 Task: Explore Airbnb accommodation in Sabana Grande de BoyÃ¡, Dominican Republic from 12th December, 2023 to 16th December, 2023 for 8 adults.8 bedrooms having 8 beds and 8 bathrooms. Property type can be hotel. Amenities needed are: wifi, TV, free parkinig on premises, gym, breakfast. Look for 5 properties as per requirement.
Action: Mouse moved to (450, 101)
Screenshot: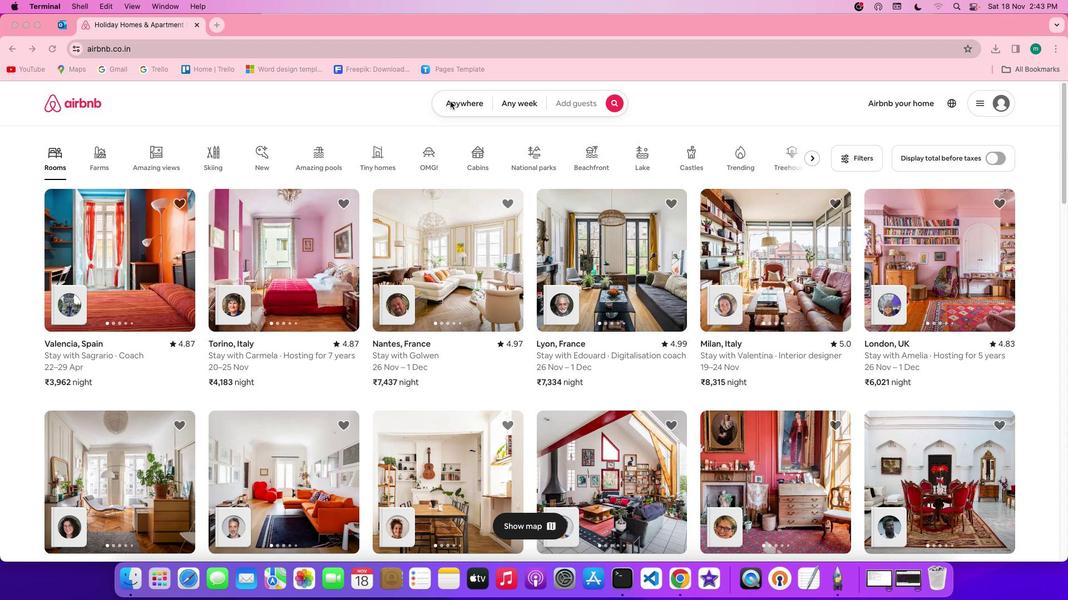 
Action: Mouse pressed left at (450, 101)
Screenshot: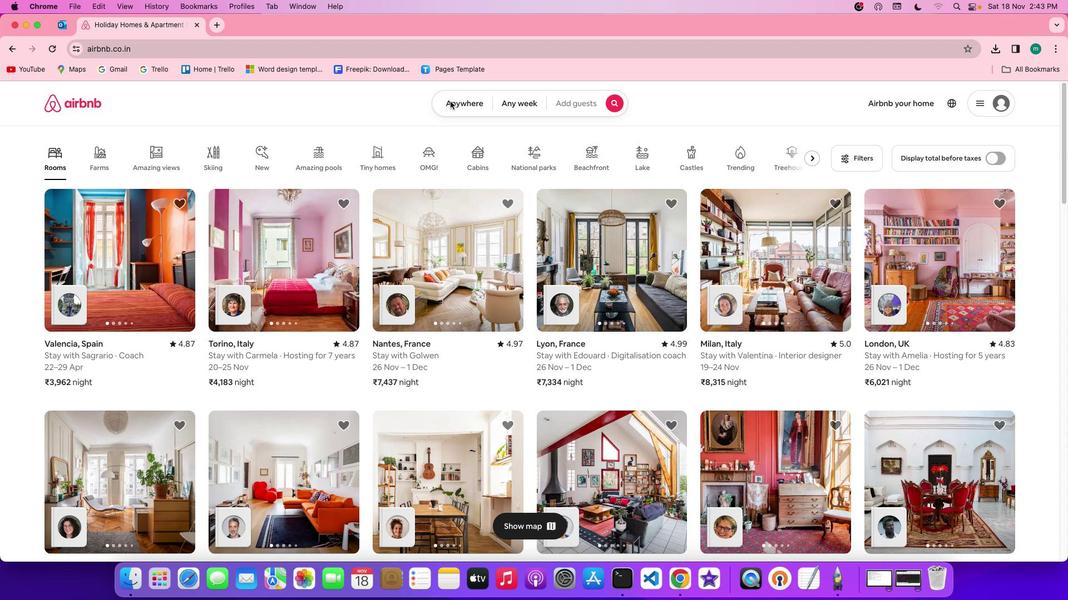 
Action: Mouse pressed left at (450, 101)
Screenshot: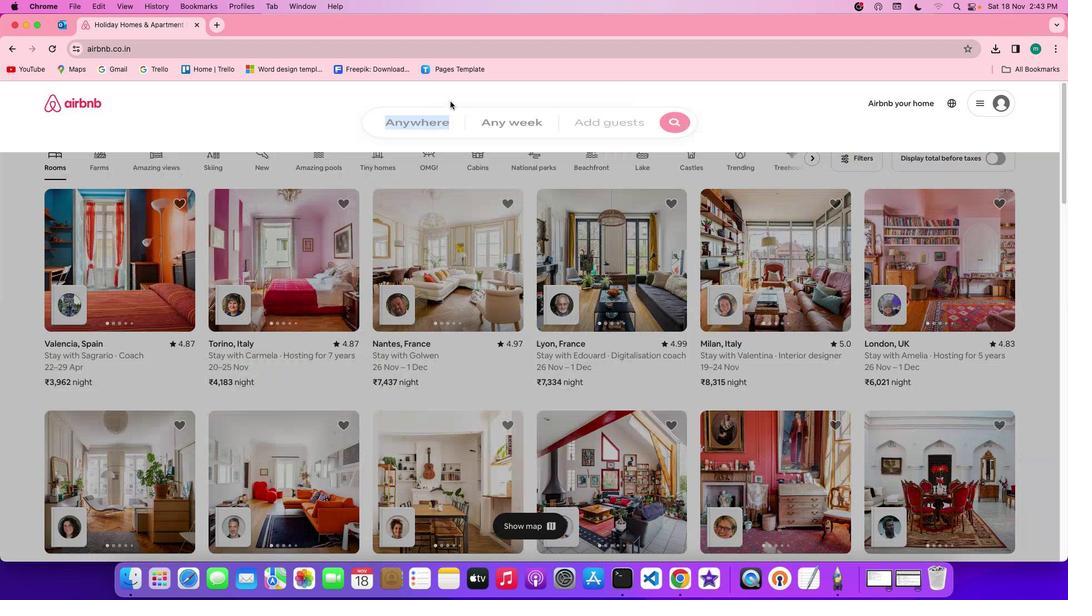 
Action: Mouse moved to (407, 137)
Screenshot: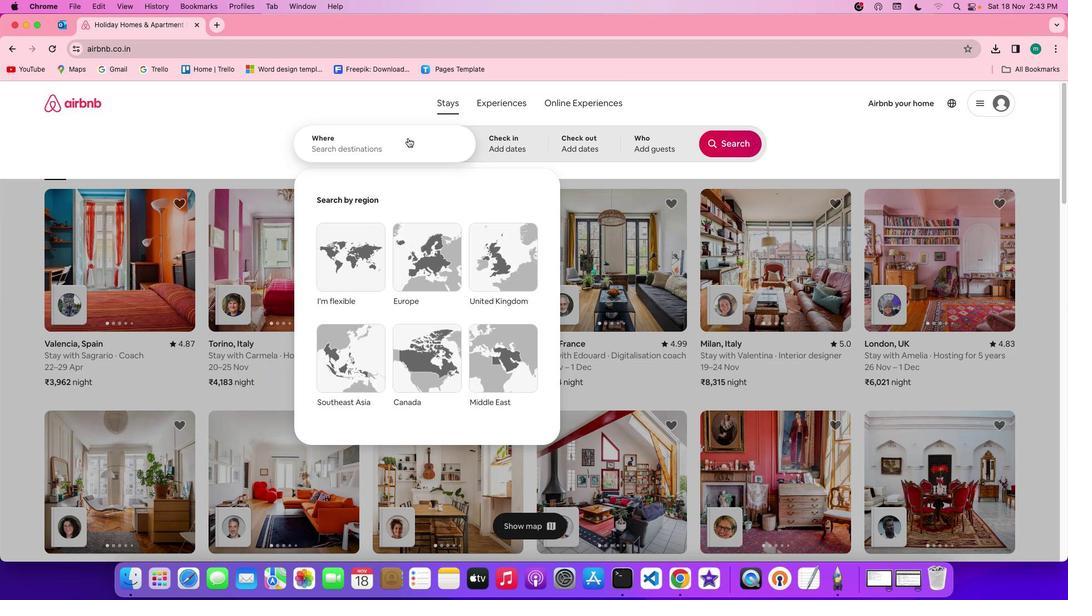 
Action: Mouse pressed left at (407, 137)
Screenshot: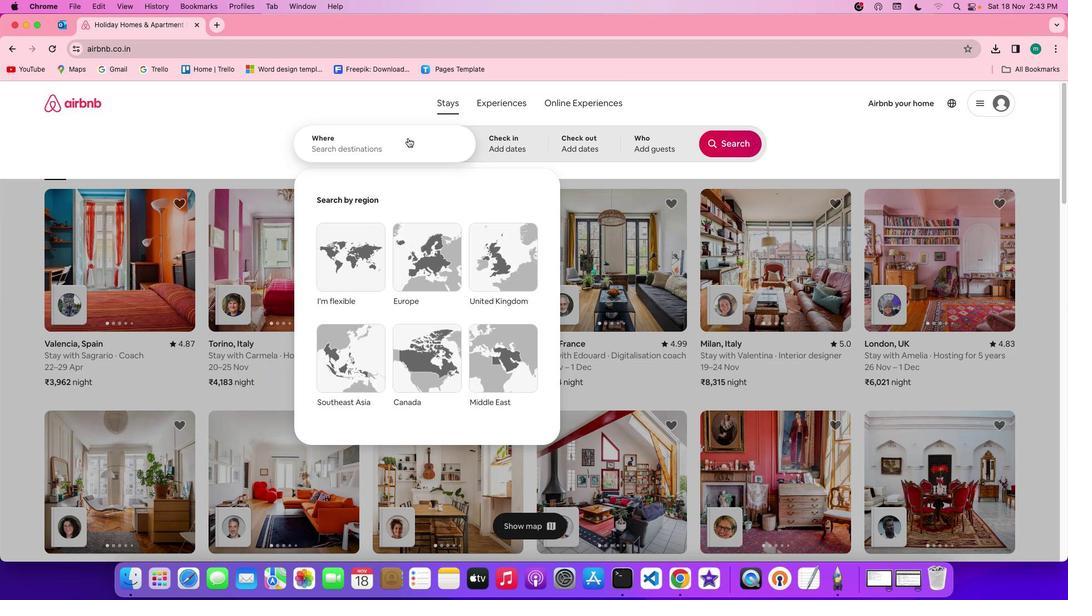 
Action: Key pressed Key.shift'S''a''b''a''n''a'Key.spaceKey.shift'G''r''a''n''d''e'Key.spaceKey.shift'D''e'Key.spaceKey.shift'B''o''y''a'','Key.spaceKey.shift'D''o''m''i''n''i''c''a''n'Key.spaceKey.shift'R''e''p''u''b''l''i''c'
Screenshot: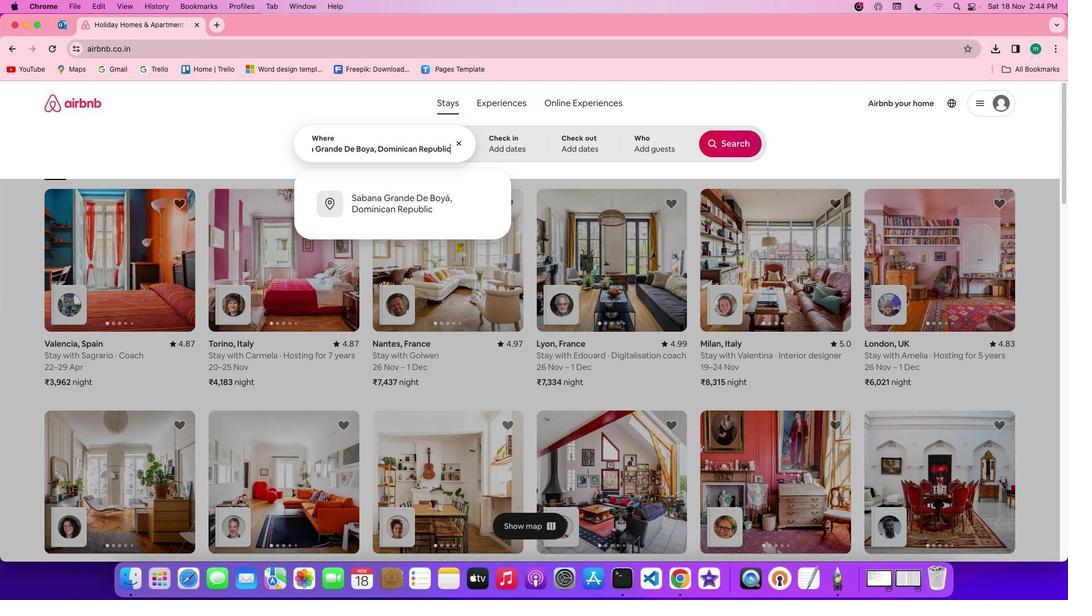 
Action: Mouse moved to (513, 149)
Screenshot: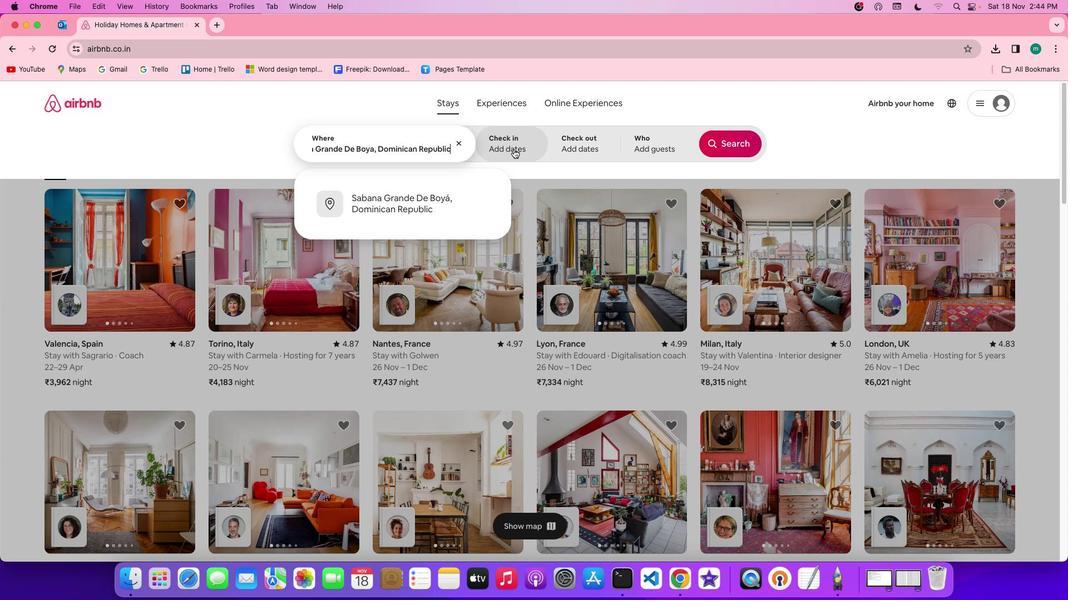 
Action: Mouse pressed left at (513, 149)
Screenshot: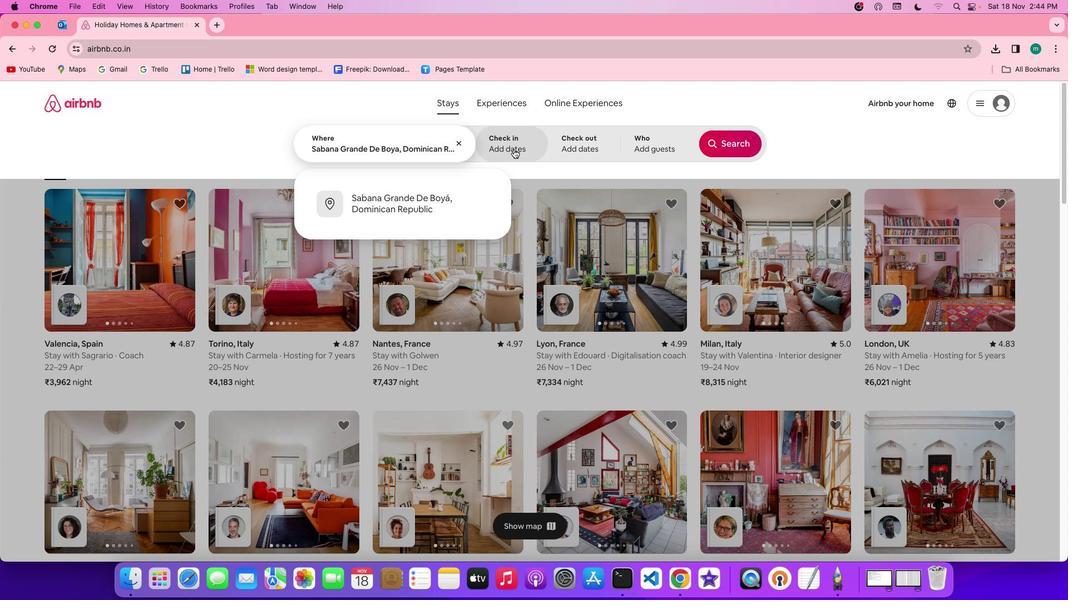 
Action: Mouse moved to (612, 346)
Screenshot: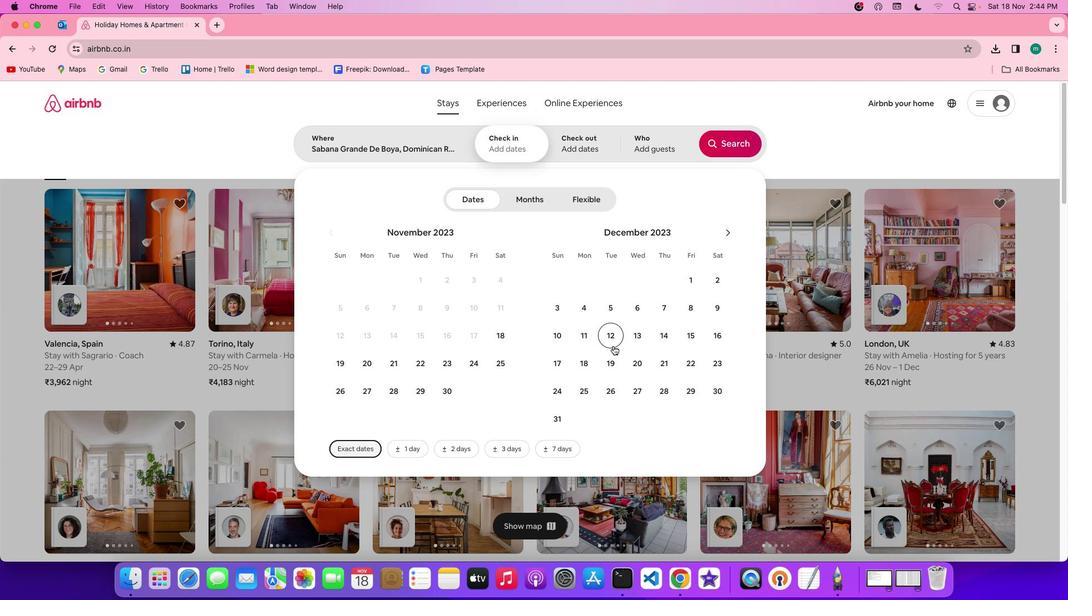 
Action: Mouse pressed left at (612, 346)
Screenshot: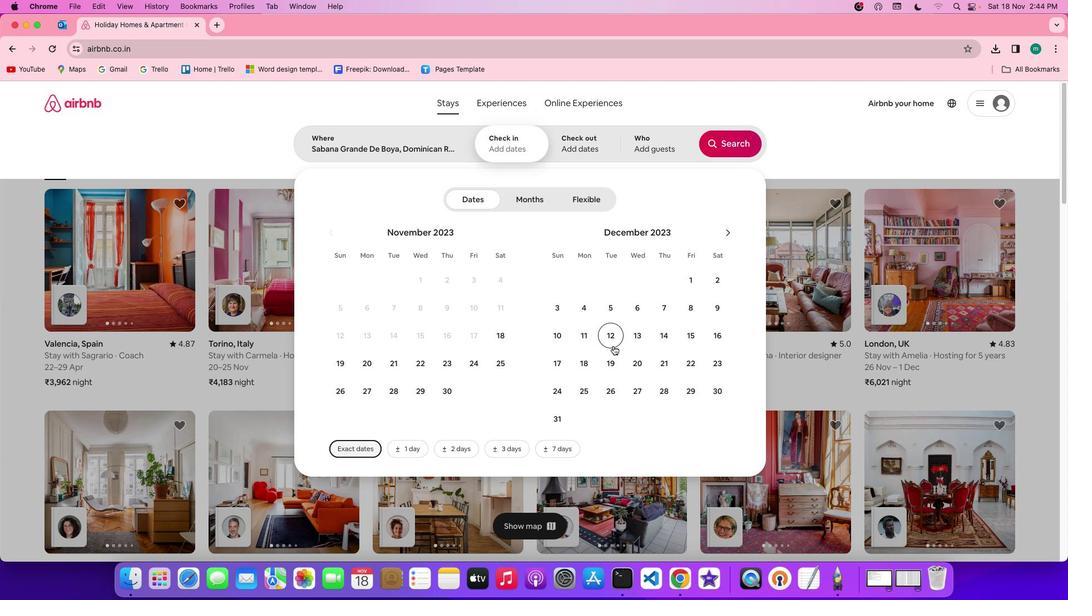 
Action: Mouse moved to (723, 342)
Screenshot: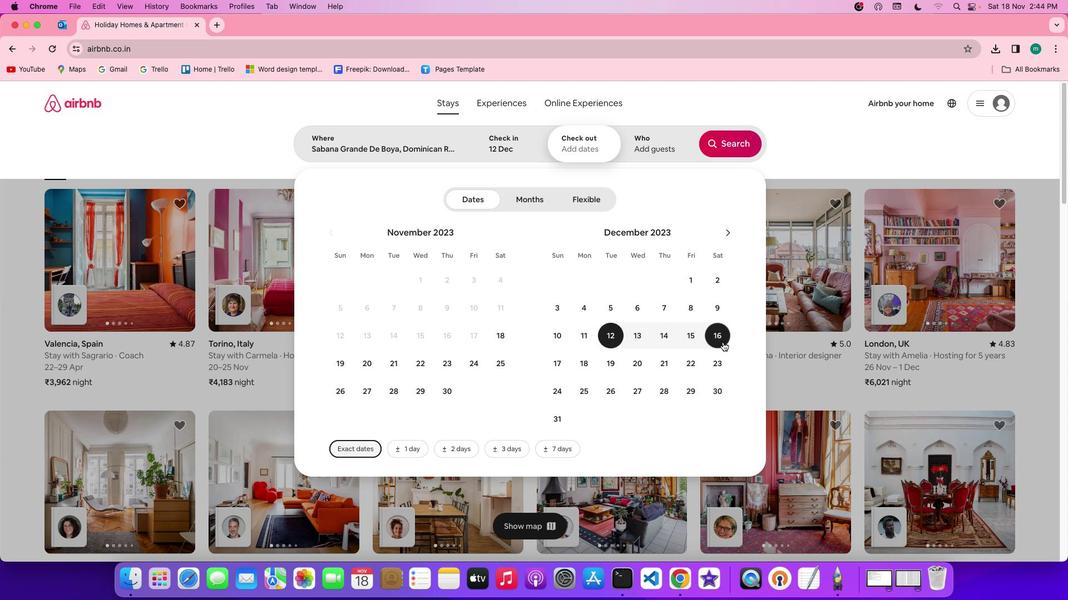 
Action: Mouse pressed left at (723, 342)
Screenshot: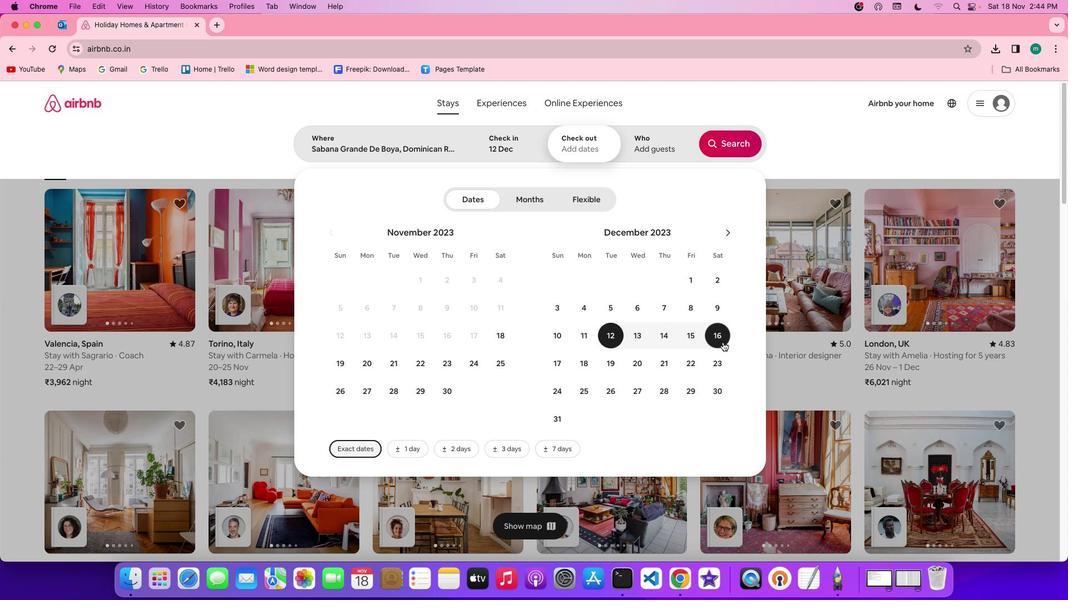 
Action: Mouse moved to (656, 154)
Screenshot: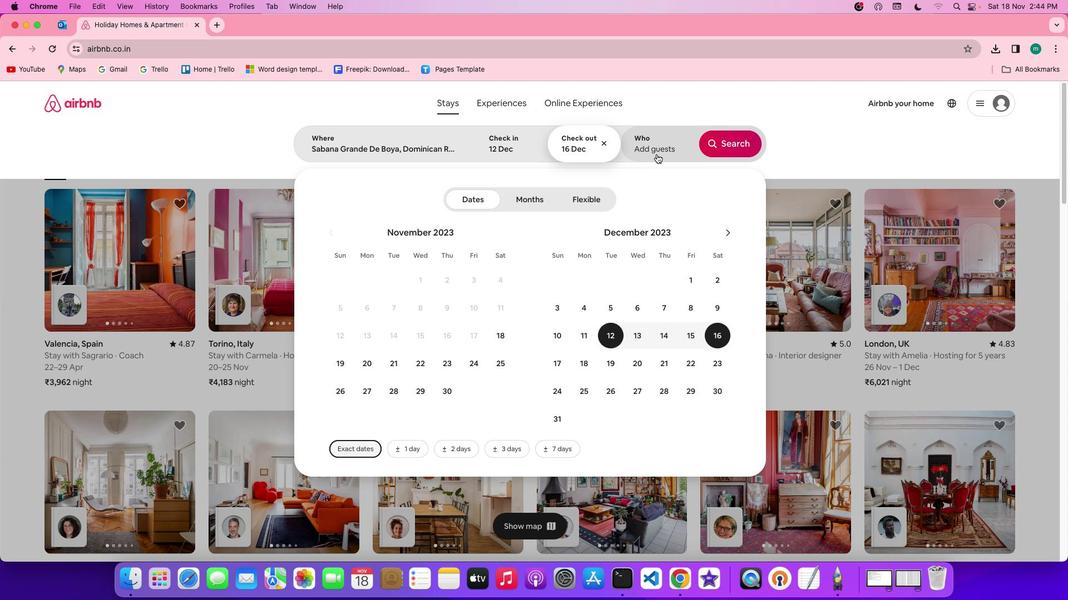 
Action: Mouse pressed left at (656, 154)
Screenshot: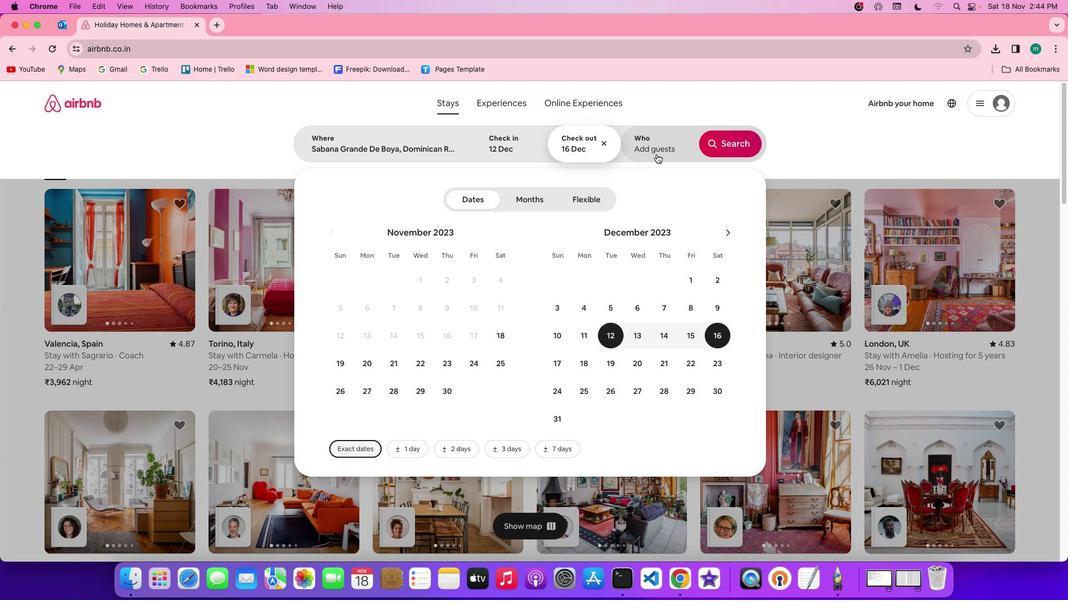 
Action: Mouse moved to (738, 203)
Screenshot: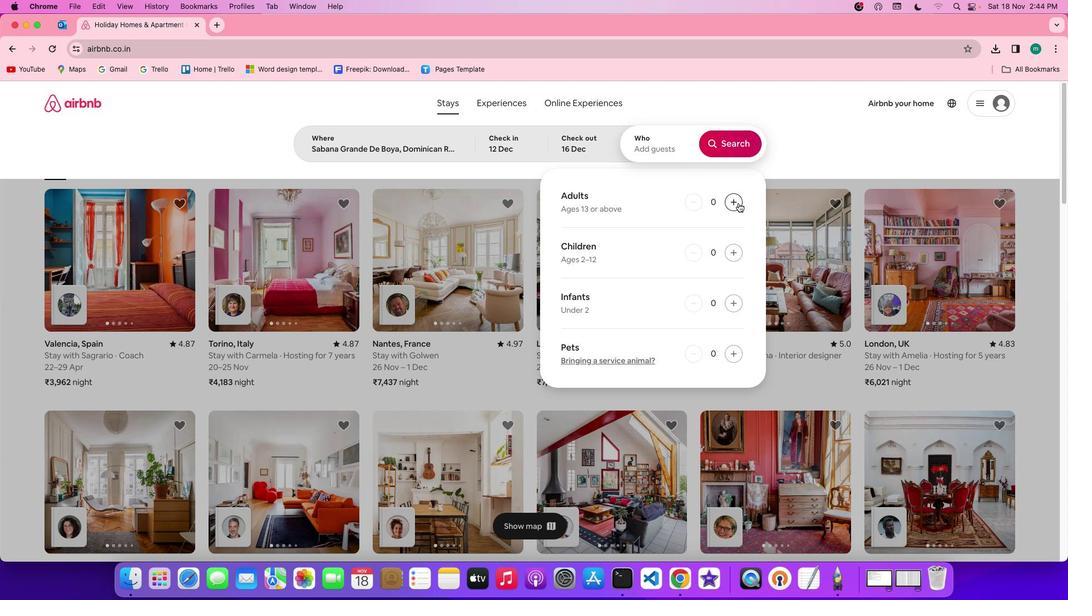
Action: Mouse pressed left at (738, 203)
Screenshot: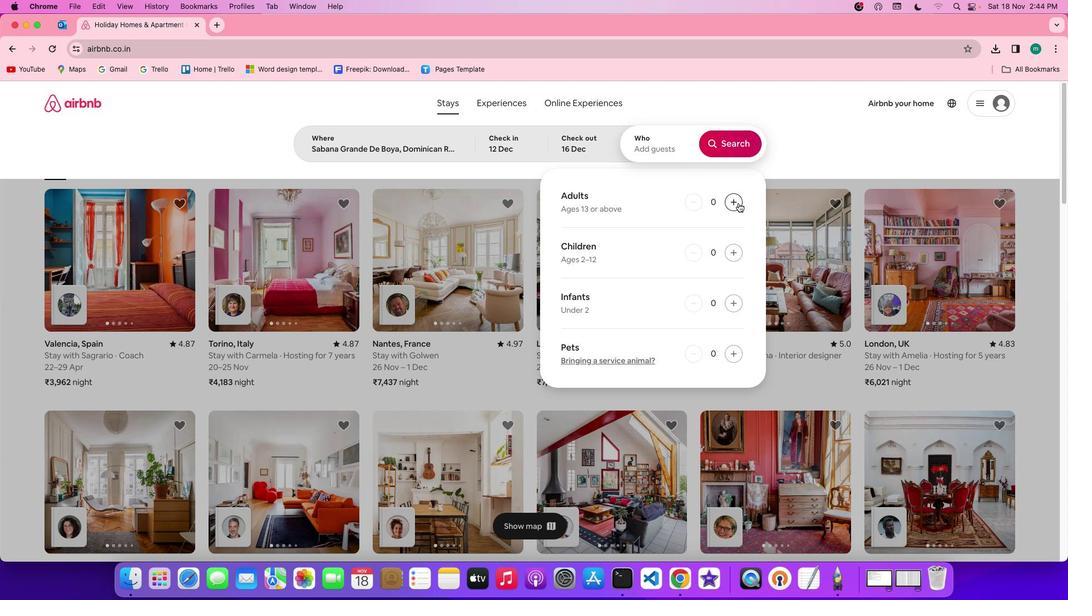 
Action: Mouse pressed left at (738, 203)
Screenshot: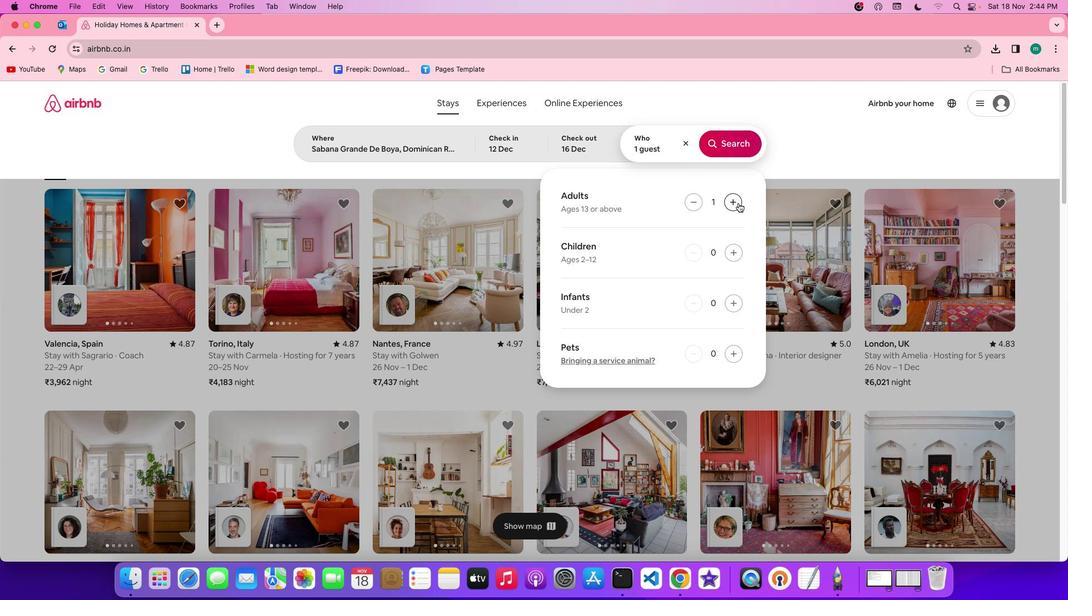 
Action: Mouse pressed left at (738, 203)
Screenshot: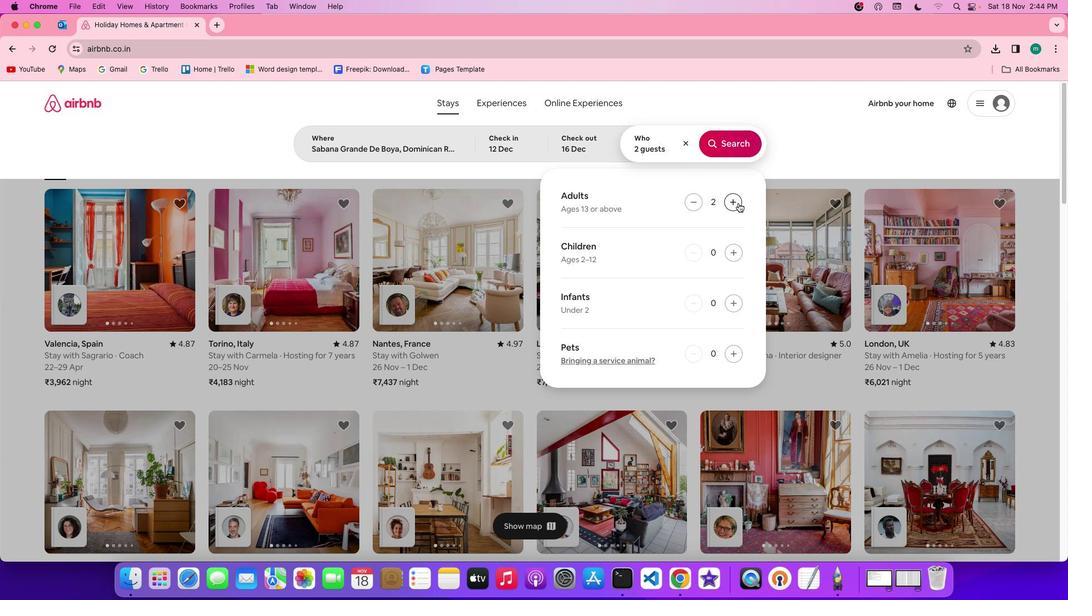 
Action: Mouse pressed left at (738, 203)
Screenshot: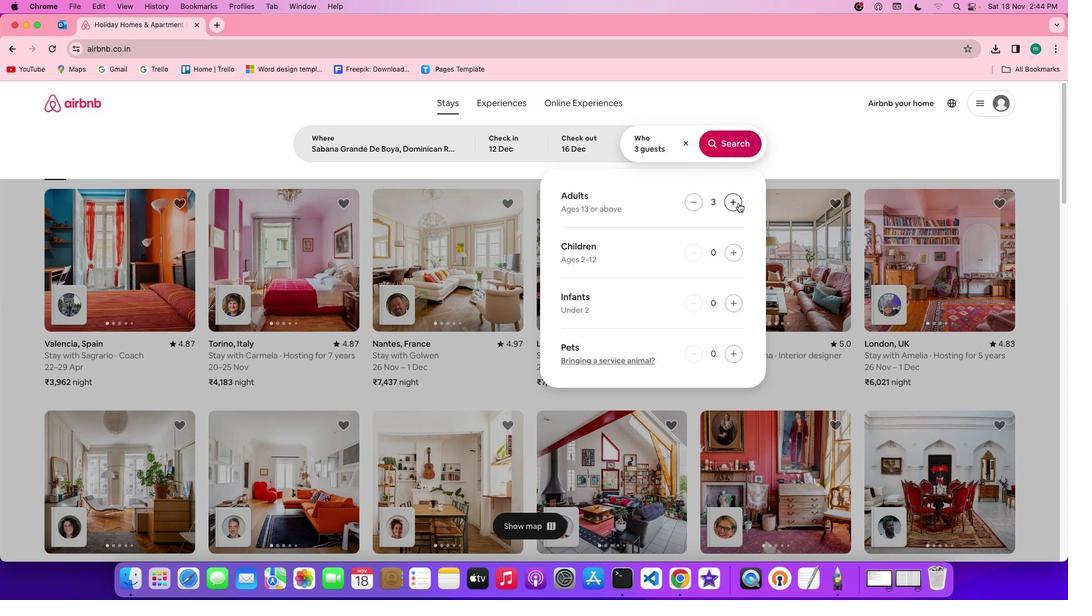 
Action: Mouse pressed left at (738, 203)
Screenshot: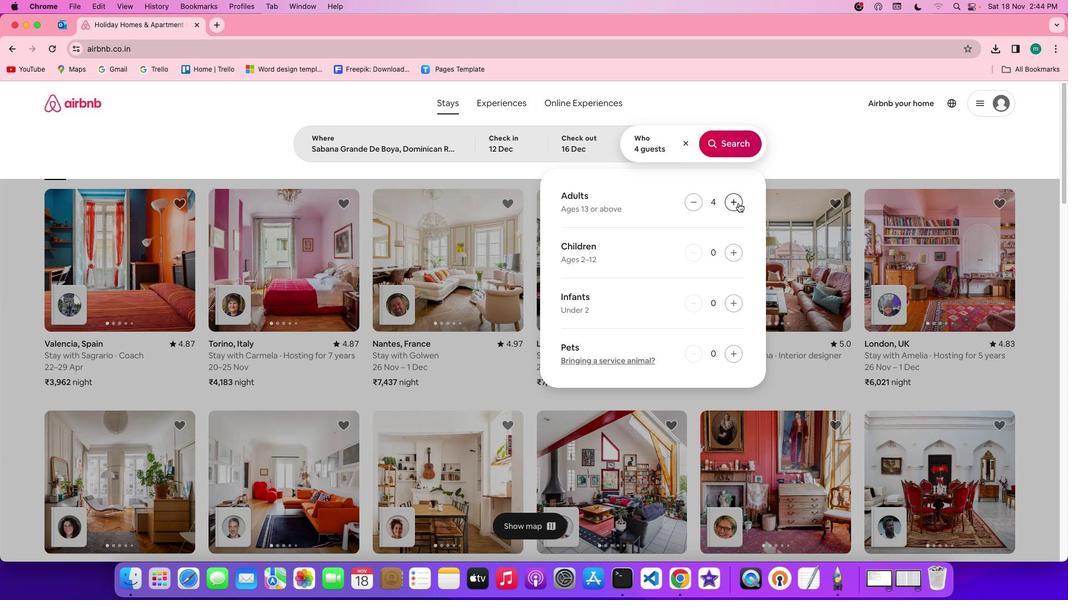 
Action: Mouse pressed left at (738, 203)
Screenshot: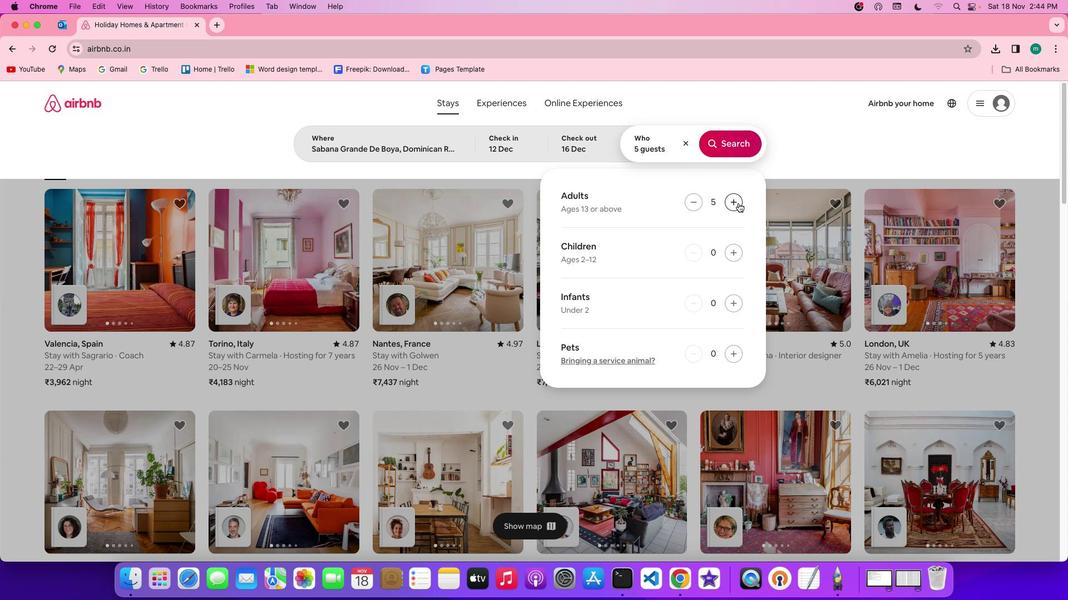 
Action: Mouse pressed left at (738, 203)
Screenshot: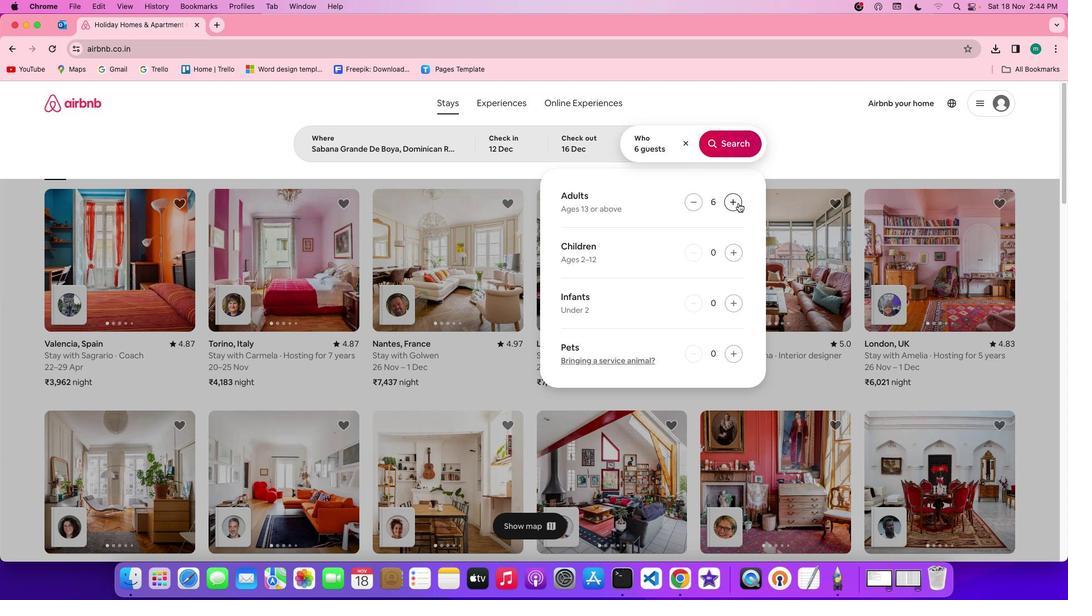 
Action: Mouse pressed left at (738, 203)
Screenshot: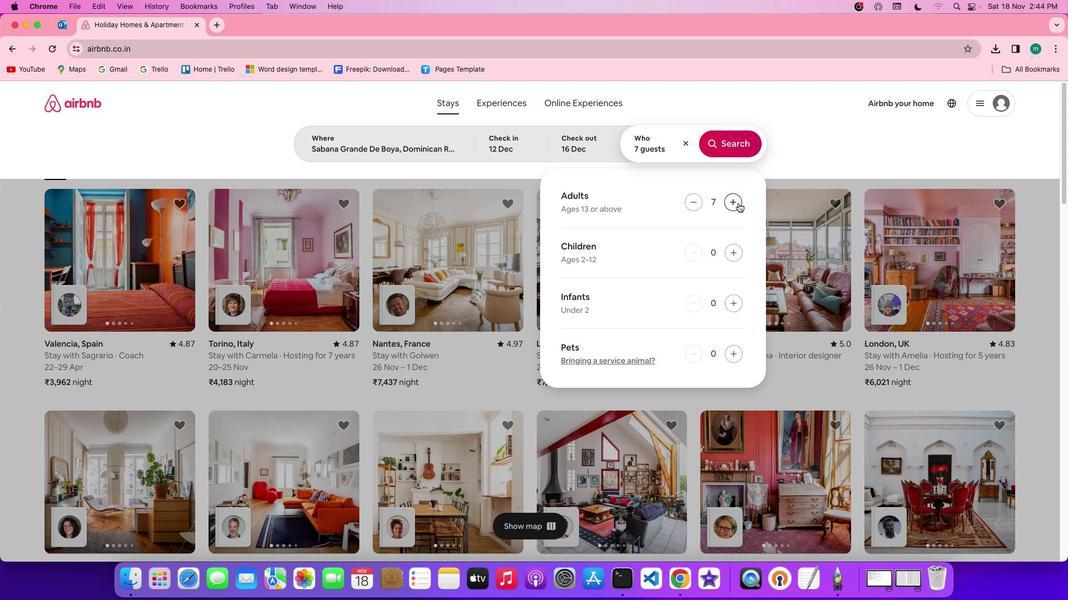 
Action: Mouse moved to (725, 143)
Screenshot: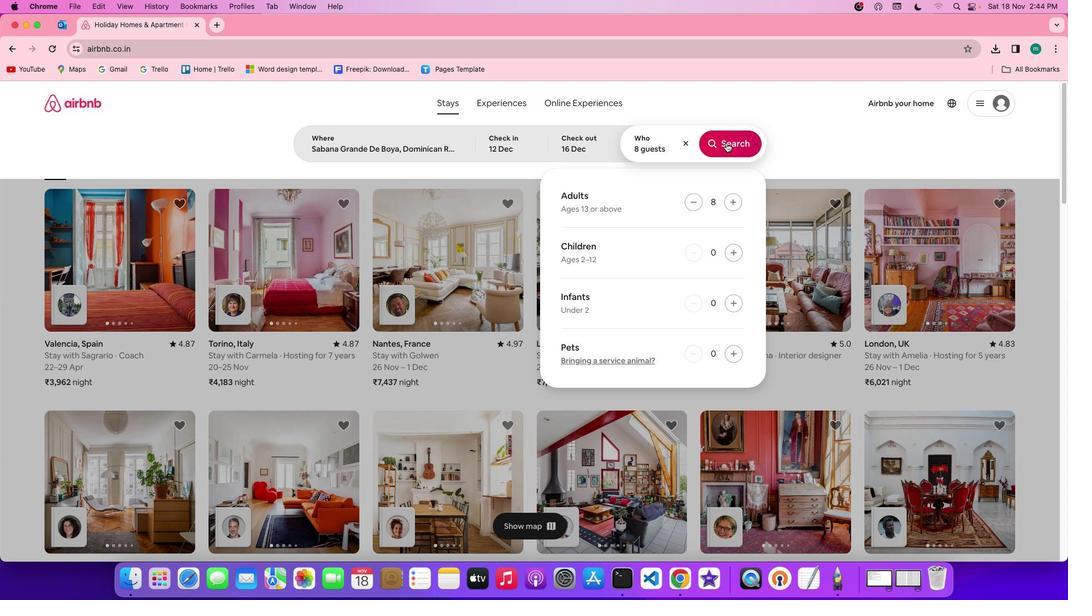 
Action: Mouse pressed left at (725, 143)
Screenshot: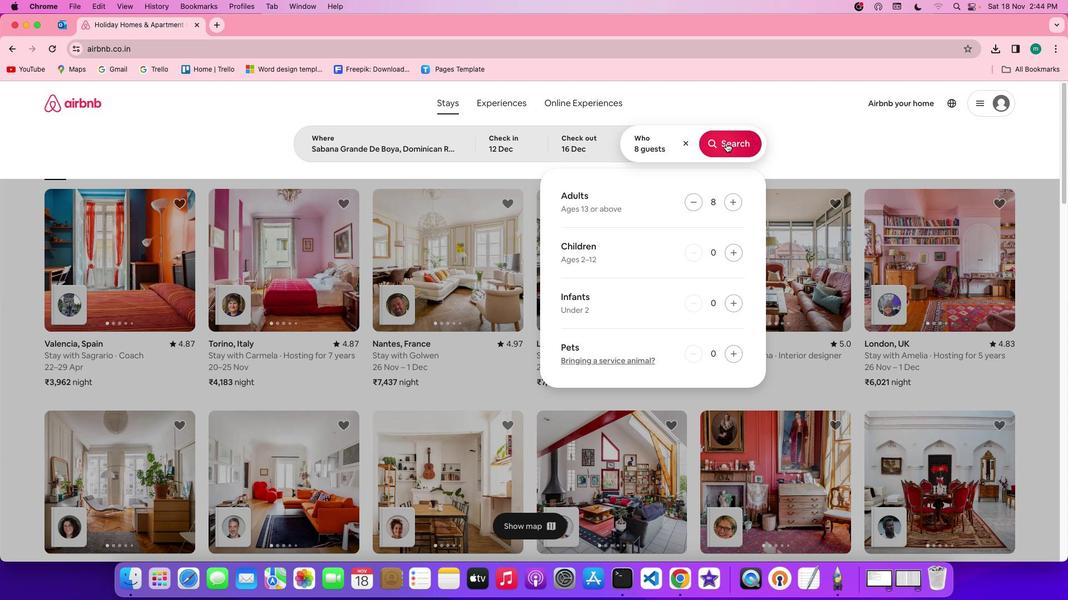 
Action: Mouse moved to (895, 145)
Screenshot: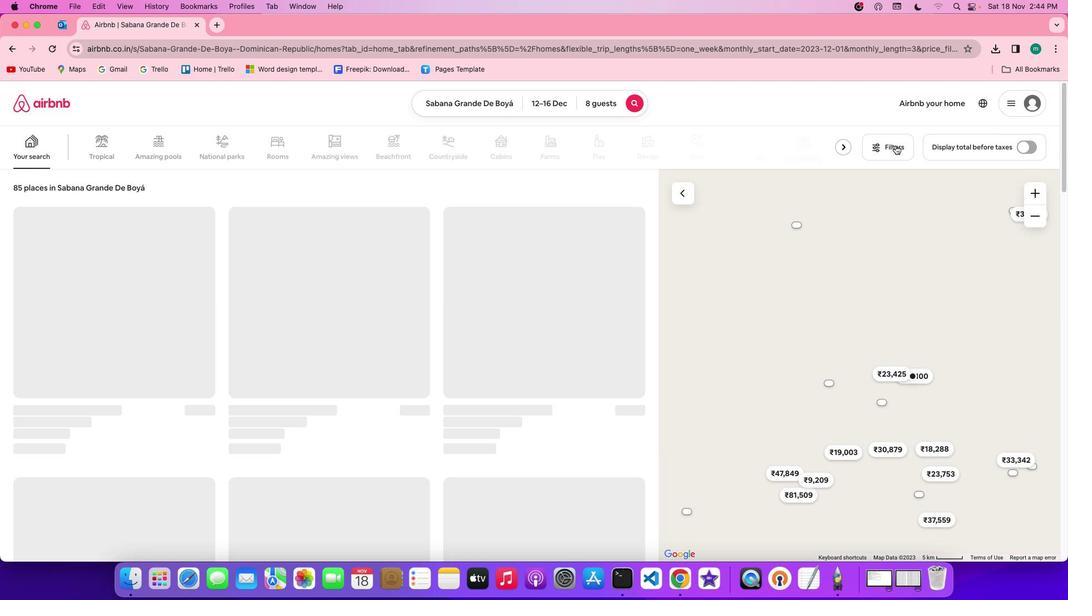 
Action: Mouse pressed left at (895, 145)
Screenshot: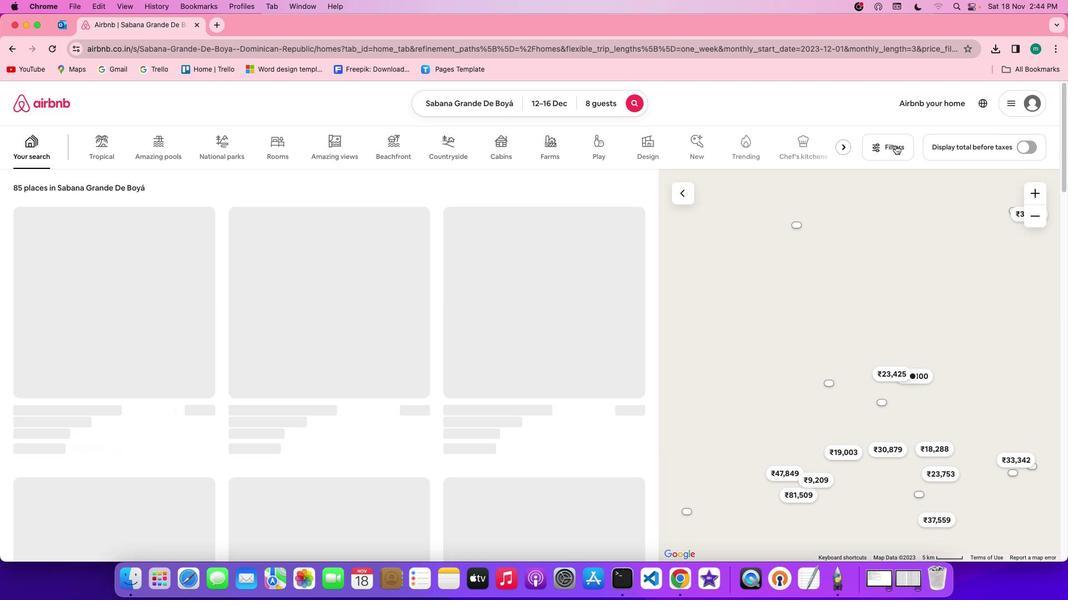 
Action: Mouse moved to (631, 287)
Screenshot: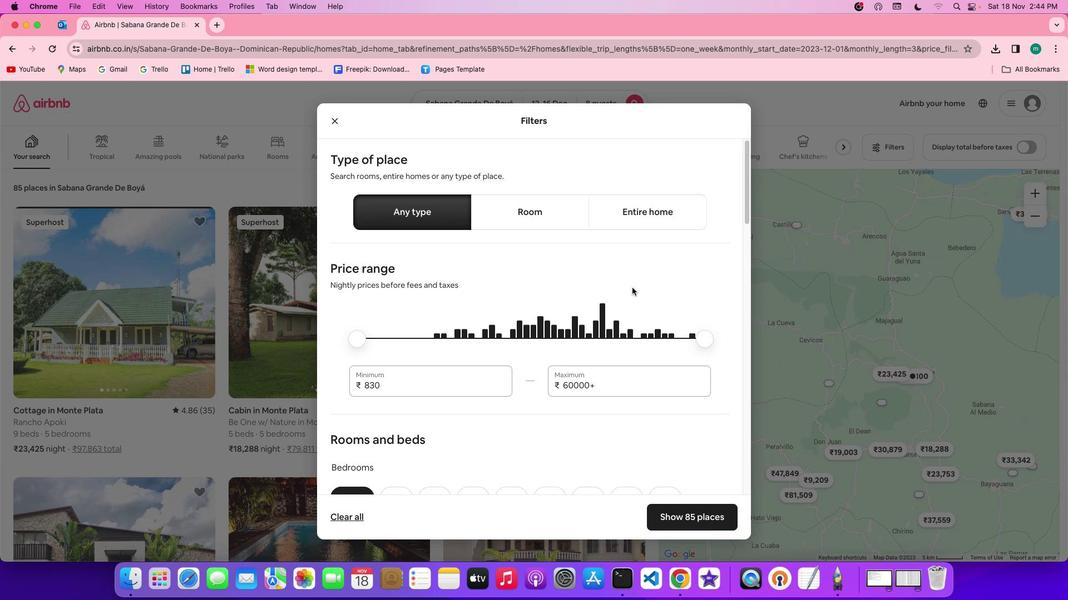 
Action: Mouse scrolled (631, 287) with delta (0, 0)
Screenshot: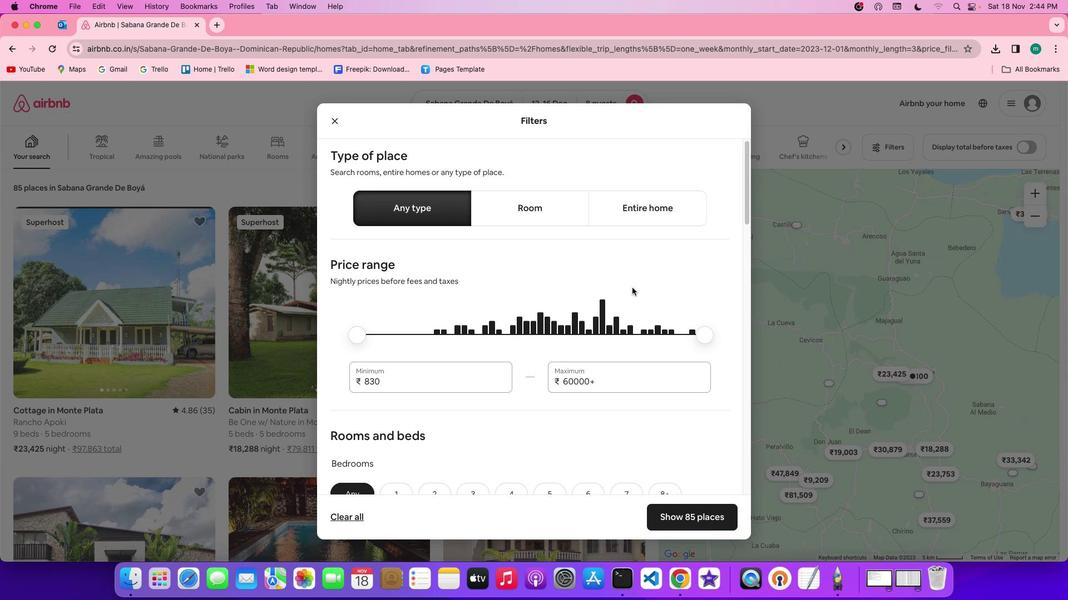 
Action: Mouse scrolled (631, 287) with delta (0, 0)
Screenshot: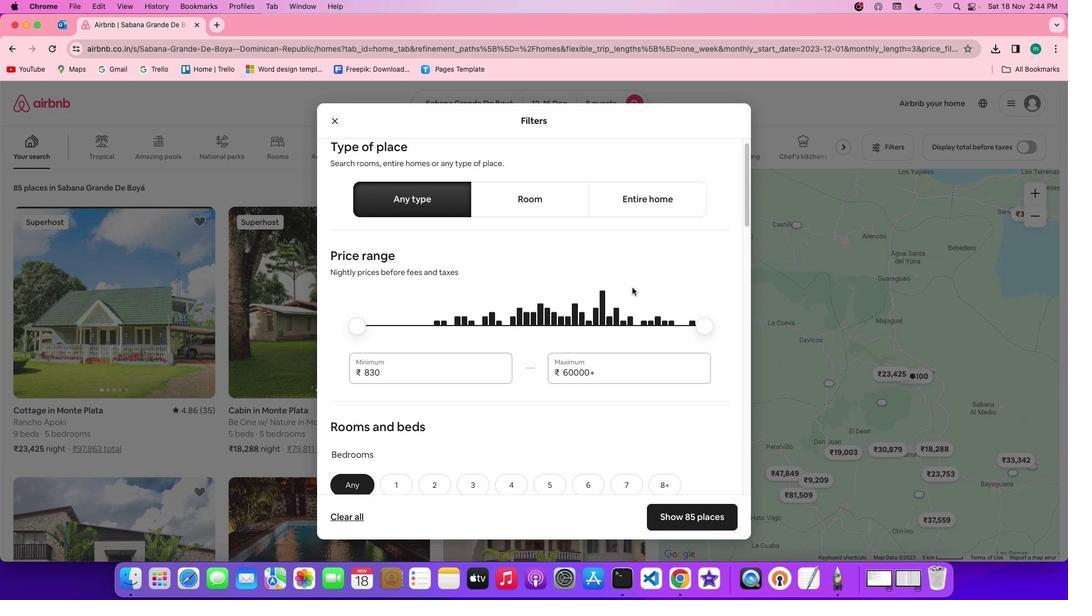 
Action: Mouse scrolled (631, 287) with delta (0, 0)
Screenshot: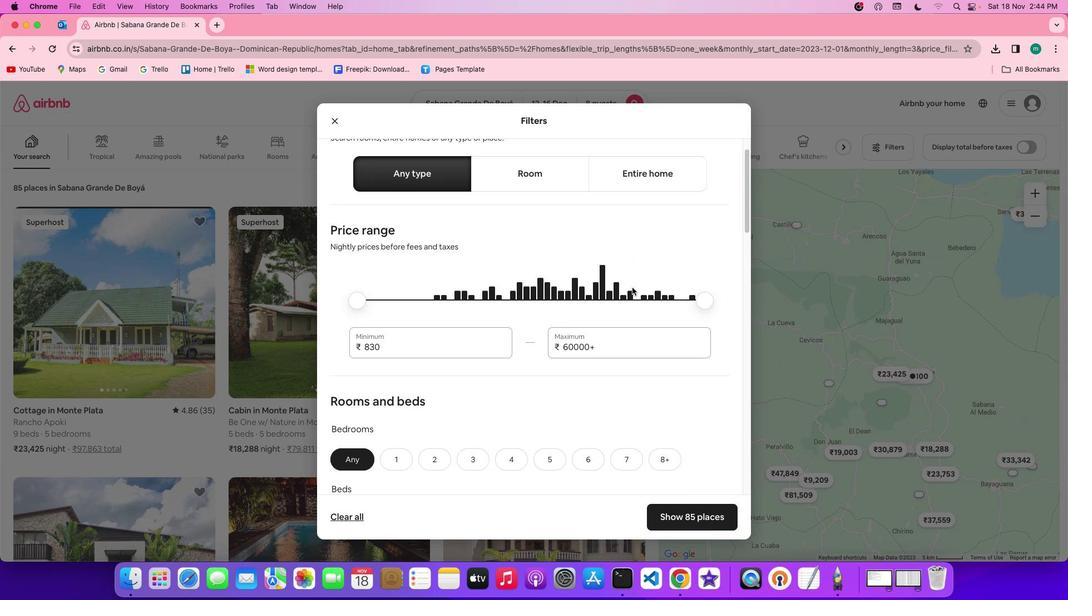 
Action: Mouse scrolled (631, 287) with delta (0, 0)
Screenshot: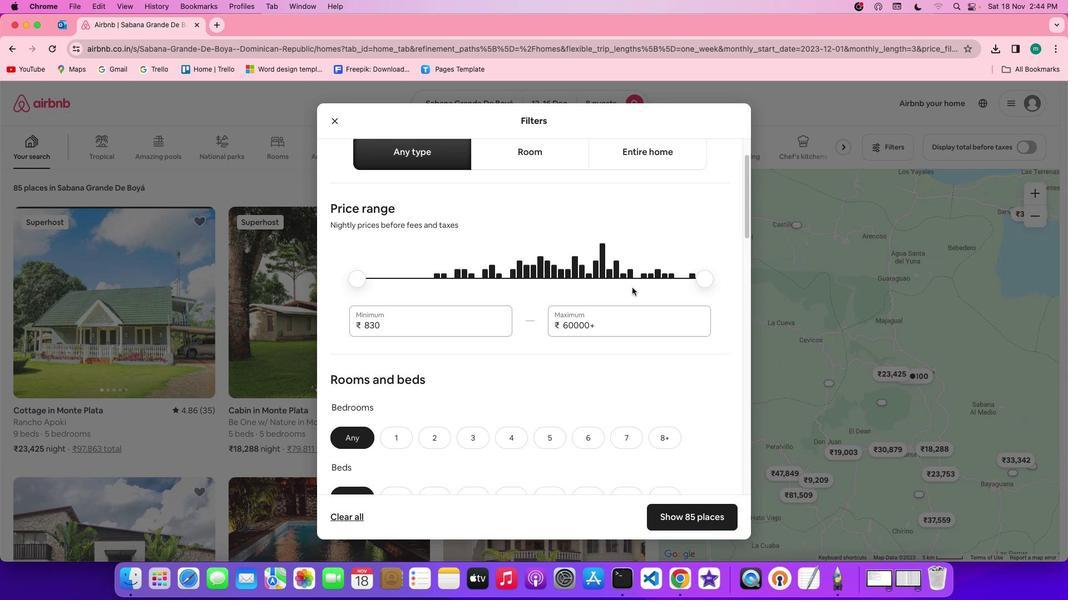 
Action: Mouse moved to (630, 283)
Screenshot: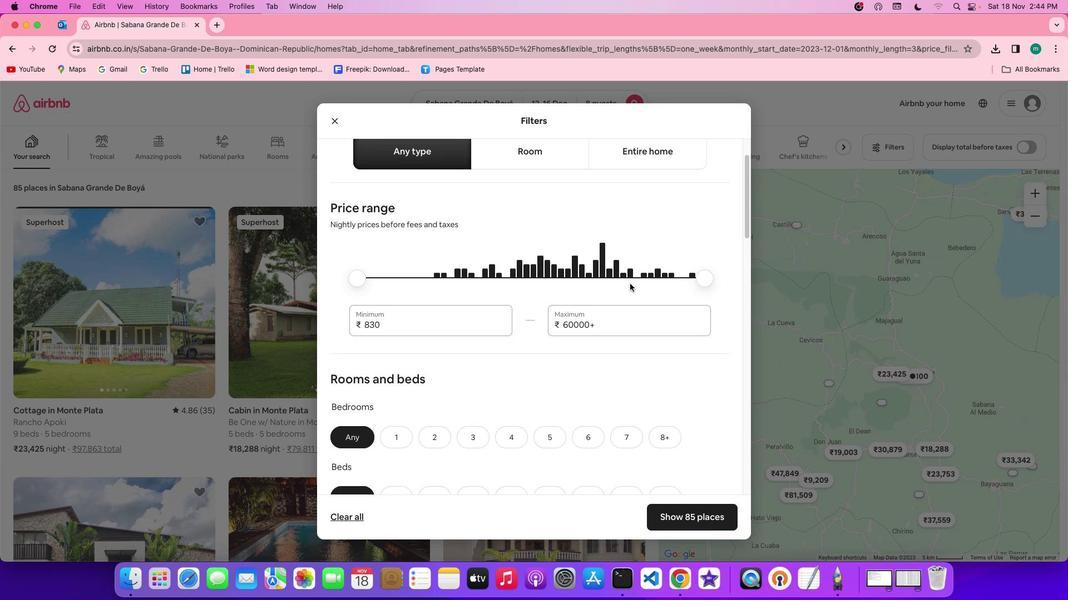 
Action: Mouse scrolled (630, 283) with delta (0, 0)
Screenshot: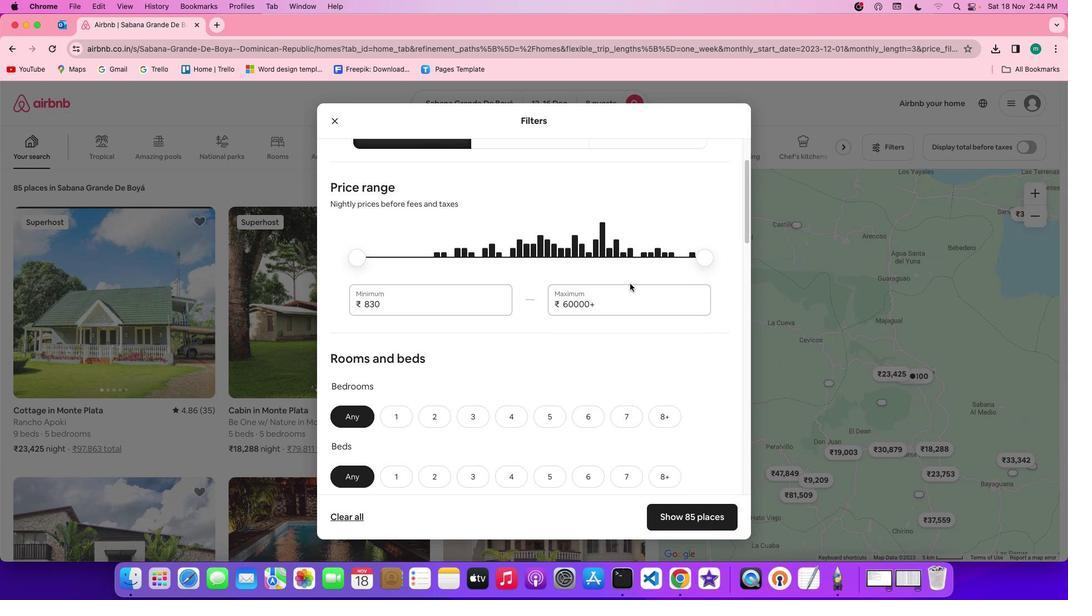 
Action: Mouse scrolled (630, 283) with delta (0, 0)
Screenshot: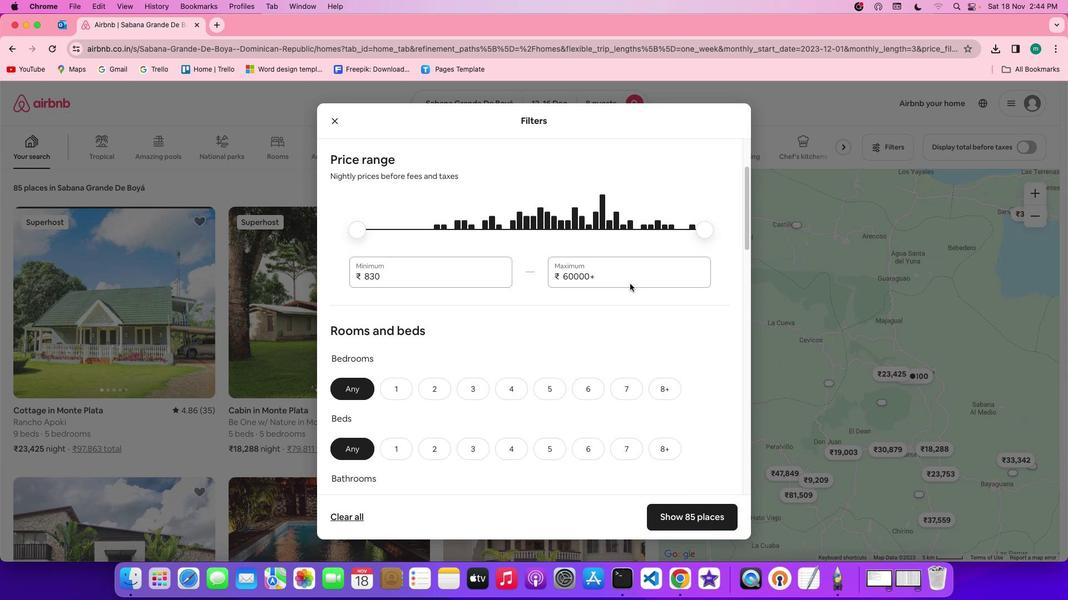 
Action: Mouse scrolled (630, 283) with delta (0, -1)
Screenshot: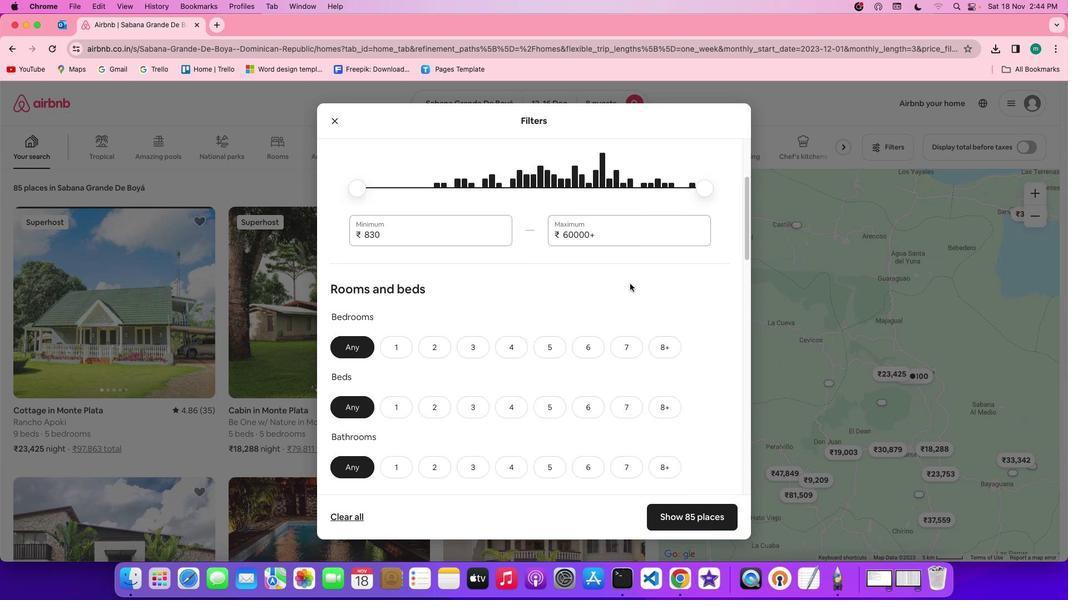 
Action: Mouse scrolled (630, 283) with delta (0, -2)
Screenshot: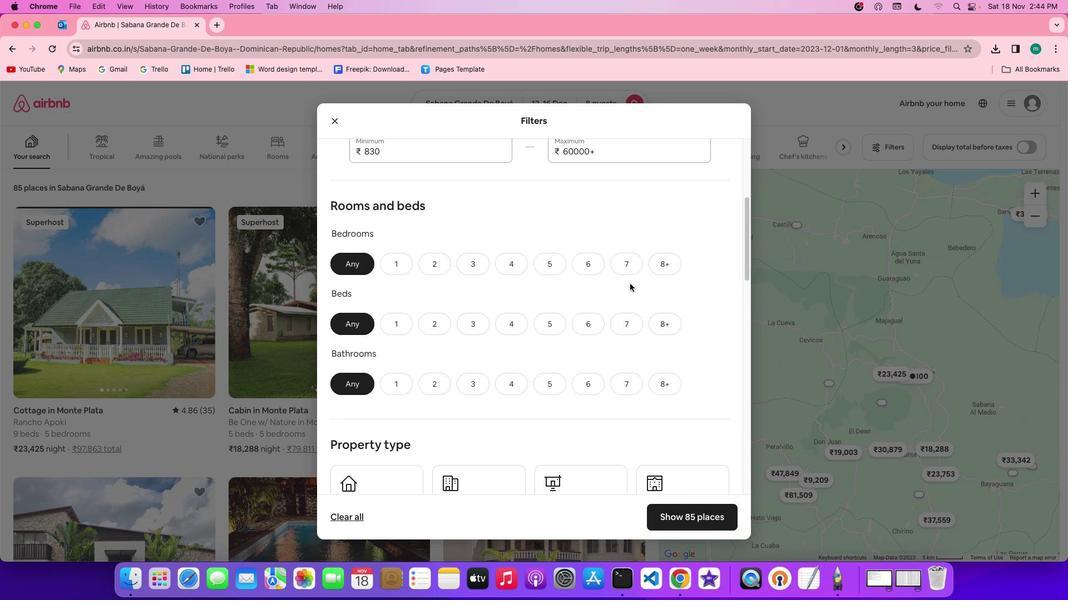 
Action: Mouse moved to (656, 248)
Screenshot: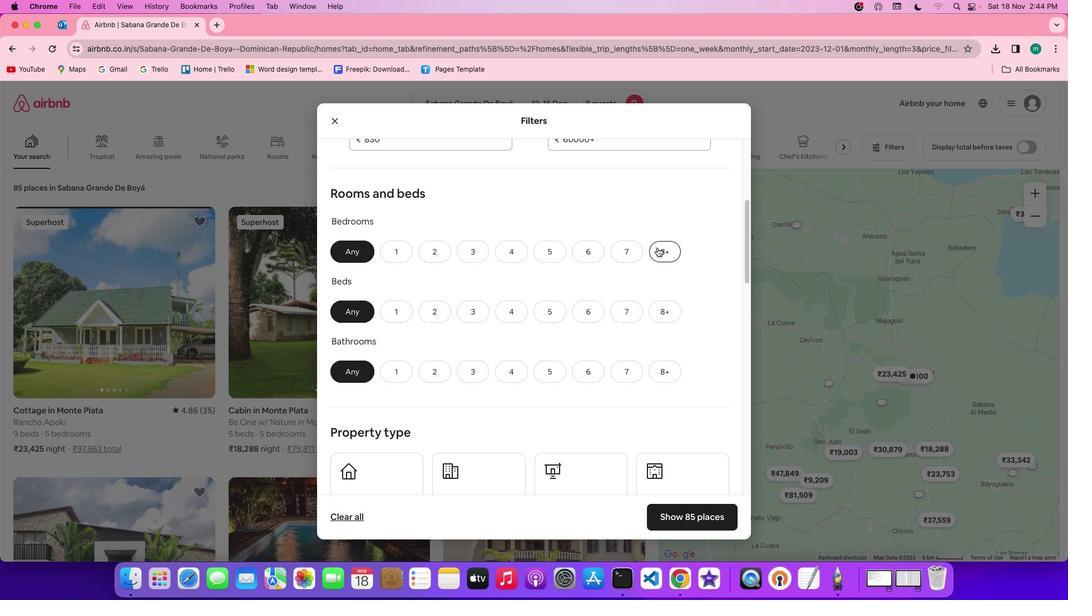 
Action: Mouse pressed left at (656, 248)
Screenshot: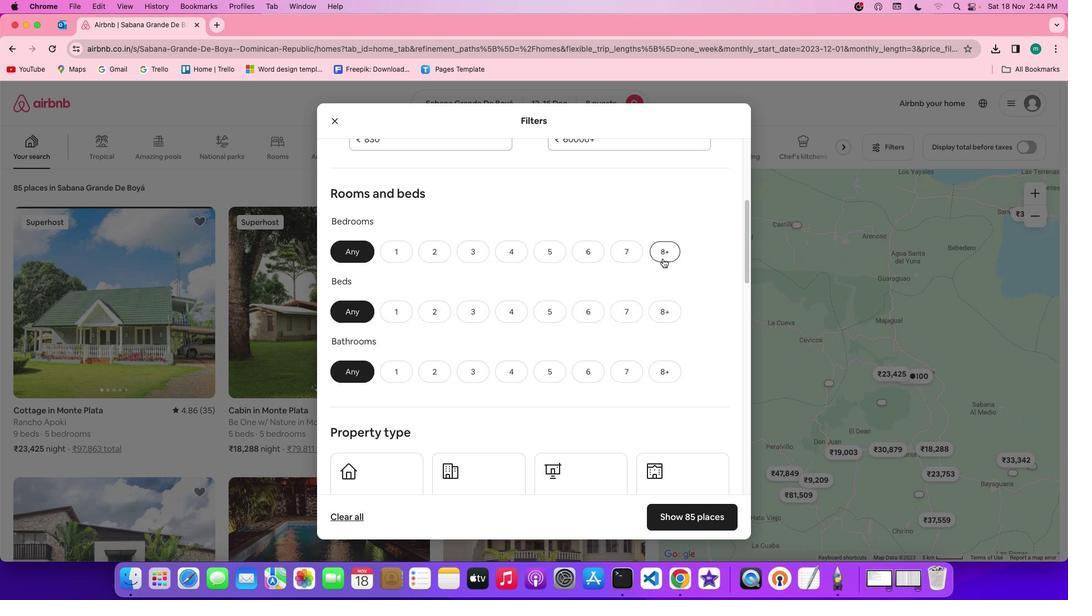 
Action: Mouse moved to (671, 305)
Screenshot: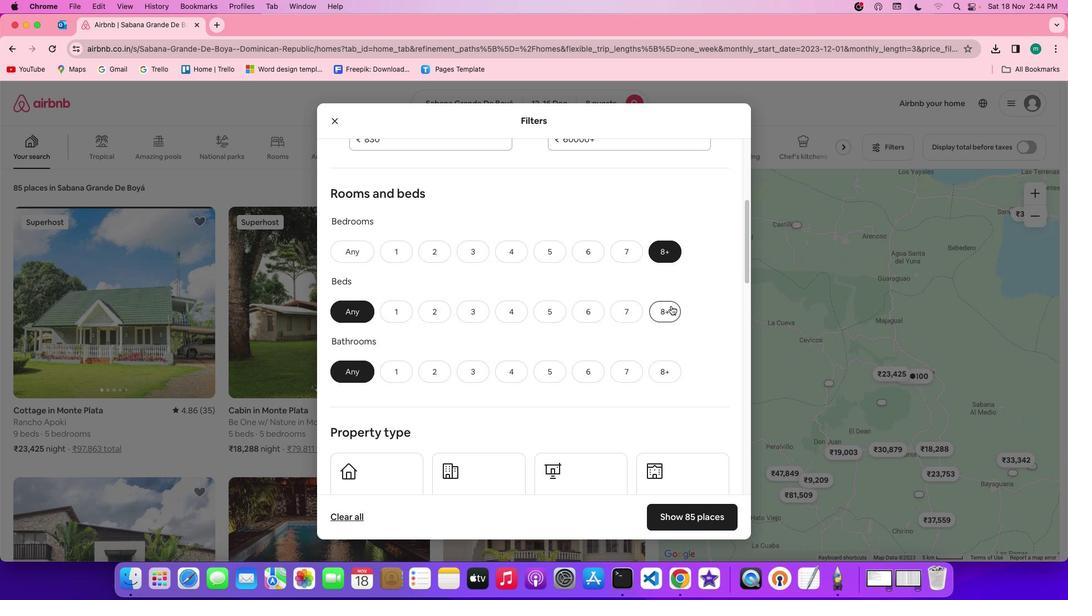 
Action: Mouse pressed left at (671, 305)
Screenshot: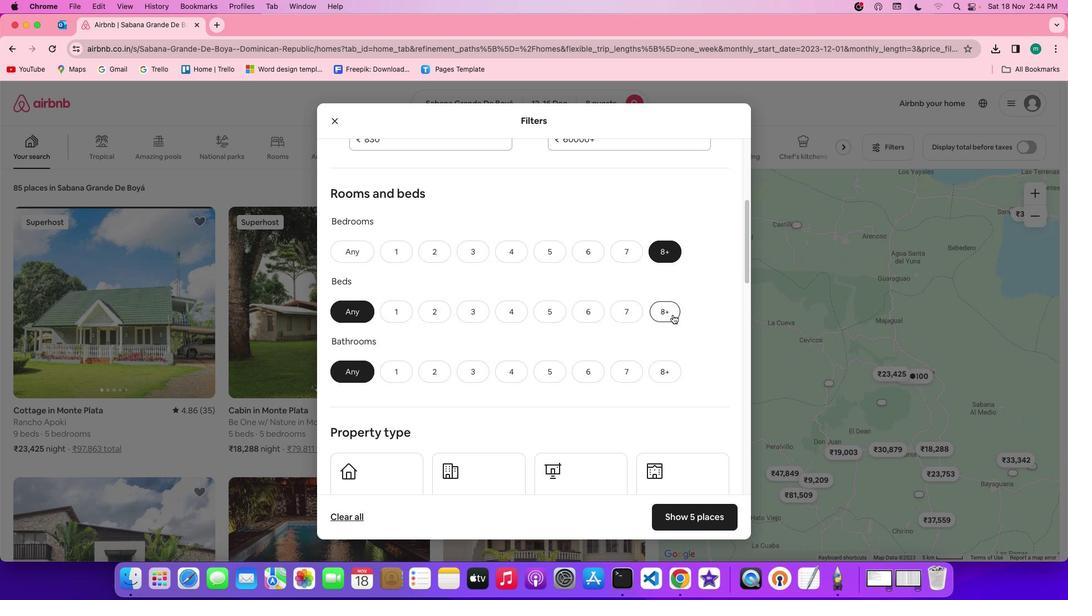 
Action: Mouse moved to (671, 367)
Screenshot: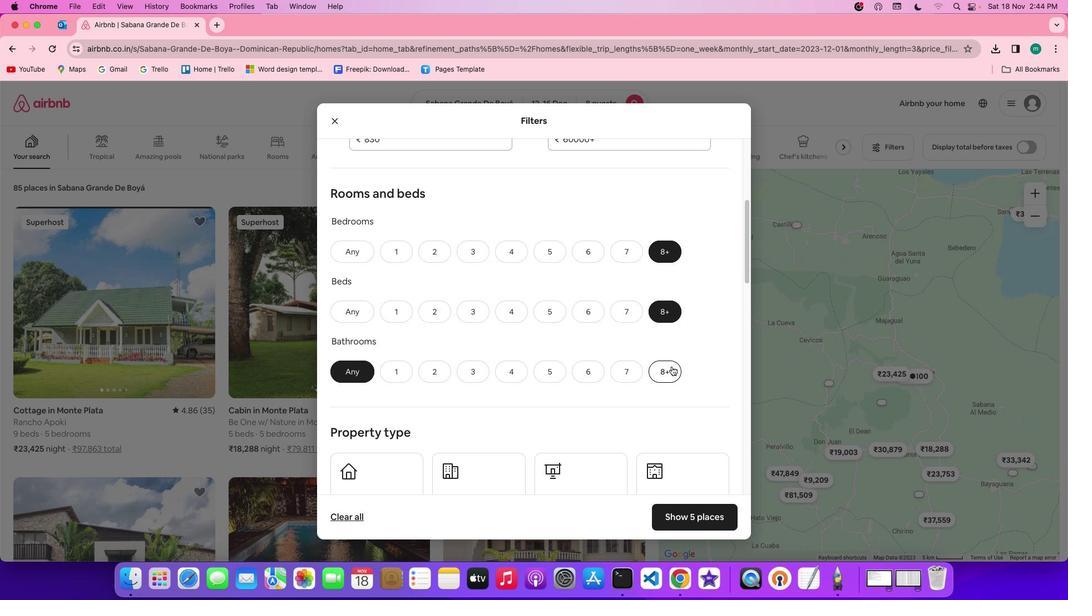 
Action: Mouse pressed left at (671, 367)
Screenshot: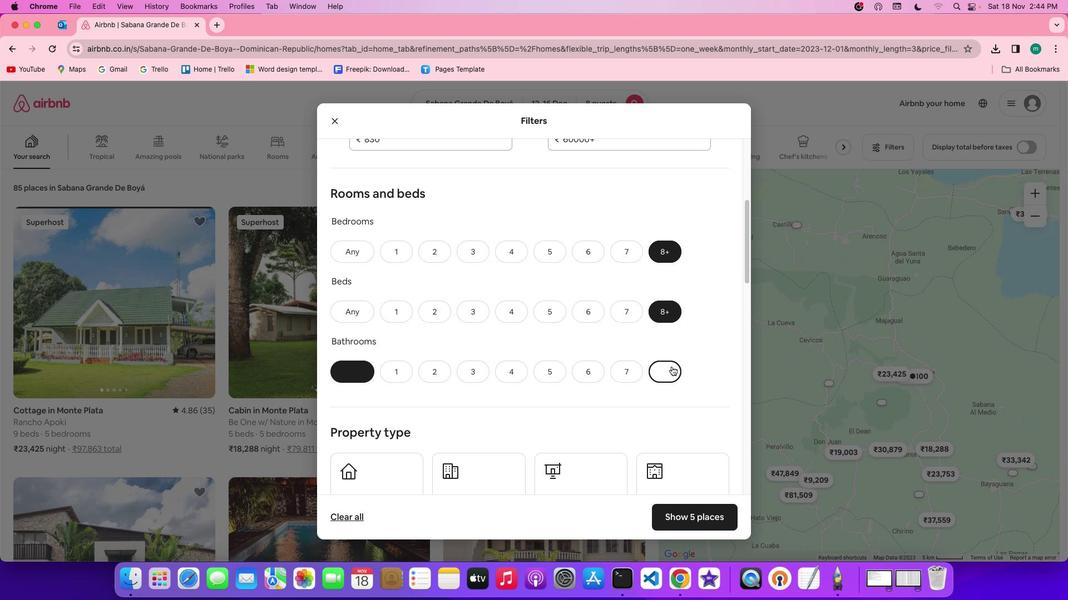 
Action: Mouse moved to (694, 361)
Screenshot: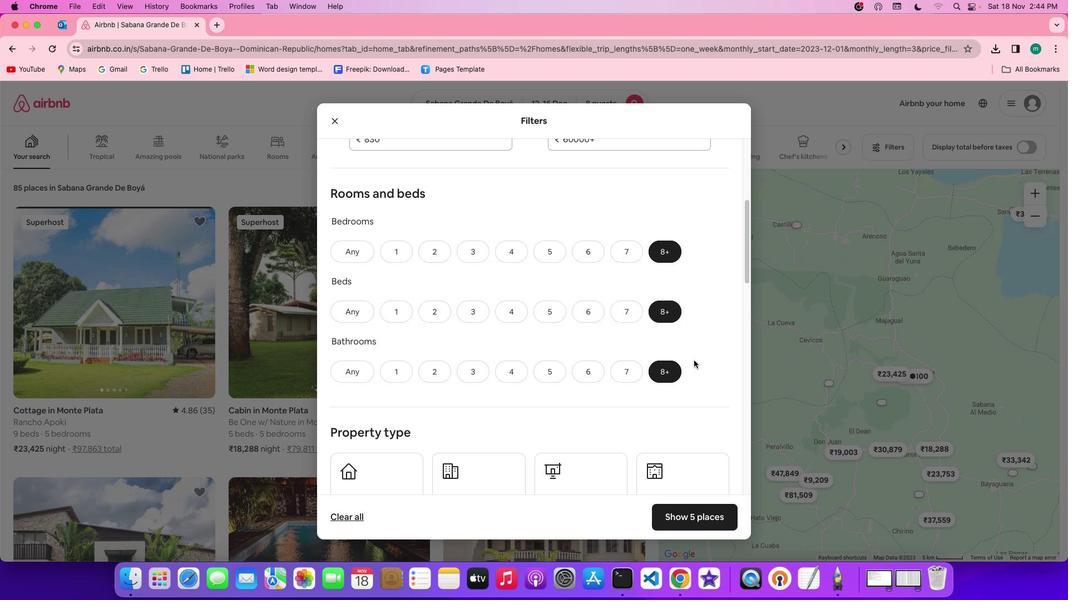 
Action: Mouse scrolled (694, 361) with delta (0, 0)
Screenshot: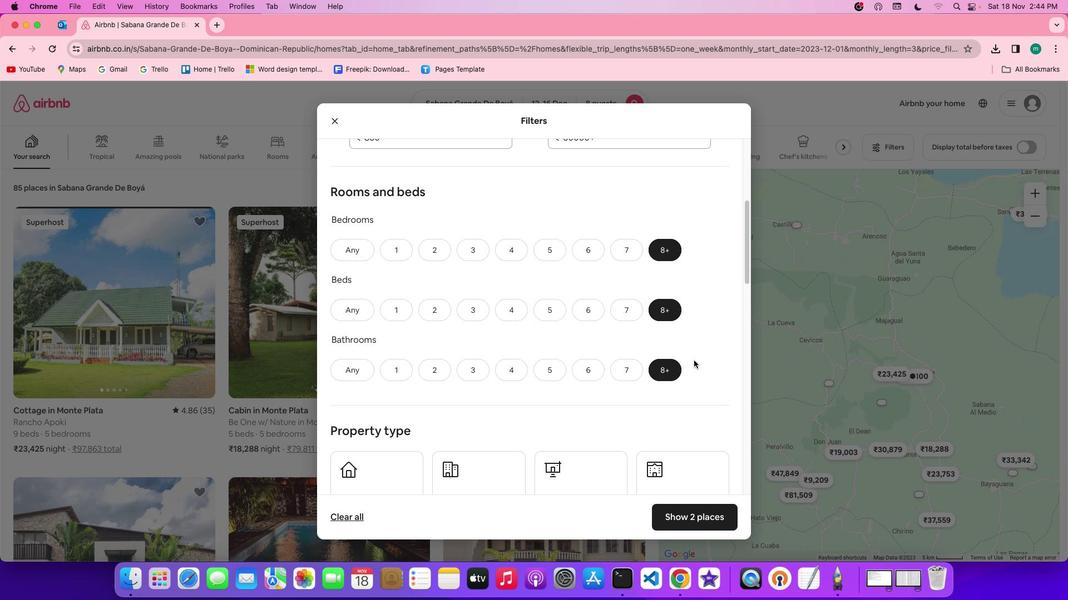 
Action: Mouse scrolled (694, 361) with delta (0, 0)
Screenshot: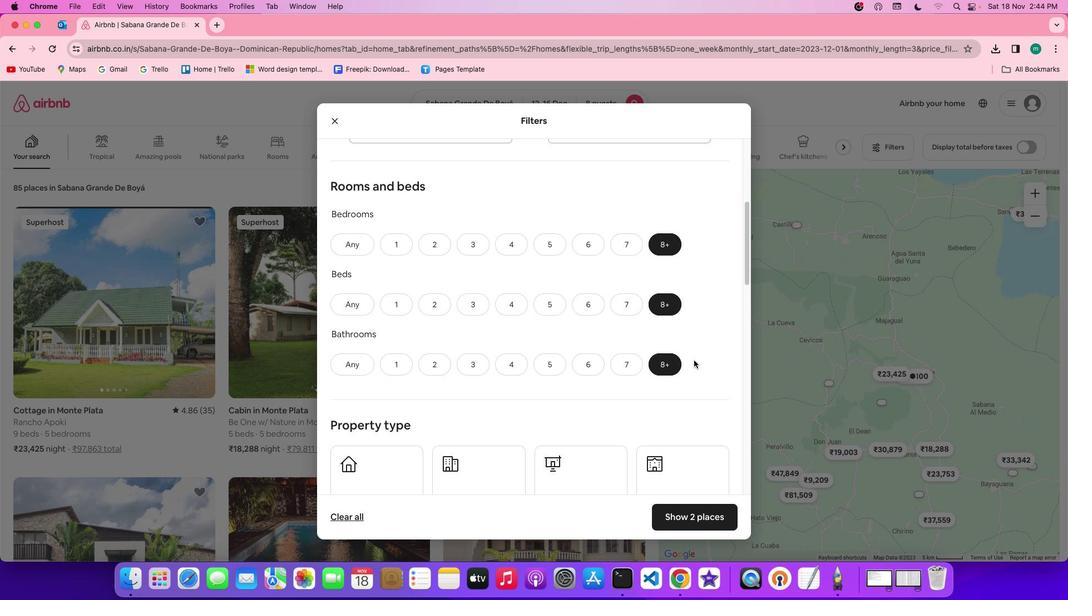 
Action: Mouse scrolled (694, 361) with delta (0, 0)
Screenshot: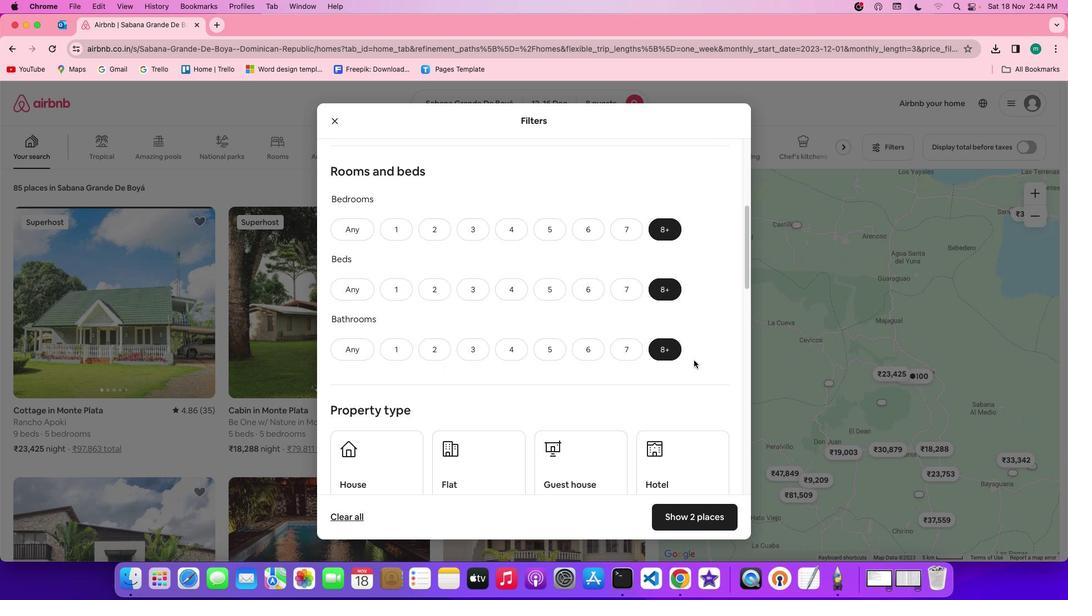 
Action: Mouse scrolled (694, 361) with delta (0, 0)
Screenshot: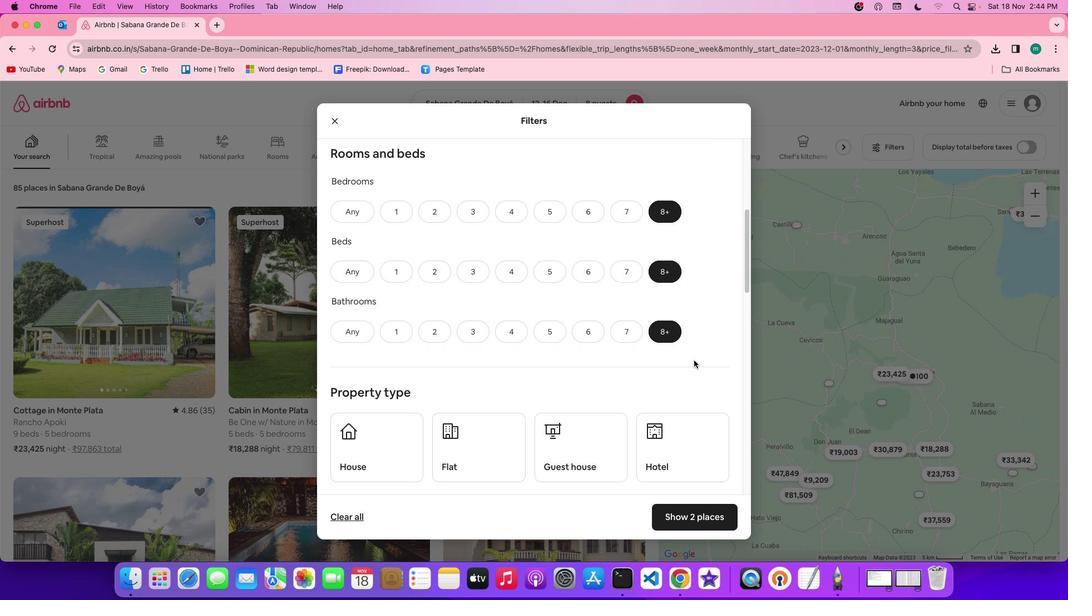 
Action: Mouse scrolled (694, 361) with delta (0, 0)
Screenshot: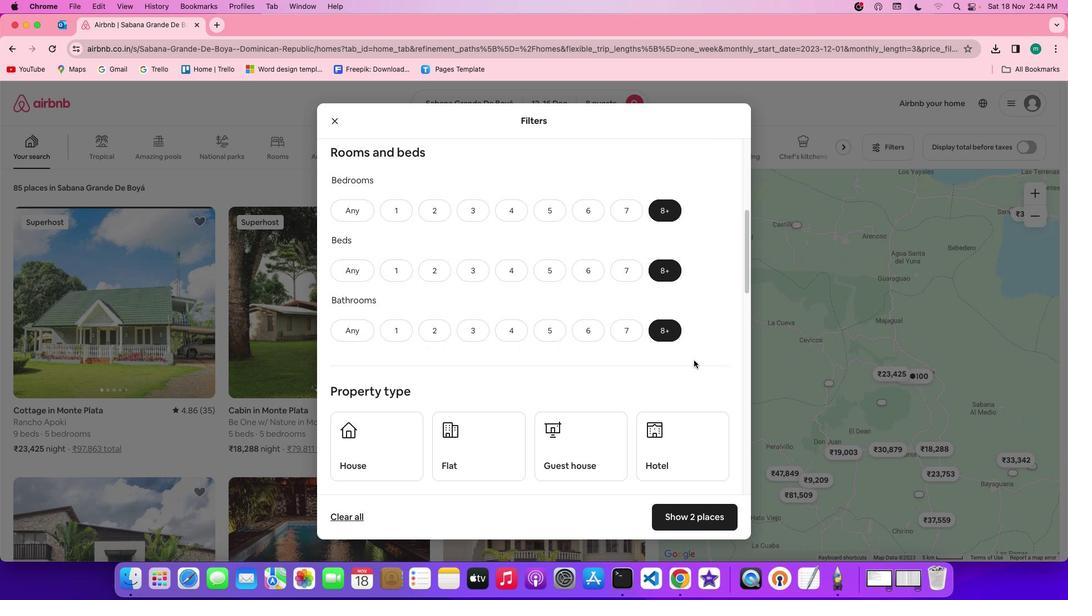 
Action: Mouse scrolled (694, 361) with delta (0, 0)
Screenshot: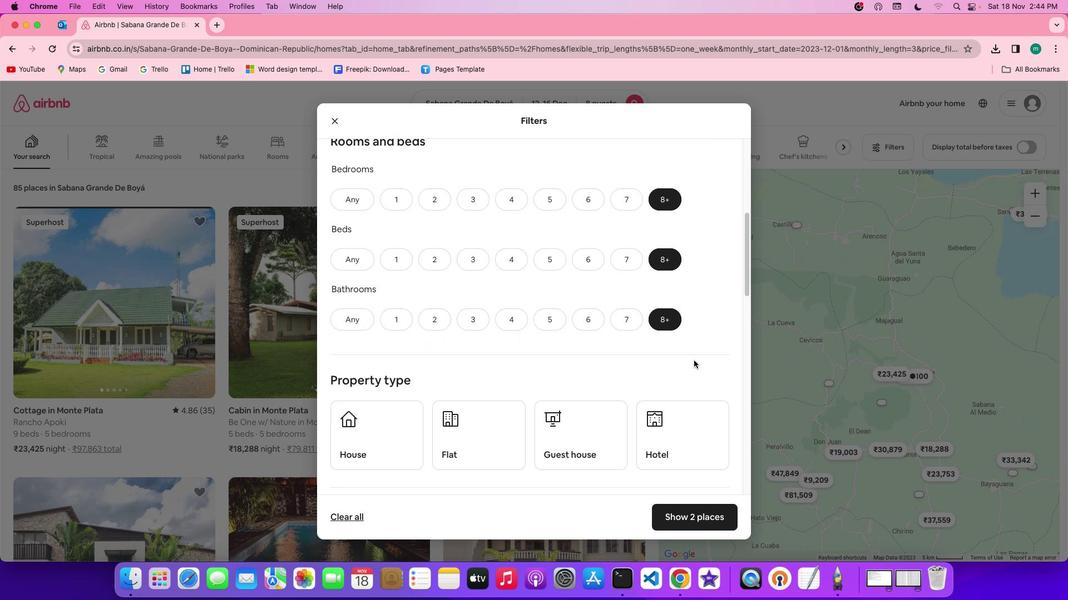 
Action: Mouse scrolled (694, 361) with delta (0, 0)
Screenshot: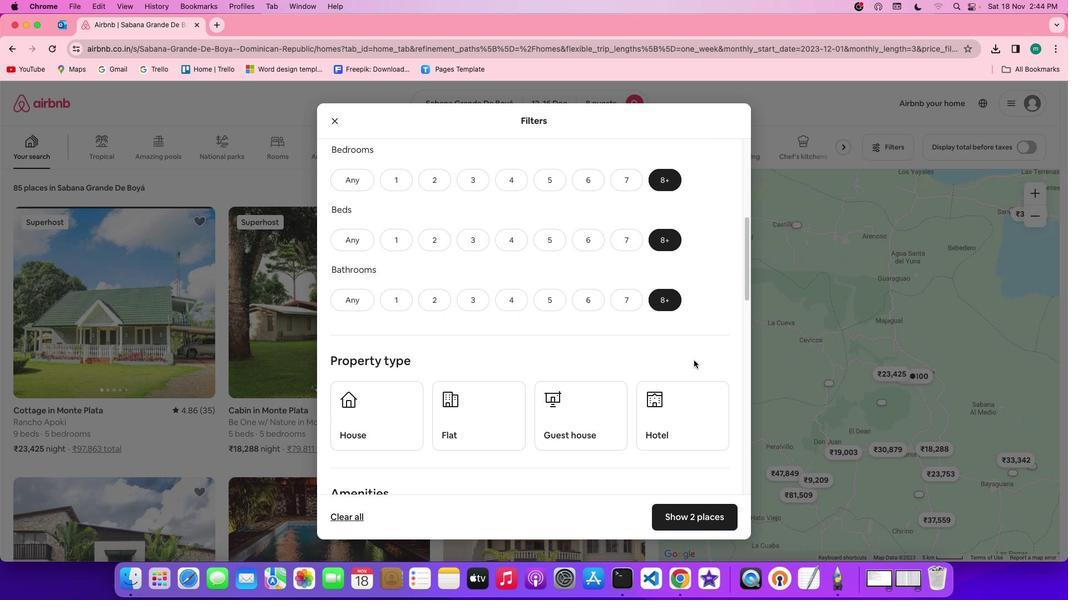 
Action: Mouse moved to (694, 360)
Screenshot: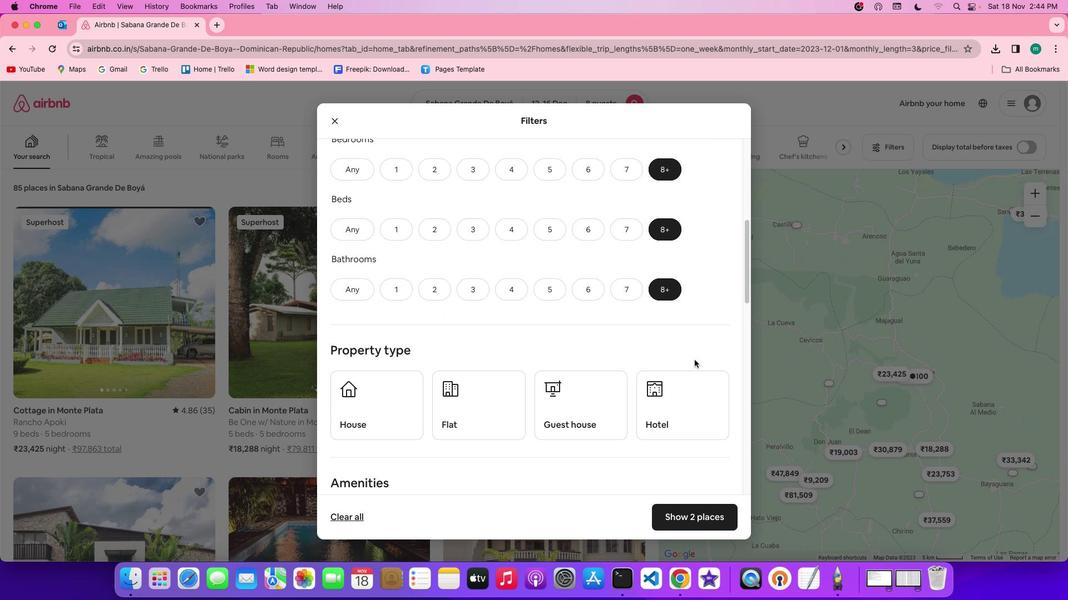 
Action: Mouse scrolled (694, 360) with delta (0, 0)
Screenshot: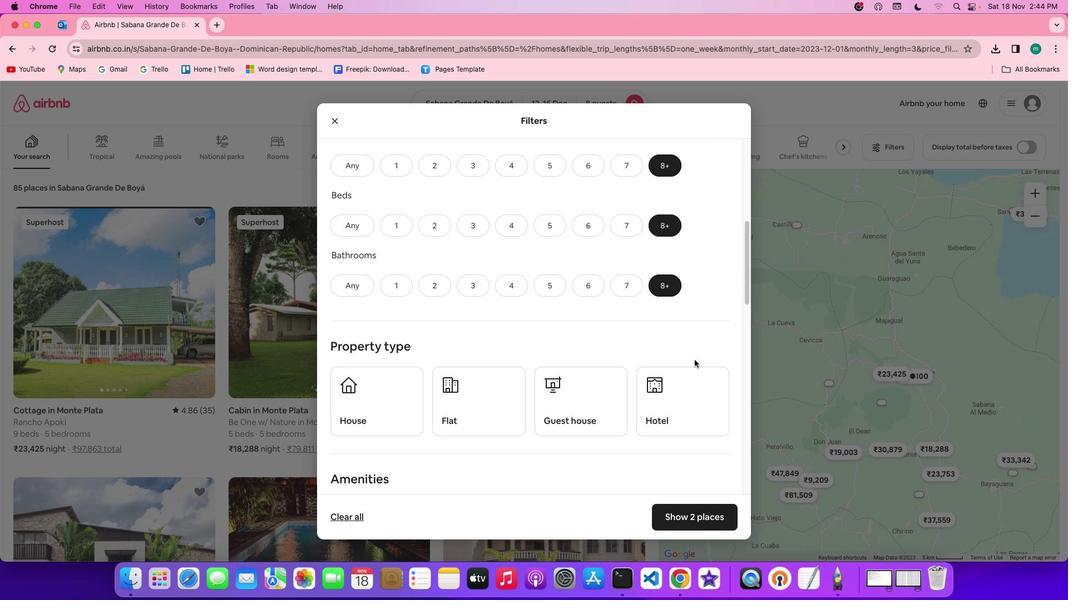 
Action: Mouse scrolled (694, 360) with delta (0, 0)
Screenshot: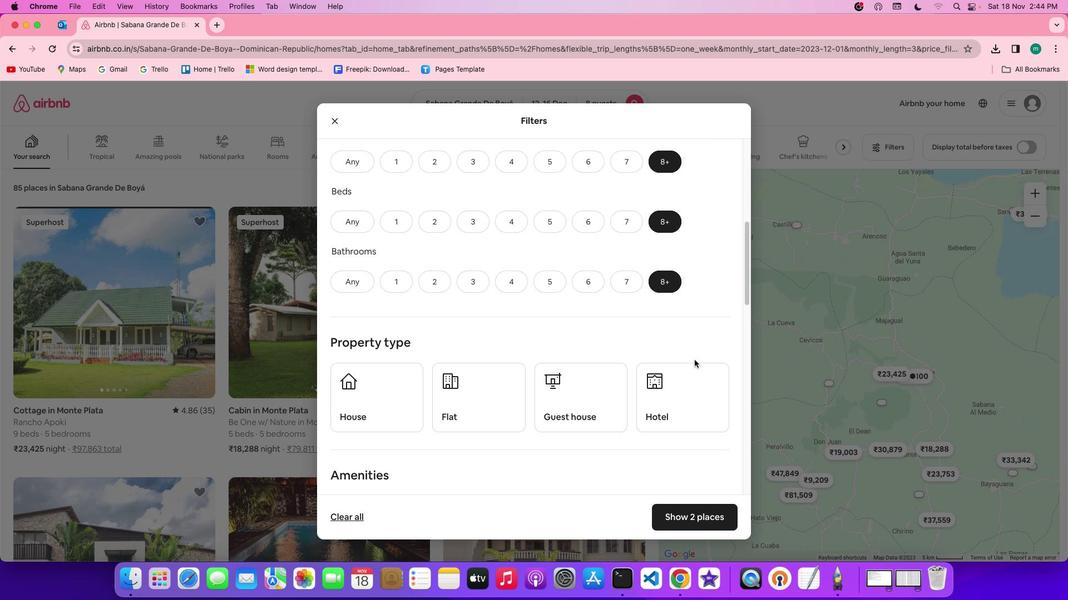 
Action: Mouse scrolled (694, 360) with delta (0, 0)
Screenshot: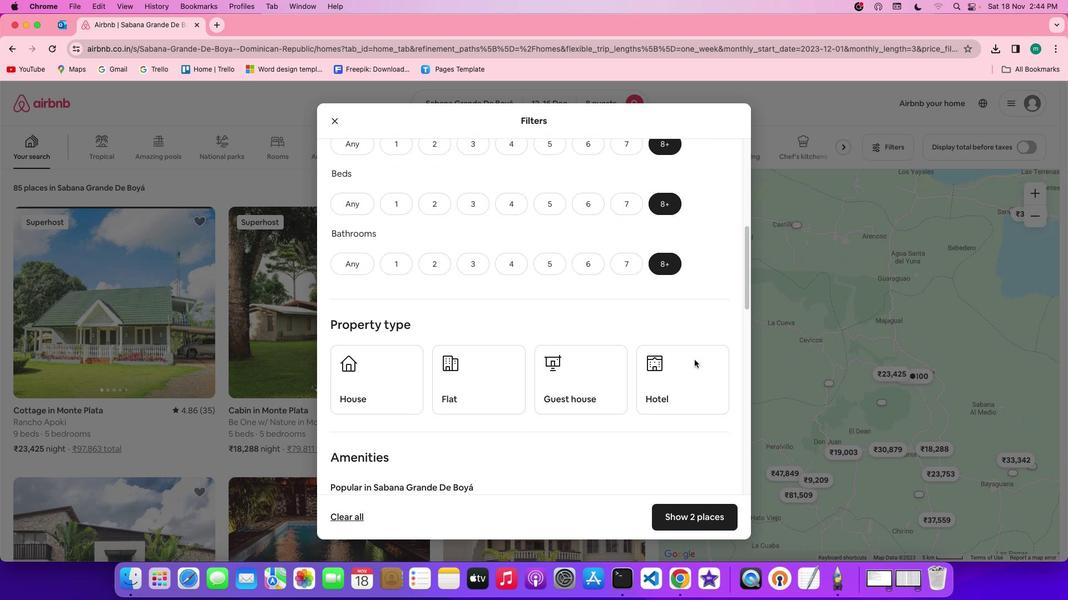 
Action: Mouse scrolled (694, 360) with delta (0, 0)
Screenshot: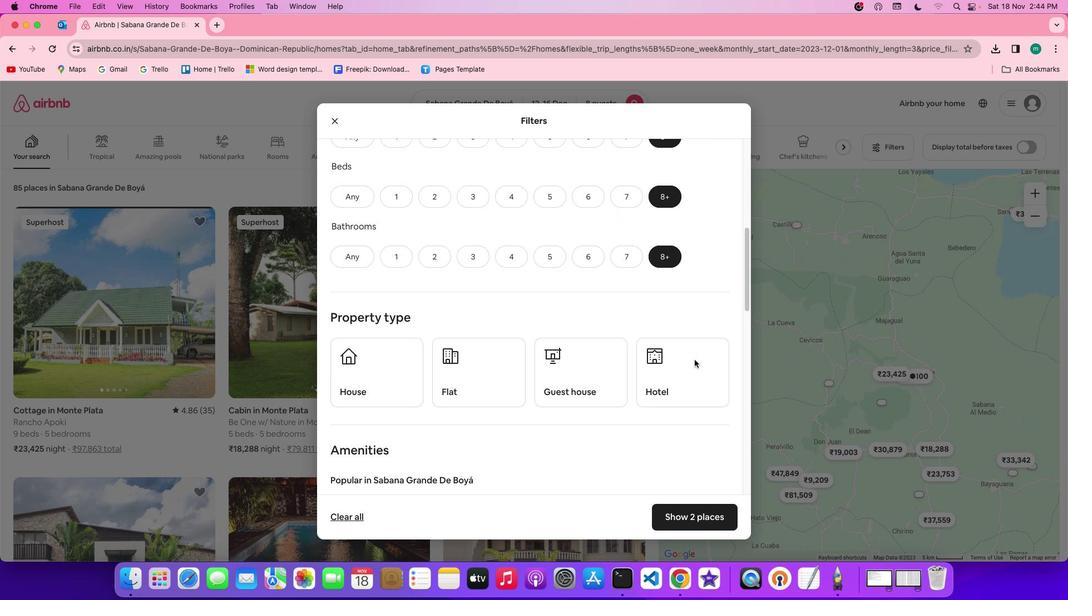 
Action: Mouse scrolled (694, 360) with delta (0, 0)
Screenshot: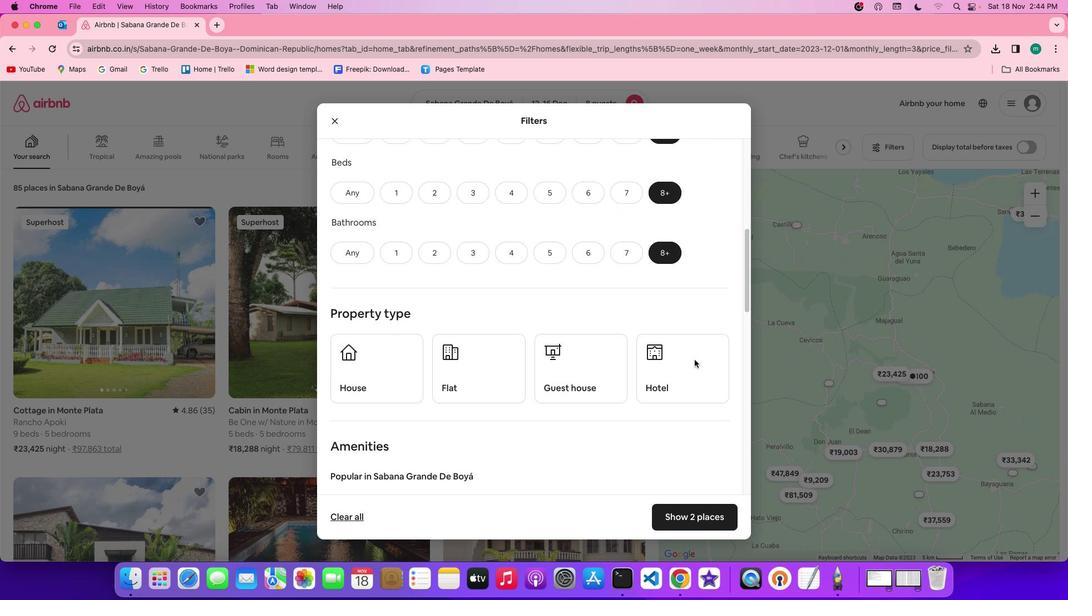 
Action: Mouse moved to (694, 358)
Screenshot: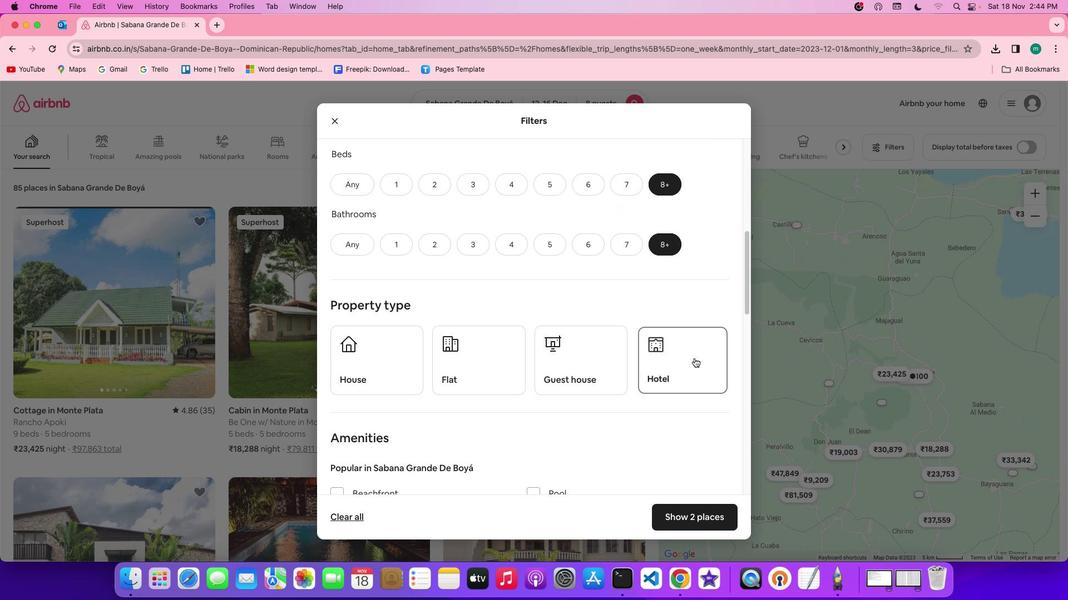 
Action: Mouse pressed left at (694, 358)
Screenshot: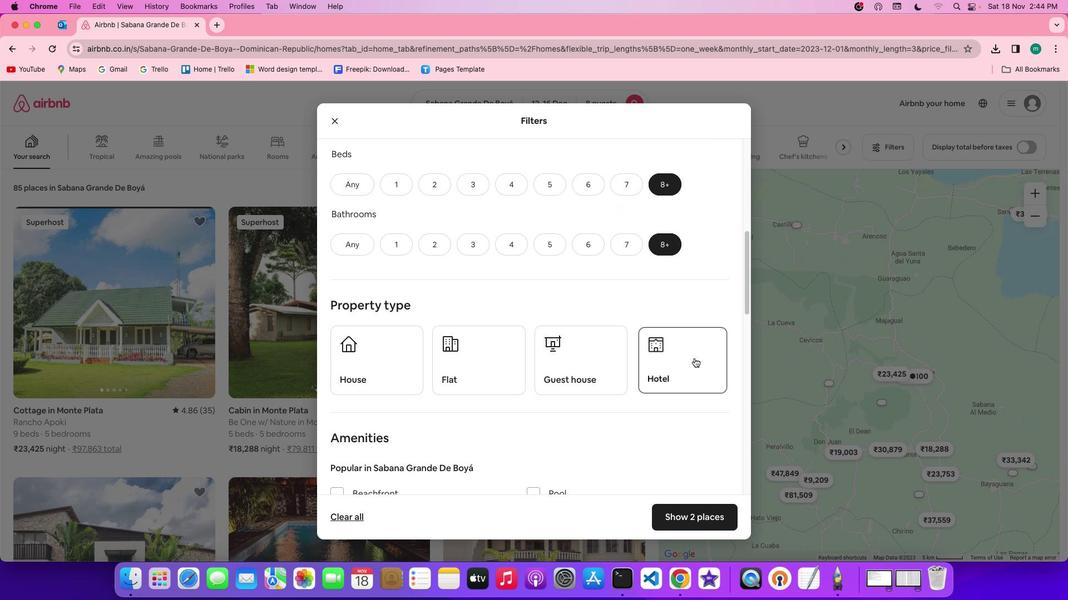 
Action: Mouse scrolled (694, 358) with delta (0, 0)
Screenshot: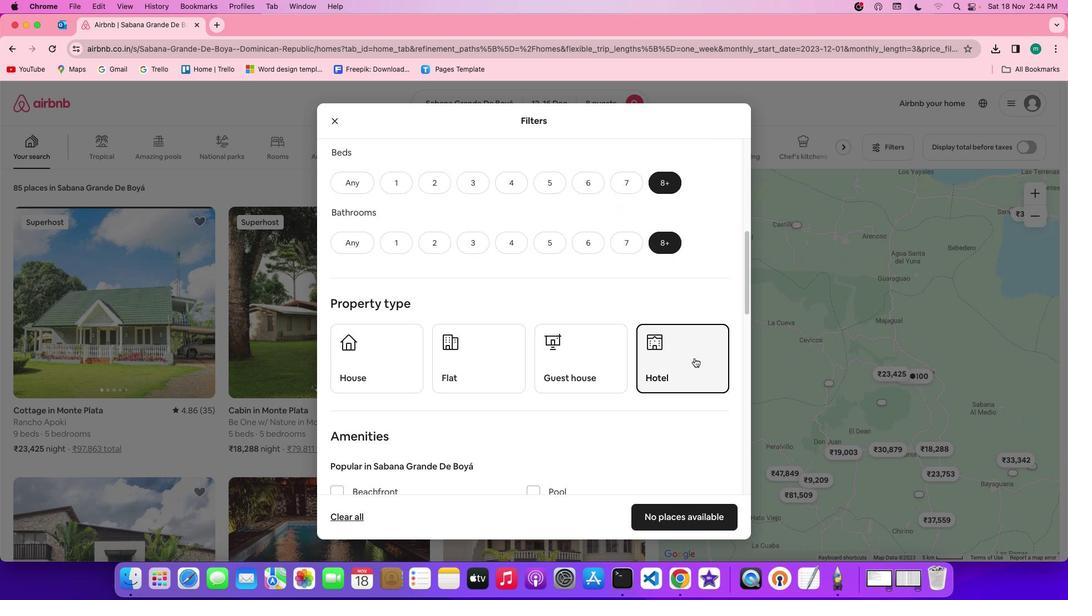 
Action: Mouse scrolled (694, 358) with delta (0, 0)
Screenshot: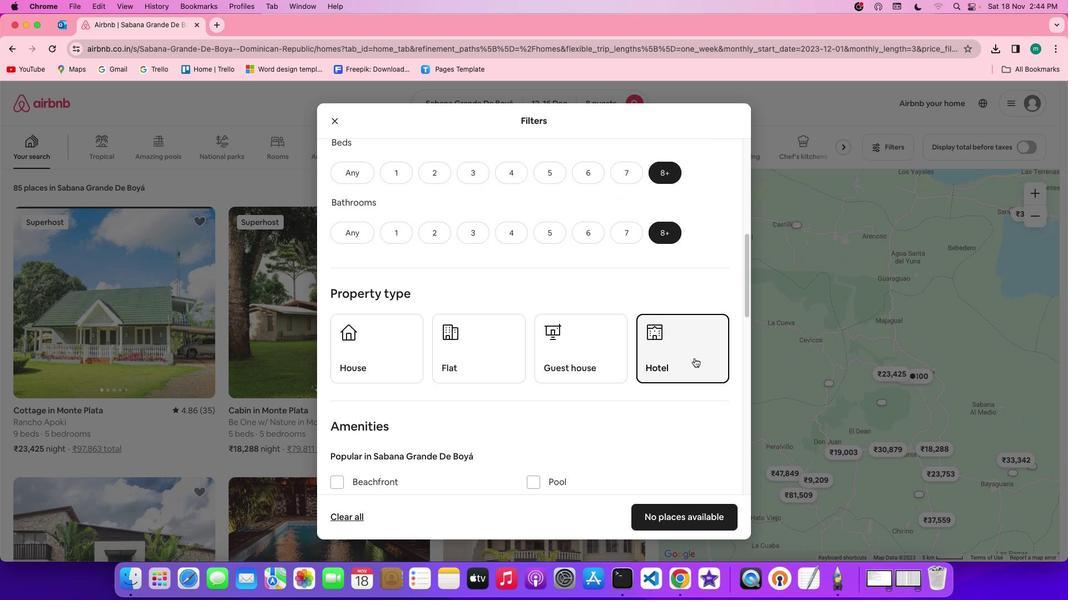 
Action: Mouse scrolled (694, 358) with delta (0, 0)
Screenshot: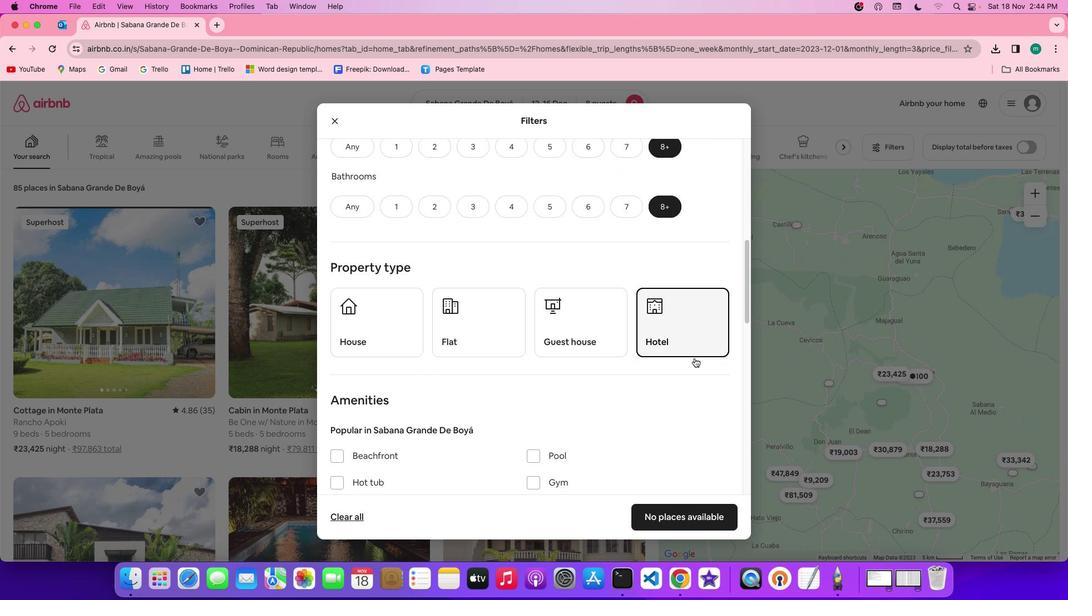 
Action: Mouse scrolled (694, 358) with delta (0, 0)
Screenshot: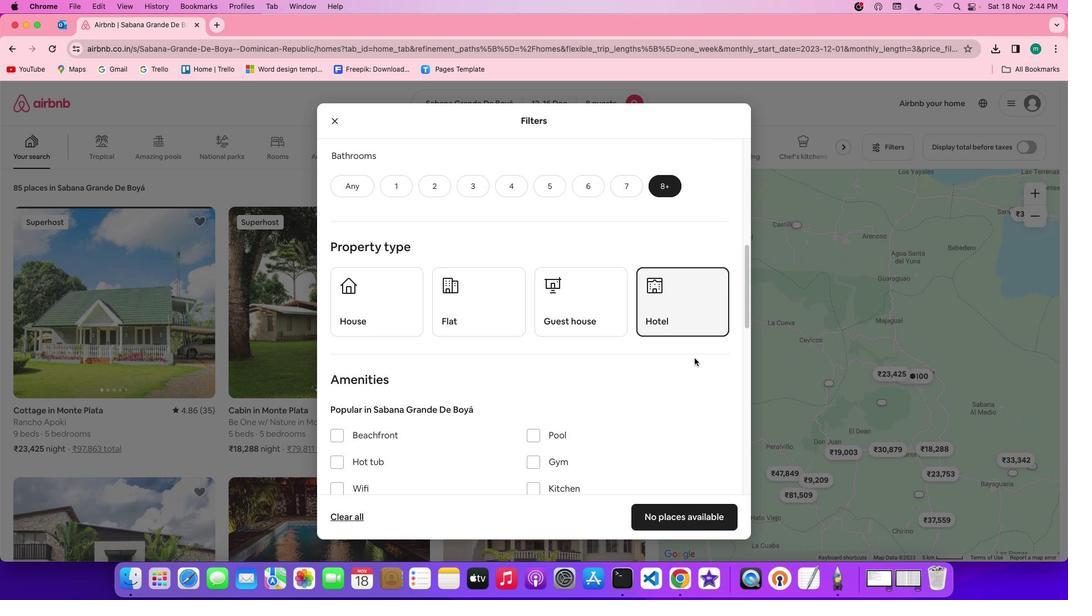 
Action: Mouse scrolled (694, 358) with delta (0, 0)
Screenshot: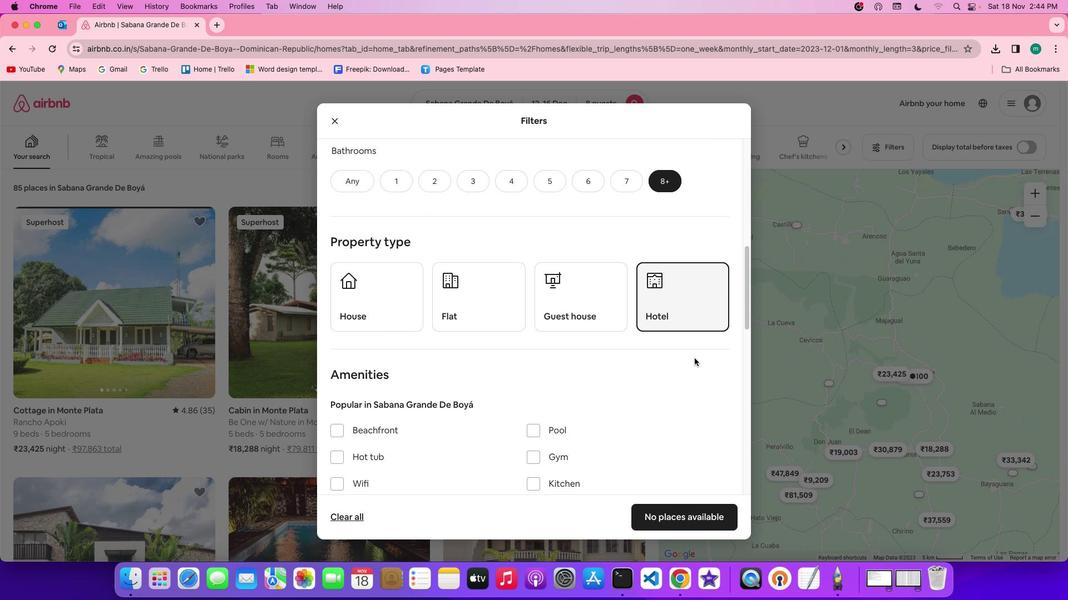 
Action: Mouse scrolled (694, 358) with delta (0, 0)
Screenshot: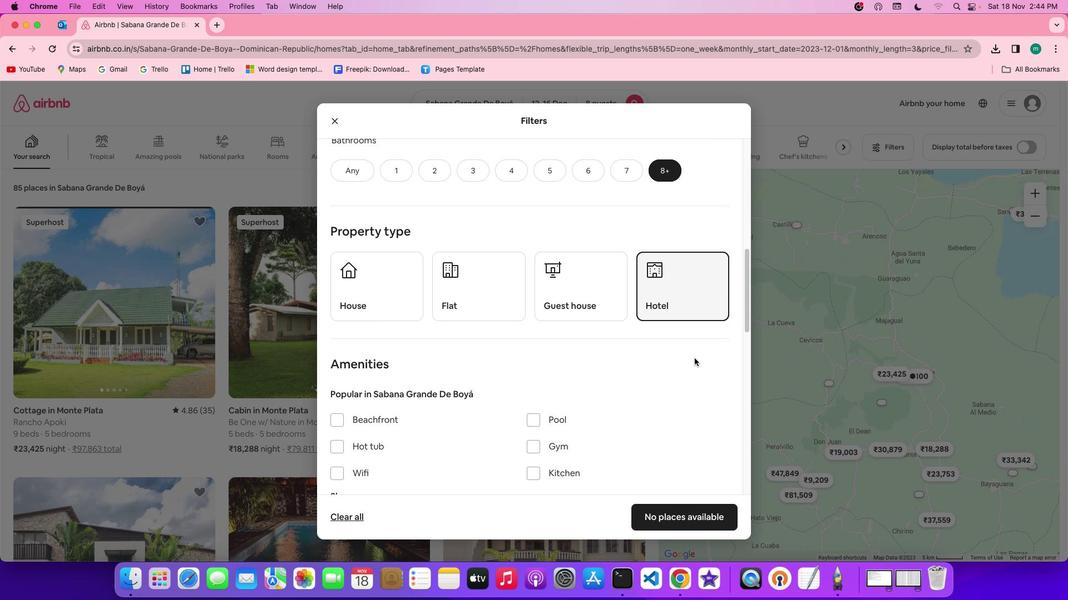 
Action: Mouse scrolled (694, 358) with delta (0, 0)
Screenshot: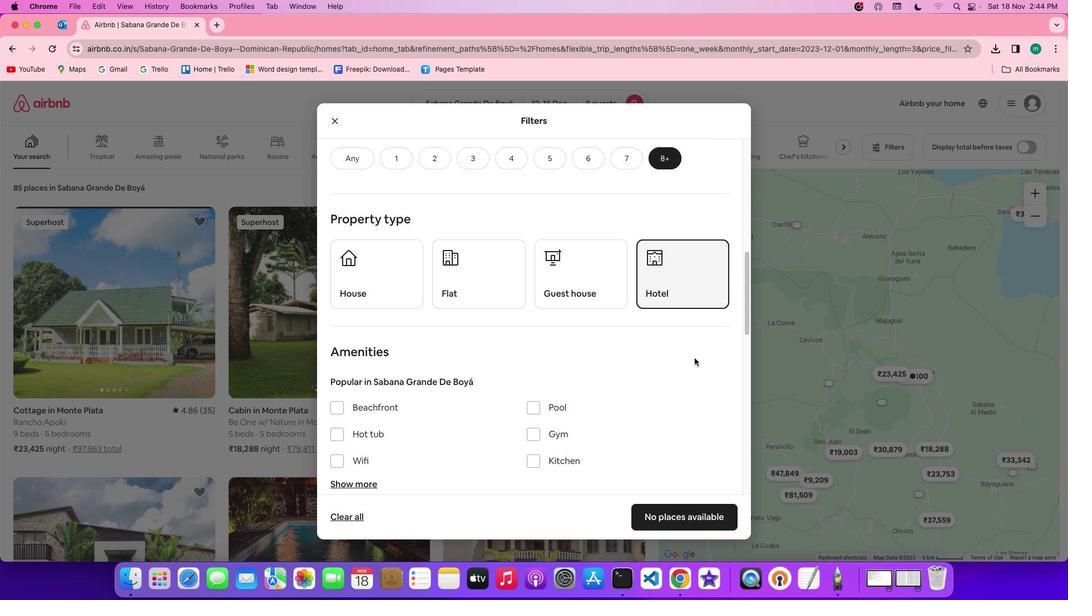 
Action: Mouse scrolled (694, 358) with delta (0, 0)
Screenshot: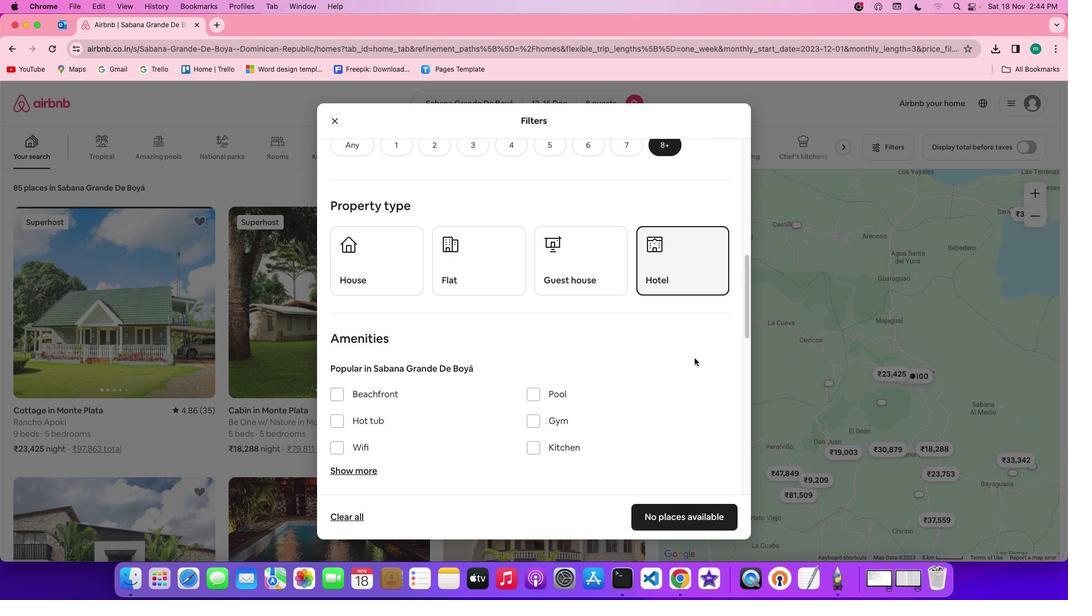 
Action: Mouse scrolled (694, 358) with delta (0, 0)
Screenshot: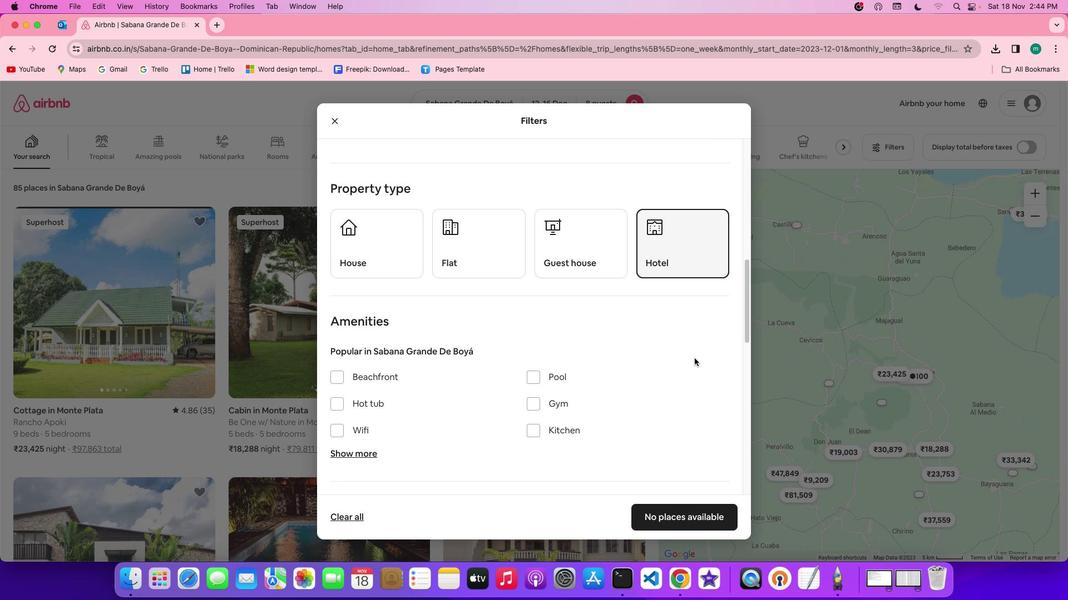 
Action: Mouse scrolled (694, 358) with delta (0, -1)
Screenshot: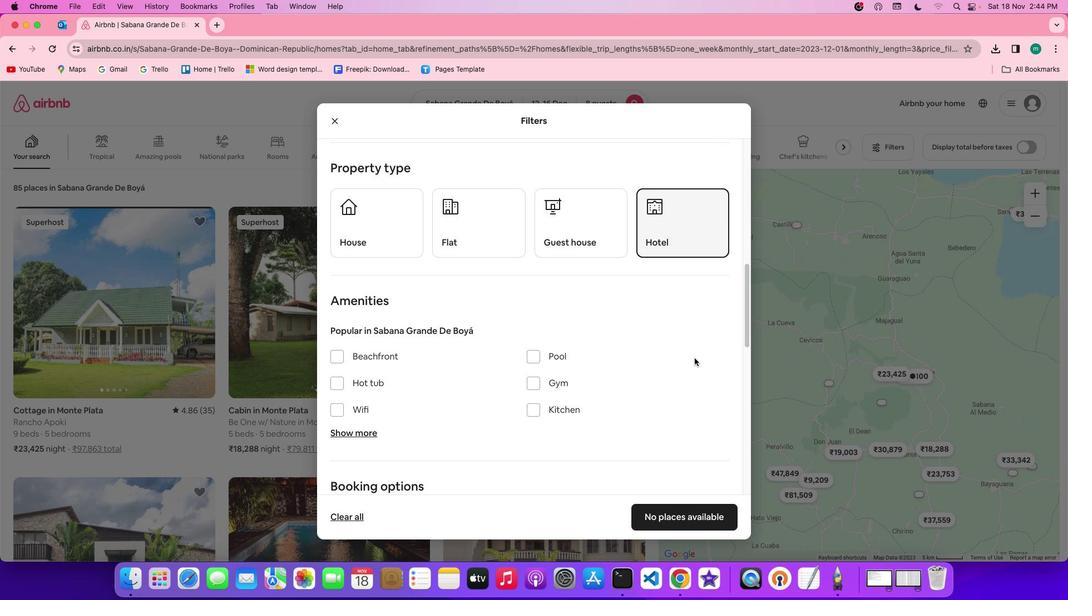 
Action: Mouse scrolled (694, 358) with delta (0, -1)
Screenshot: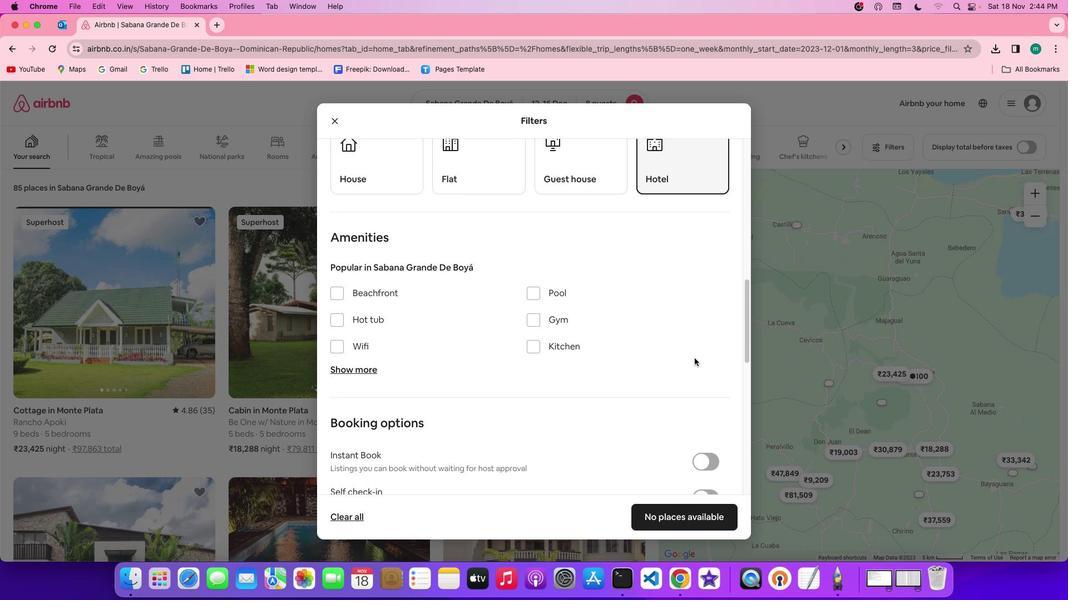 
Action: Mouse scrolled (694, 358) with delta (0, 0)
Screenshot: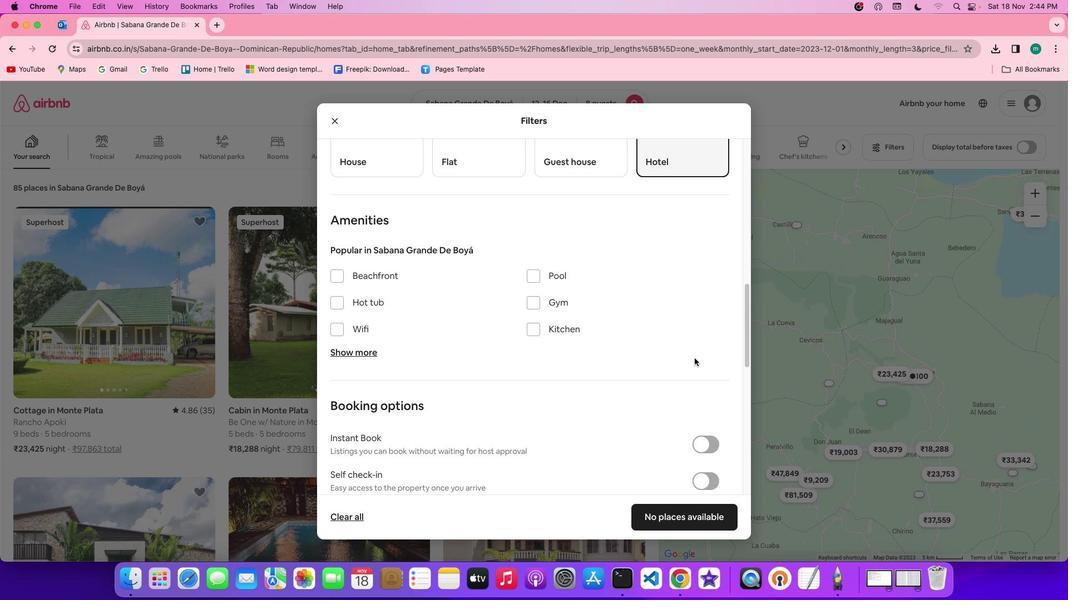 
Action: Mouse scrolled (694, 358) with delta (0, 0)
Screenshot: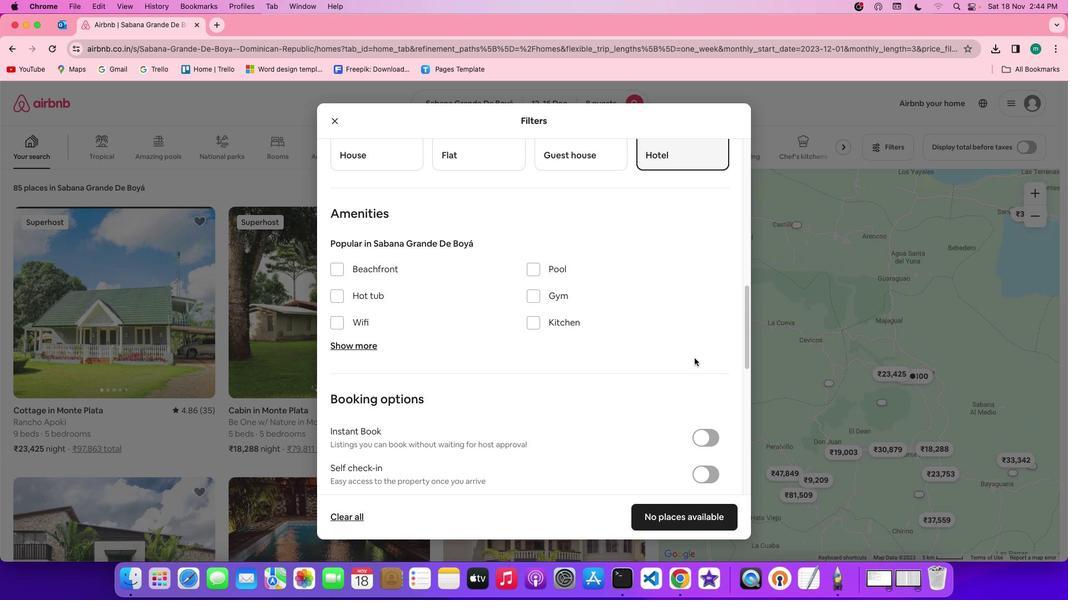 
Action: Mouse scrolled (694, 358) with delta (0, 0)
Screenshot: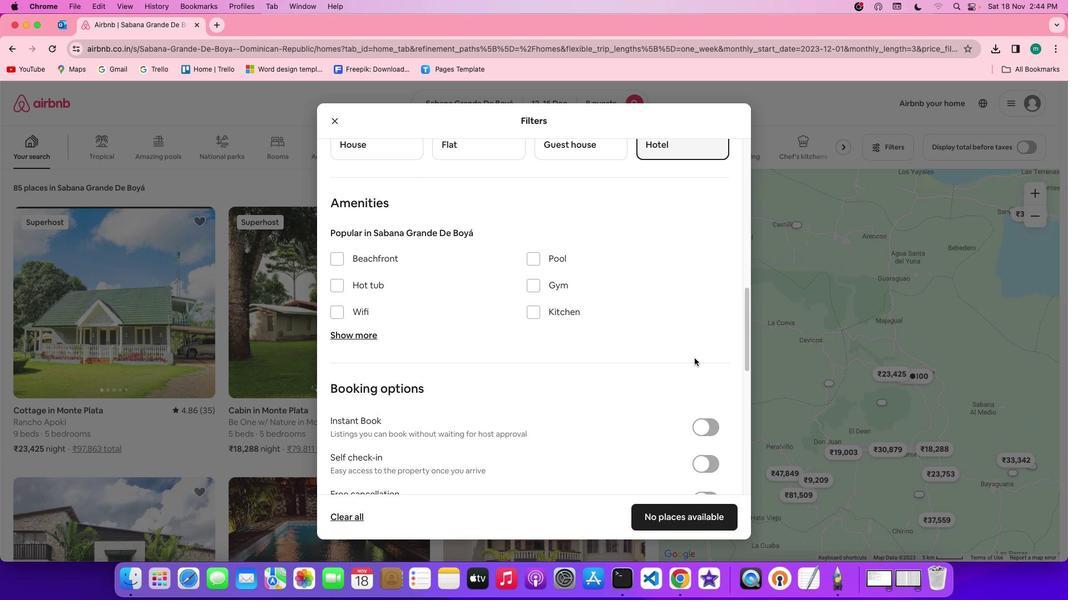 
Action: Mouse moved to (333, 309)
Screenshot: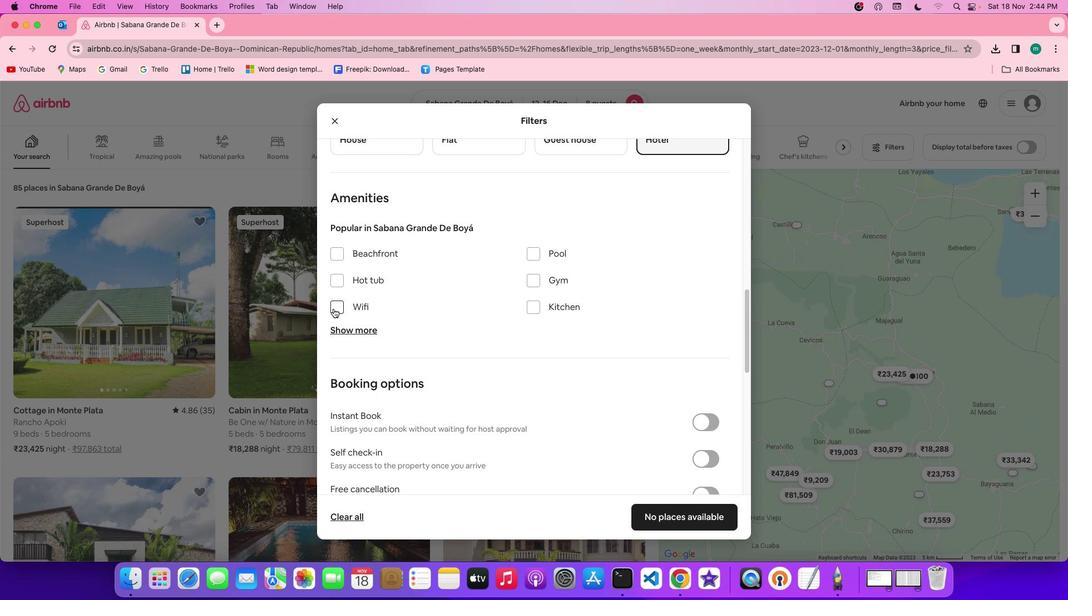 
Action: Mouse pressed left at (333, 309)
Screenshot: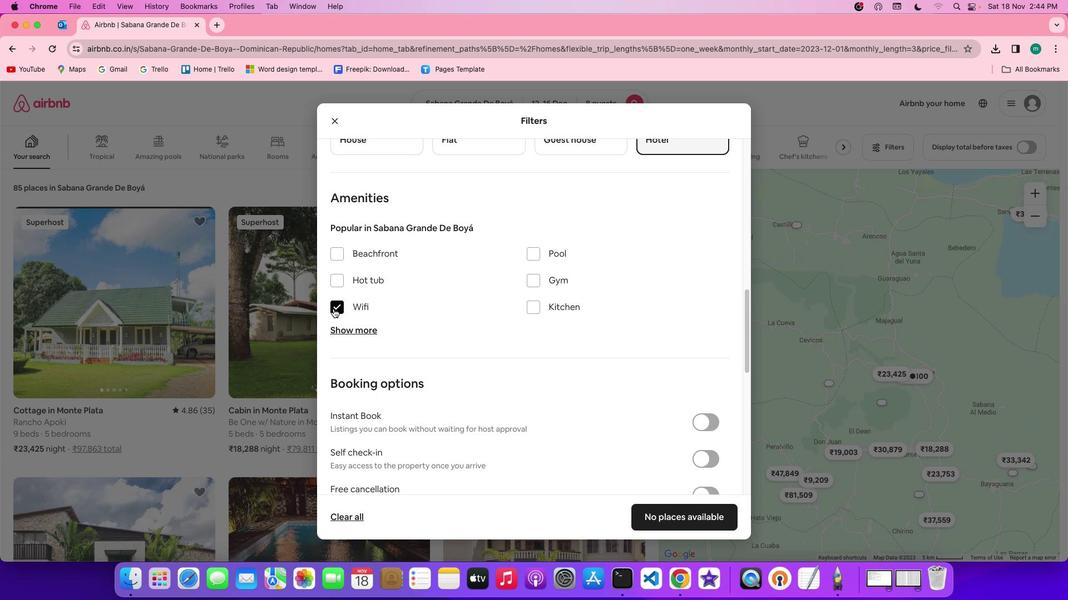 
Action: Mouse moved to (340, 332)
Screenshot: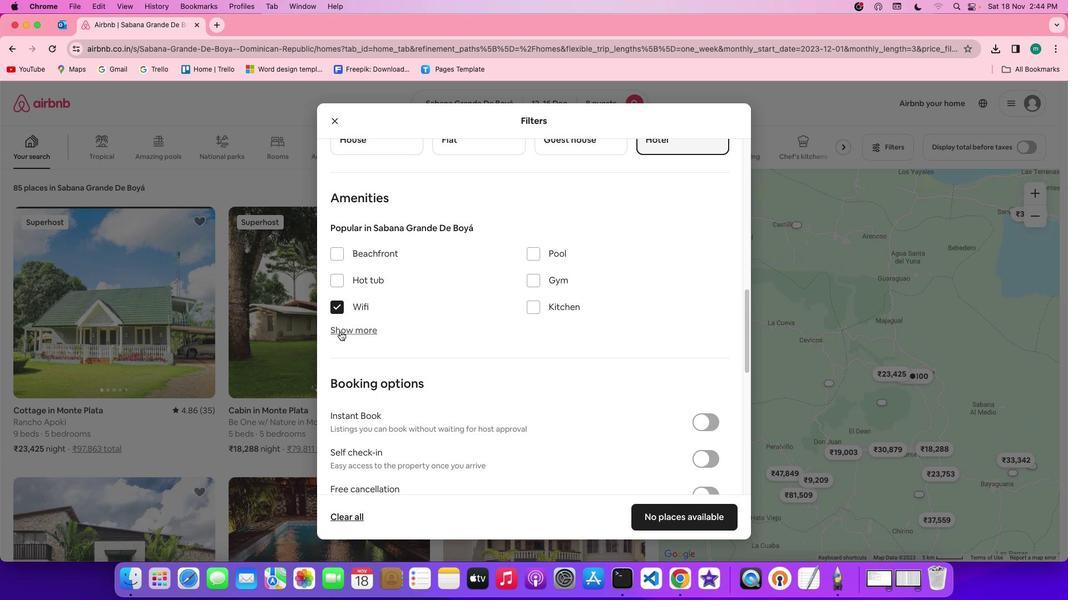 
Action: Mouse pressed left at (340, 332)
Screenshot: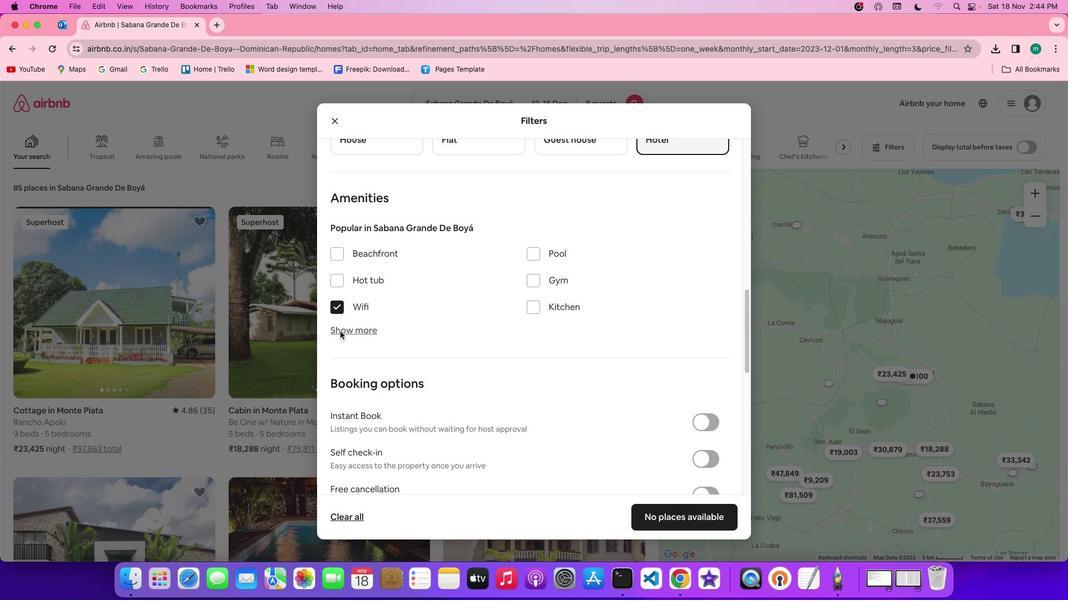 
Action: Mouse moved to (539, 426)
Screenshot: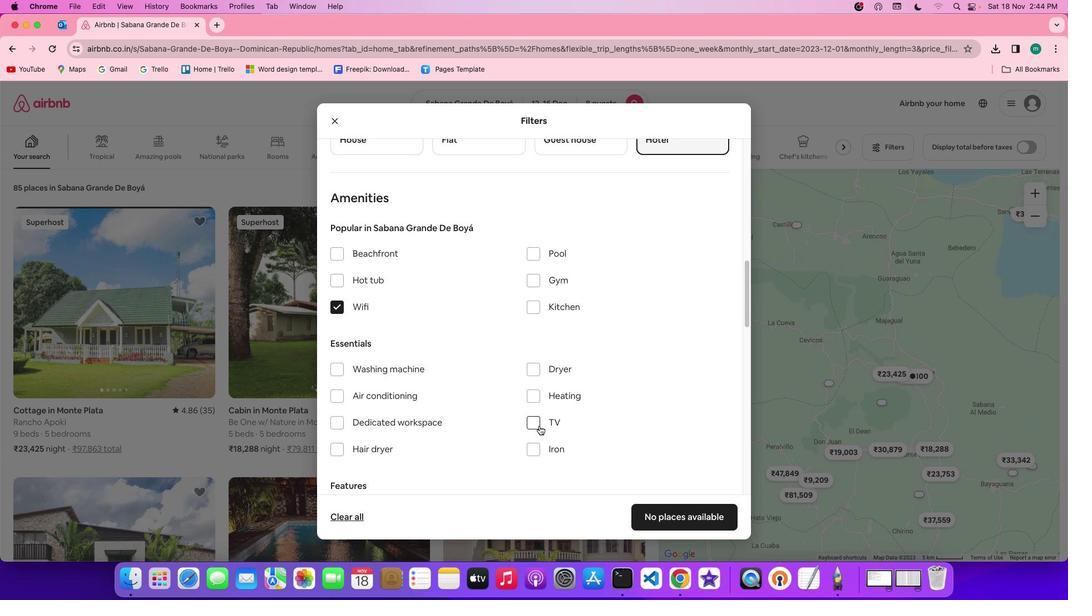 
Action: Mouse pressed left at (539, 426)
Screenshot: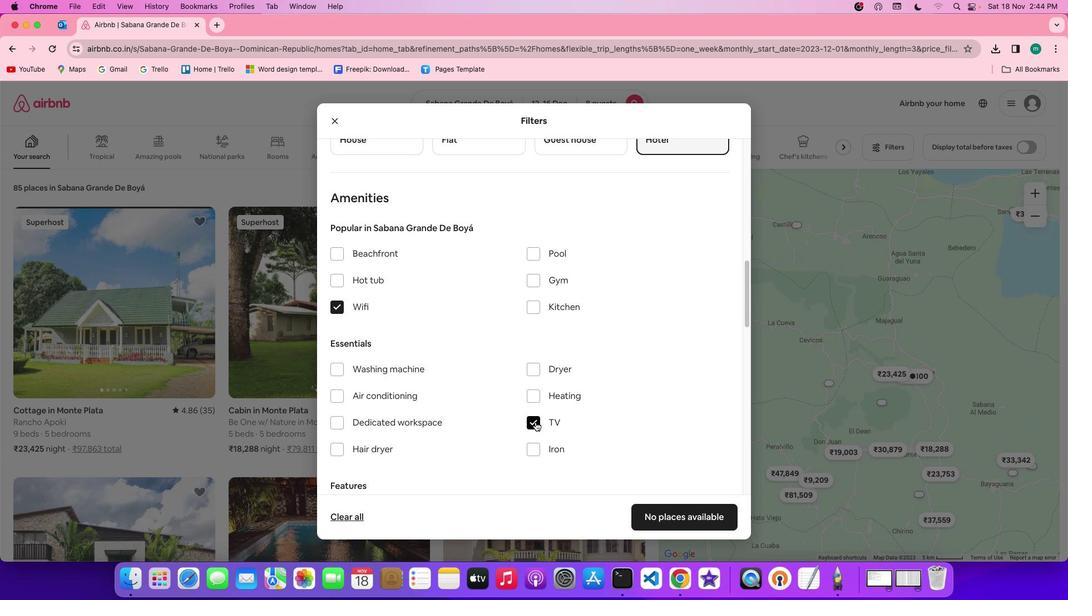 
Action: Mouse moved to (530, 359)
Screenshot: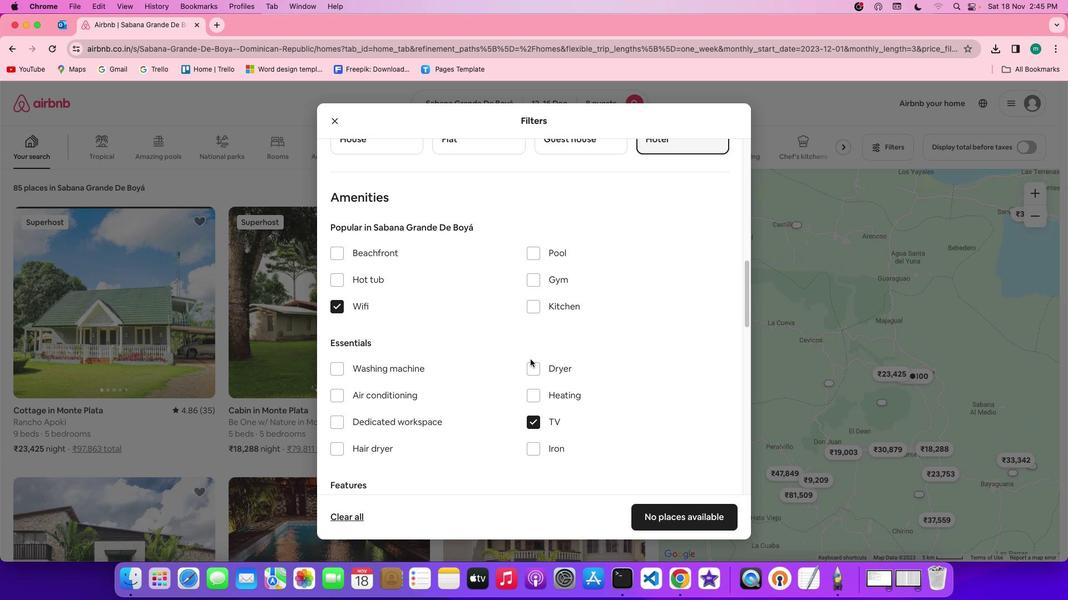 
Action: Mouse scrolled (530, 359) with delta (0, 0)
Screenshot: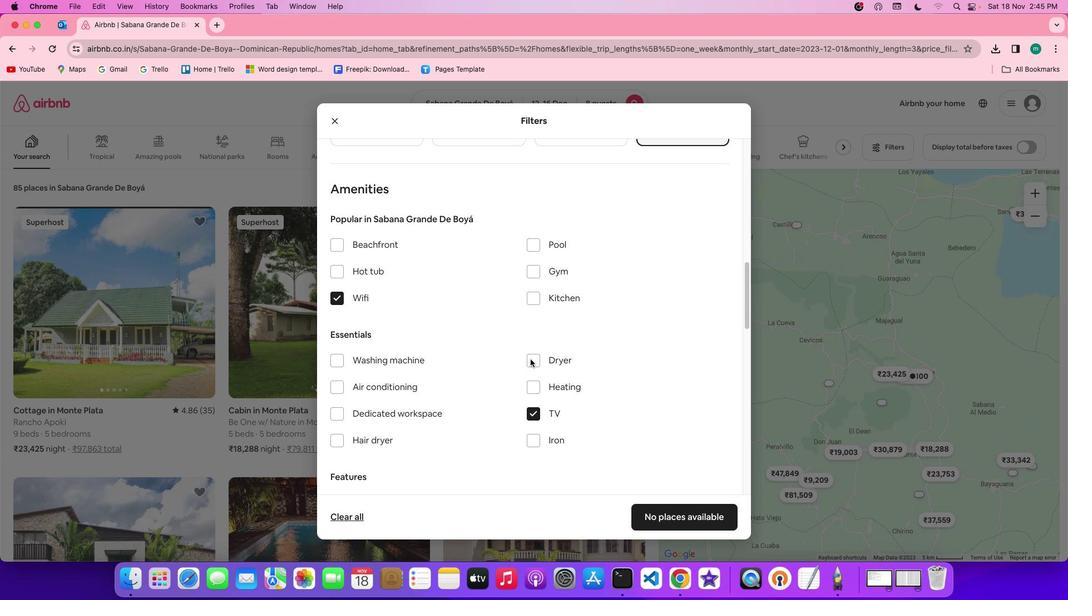 
Action: Mouse scrolled (530, 359) with delta (0, 0)
Screenshot: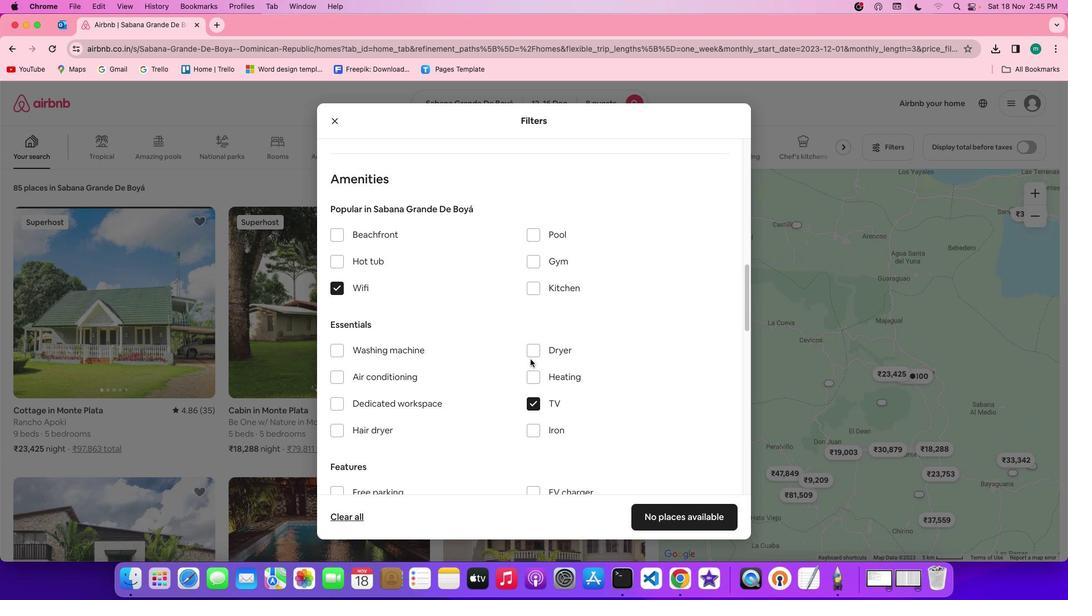 
Action: Mouse scrolled (530, 359) with delta (0, -1)
Screenshot: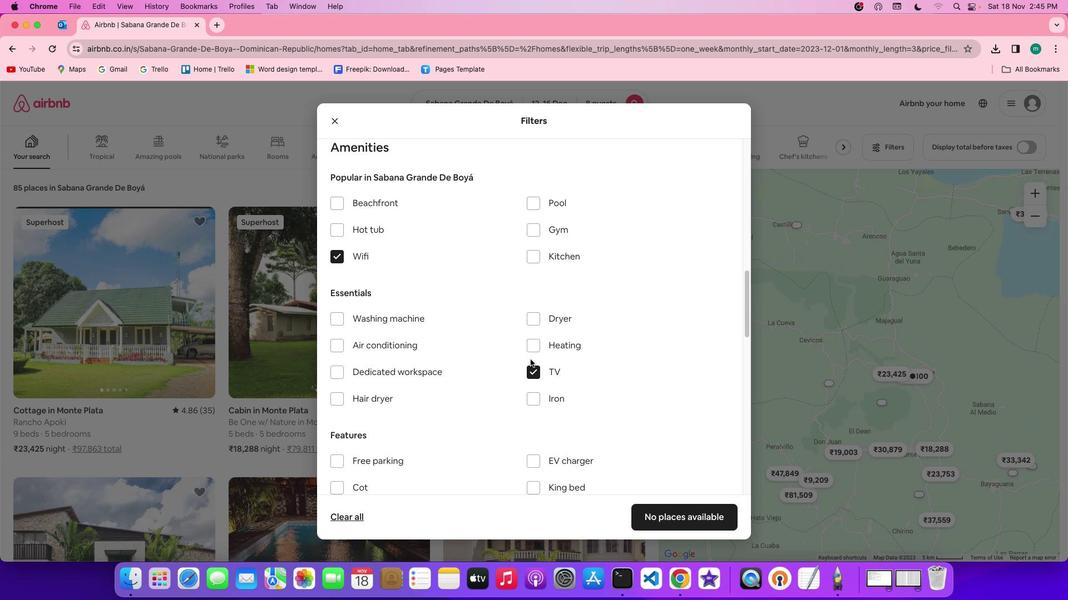 
Action: Mouse moved to (465, 339)
Screenshot: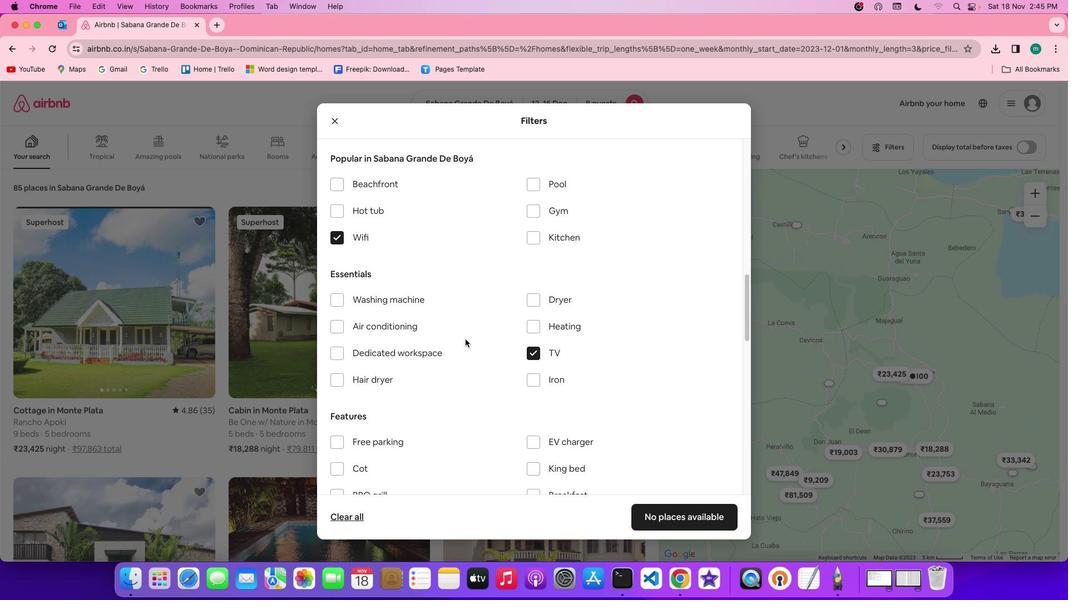 
Action: Mouse scrolled (465, 339) with delta (0, 0)
Screenshot: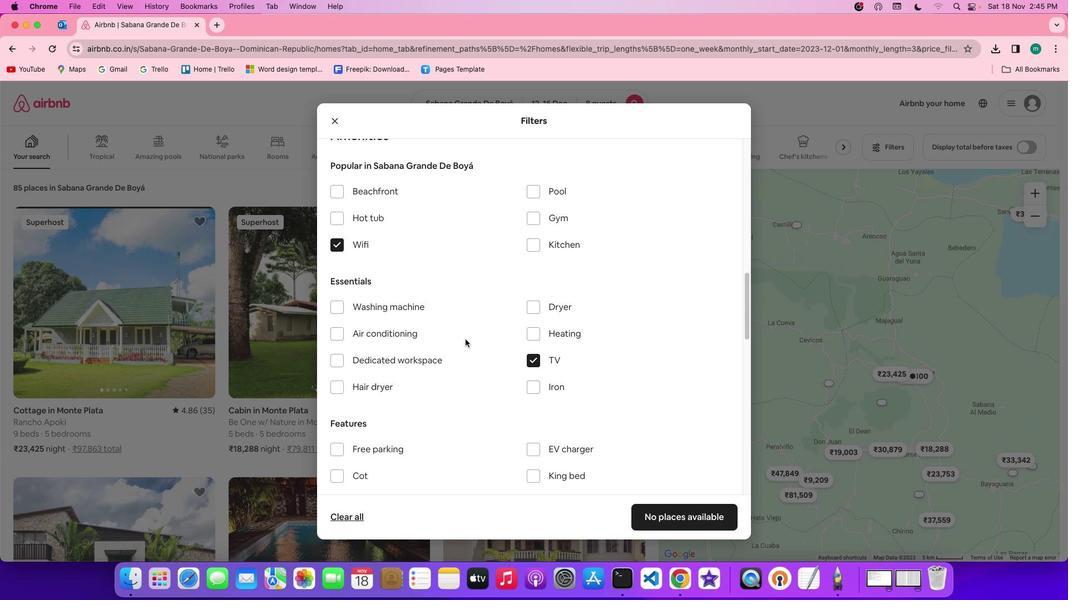 
Action: Mouse scrolled (465, 339) with delta (0, 0)
Screenshot: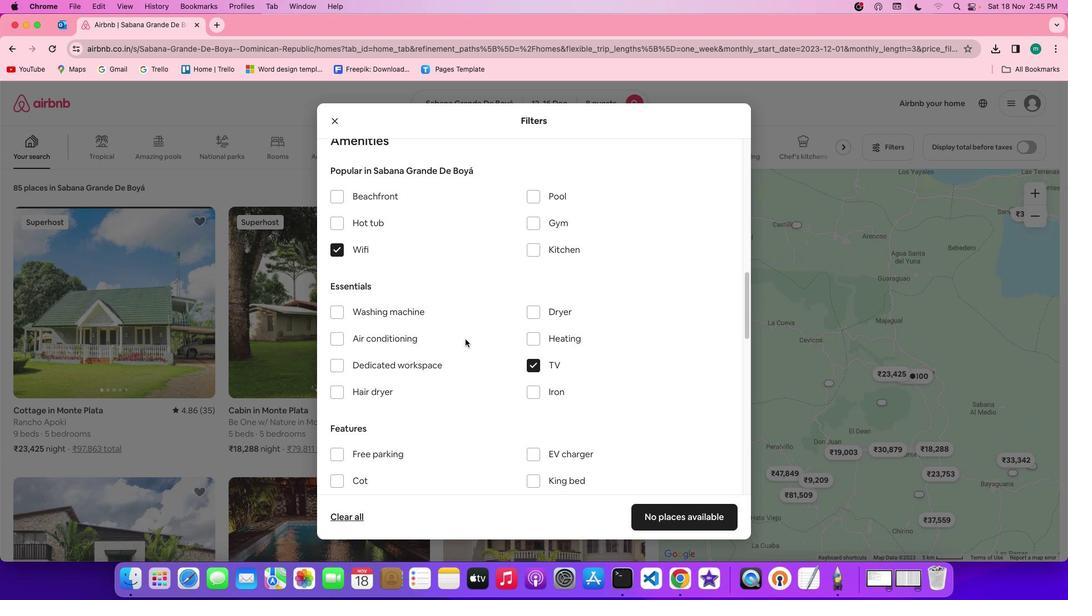 
Action: Mouse moved to (500, 345)
Screenshot: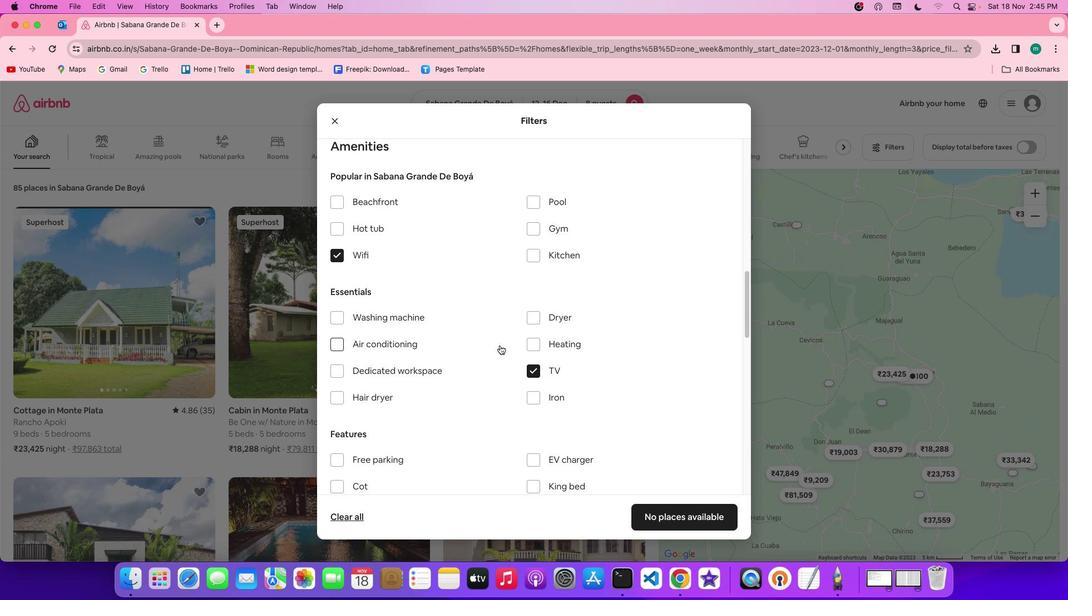 
Action: Mouse scrolled (500, 345) with delta (0, 0)
Screenshot: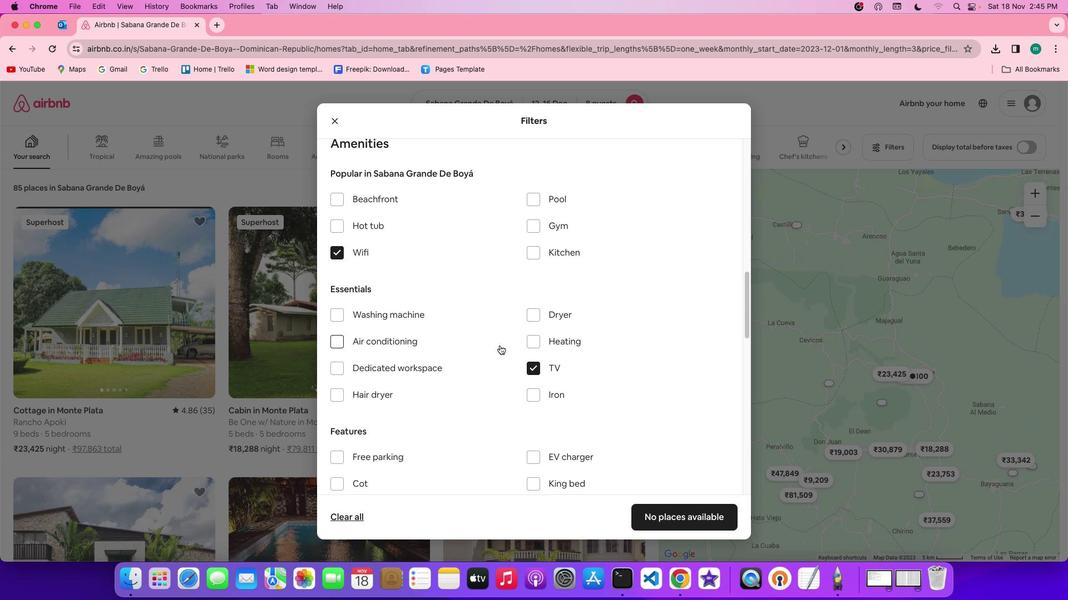 
Action: Mouse scrolled (500, 345) with delta (0, 0)
Screenshot: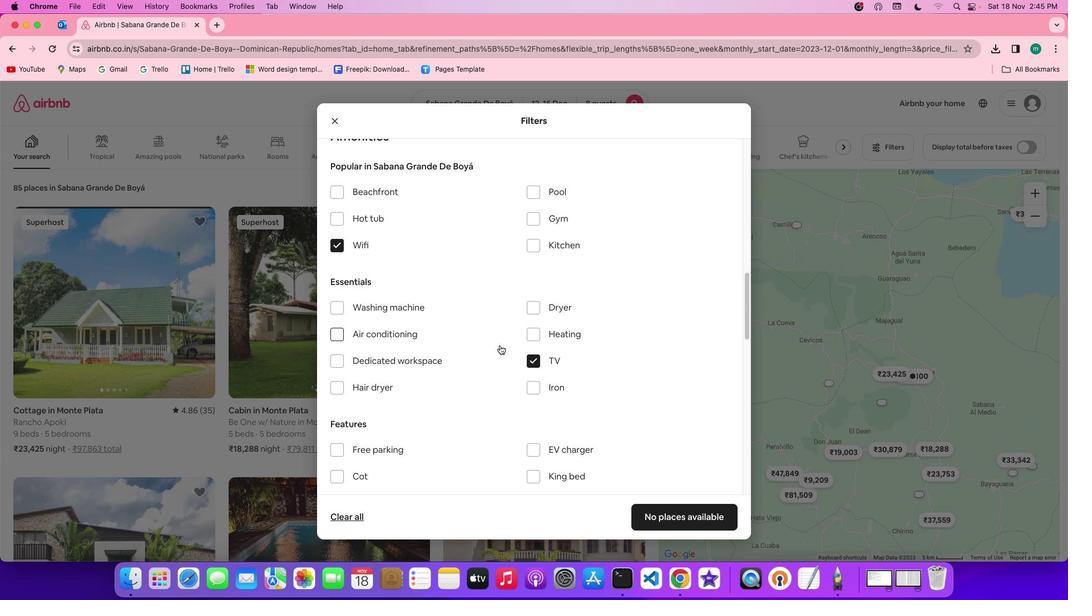 
Action: Mouse scrolled (500, 345) with delta (0, 0)
Screenshot: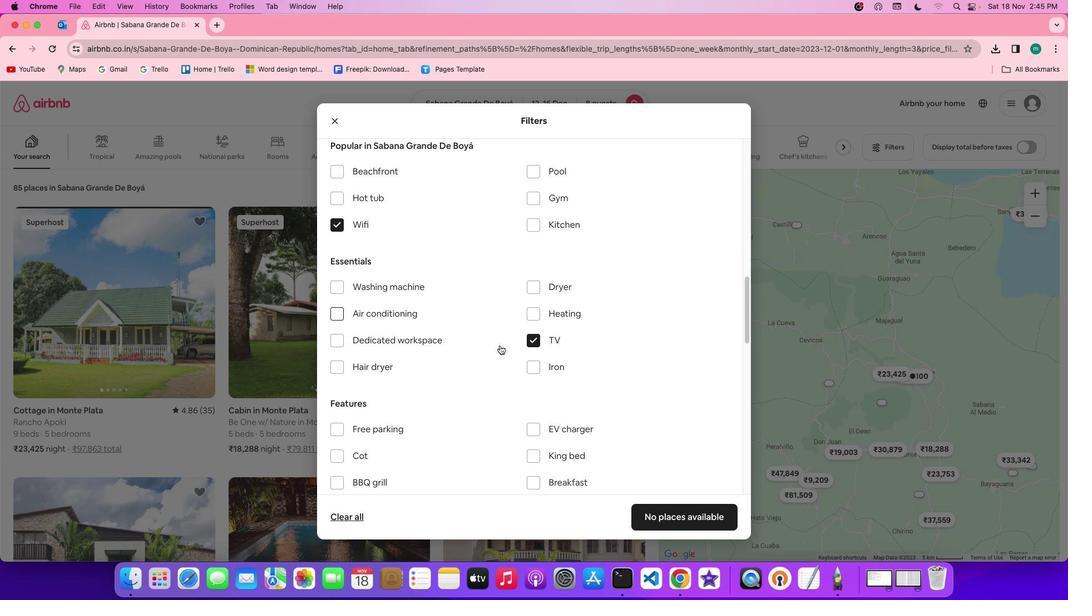 
Action: Mouse scrolled (500, 345) with delta (0, 0)
Screenshot: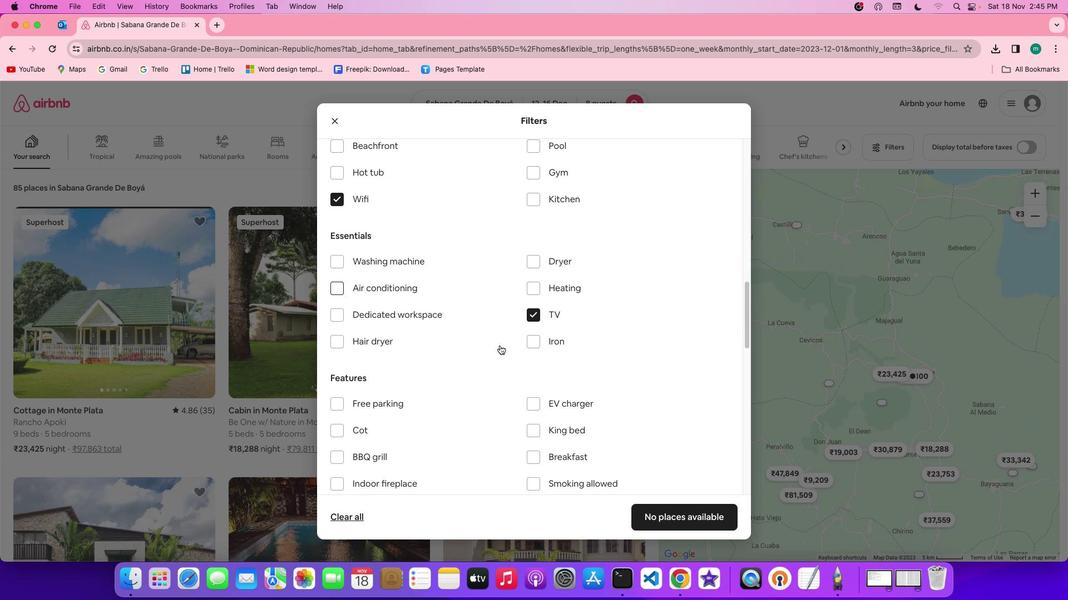
Action: Mouse moved to (365, 399)
Screenshot: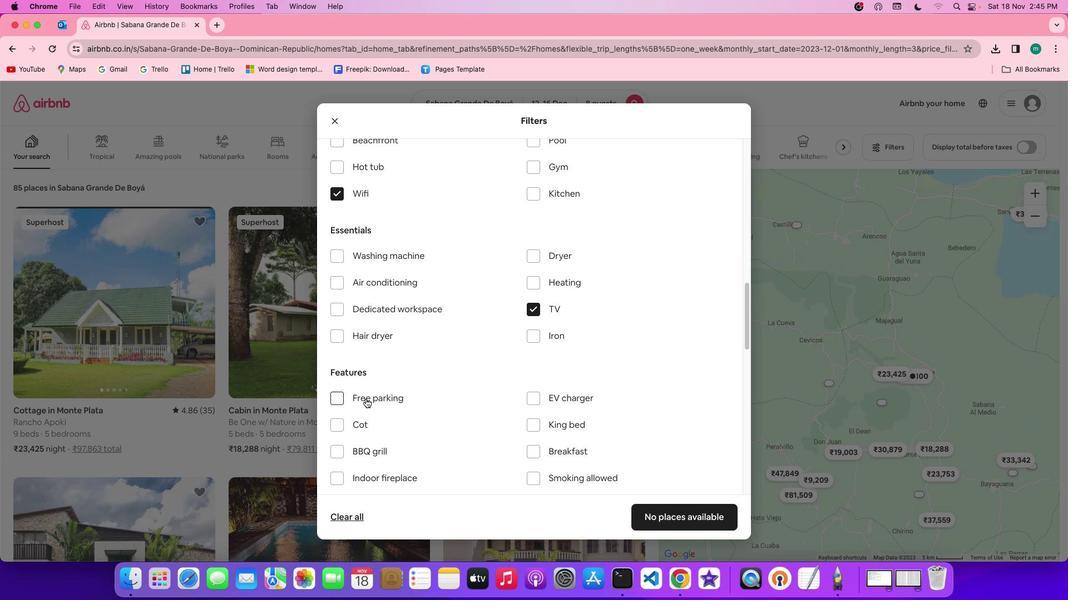 
Action: Mouse pressed left at (365, 399)
Screenshot: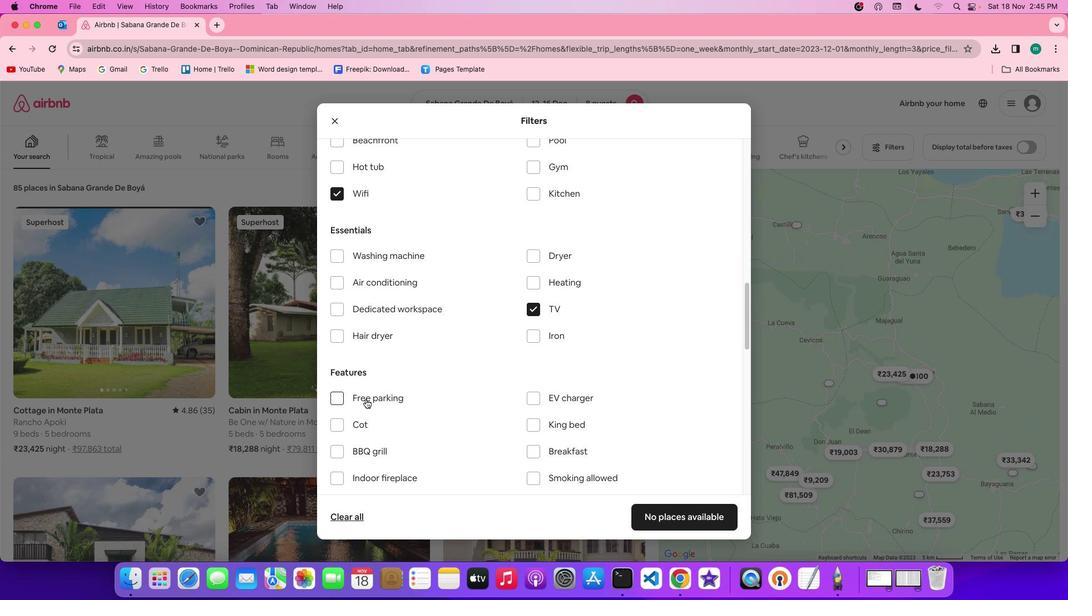 
Action: Mouse moved to (510, 391)
Screenshot: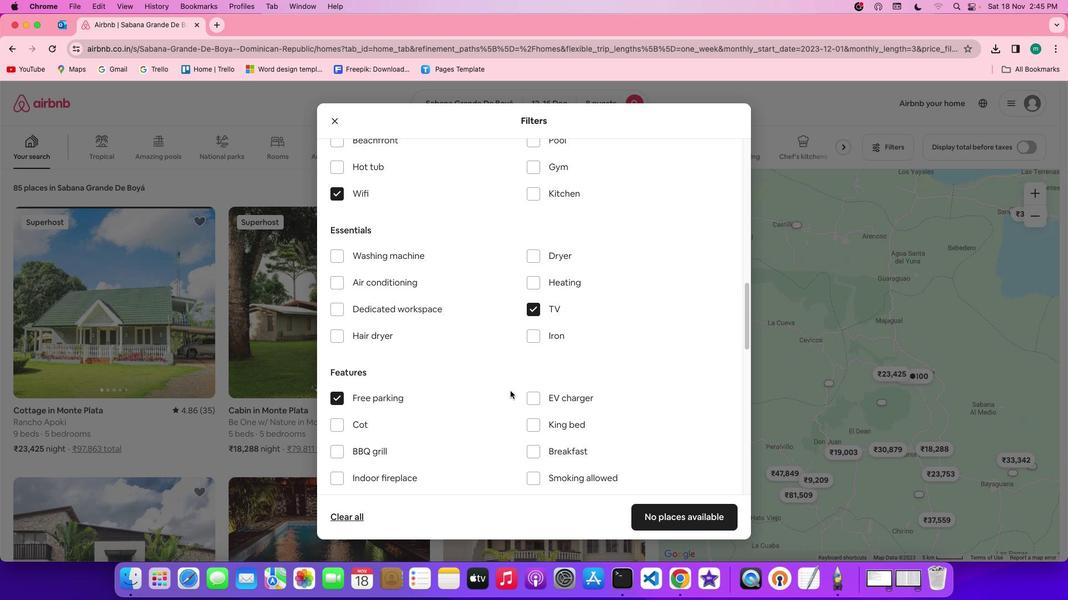 
Action: Mouse scrolled (510, 391) with delta (0, 0)
Screenshot: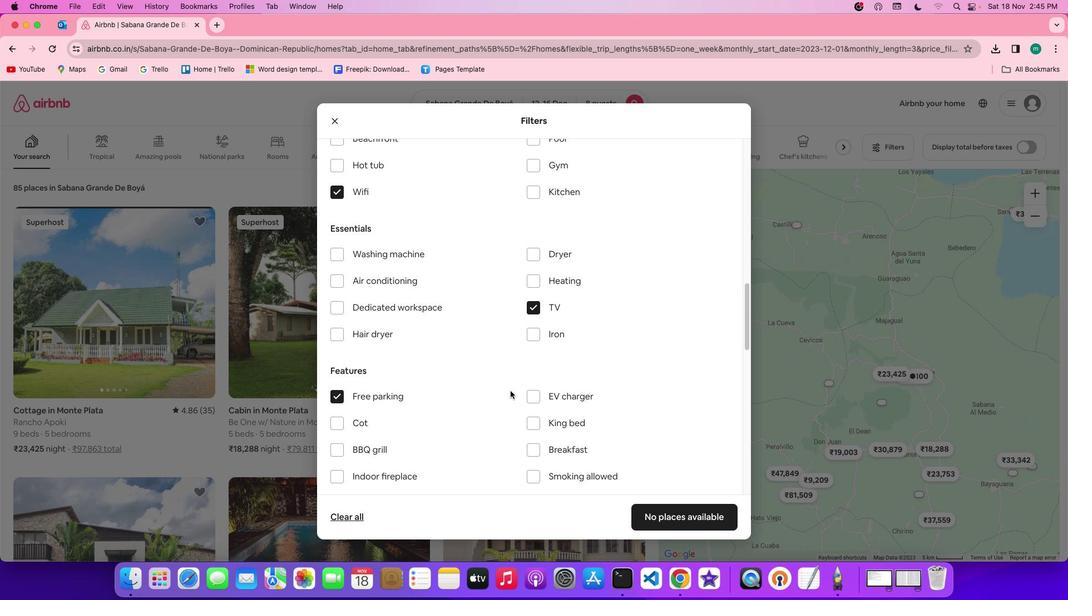 
Action: Mouse scrolled (510, 391) with delta (0, 0)
Screenshot: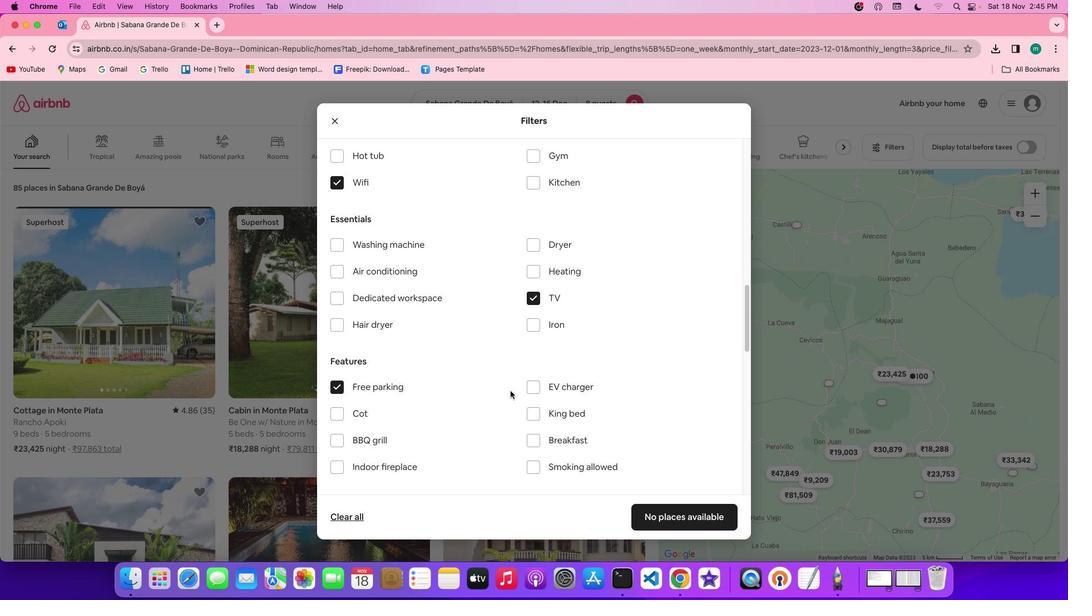 
Action: Mouse scrolled (510, 391) with delta (0, 0)
Screenshot: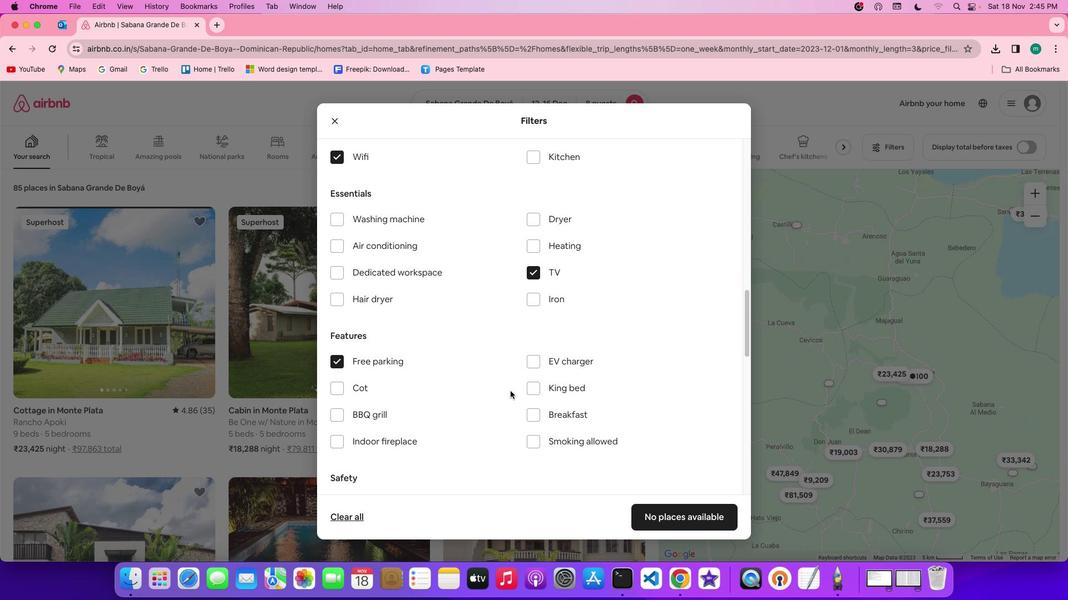 
Action: Mouse scrolled (510, 391) with delta (0, 0)
Screenshot: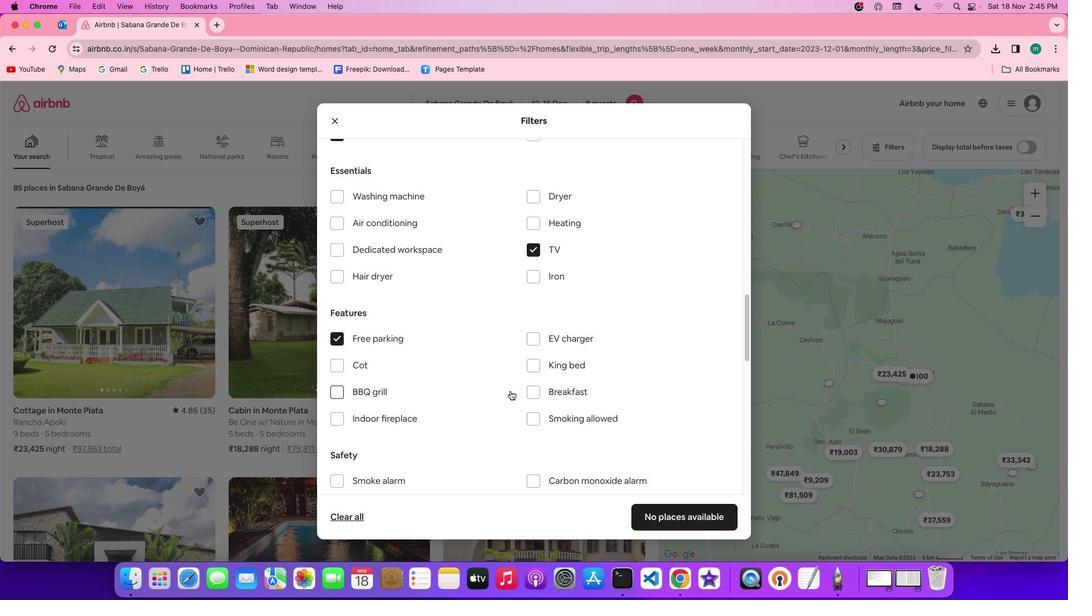 
Action: Mouse scrolled (510, 391) with delta (0, 0)
Screenshot: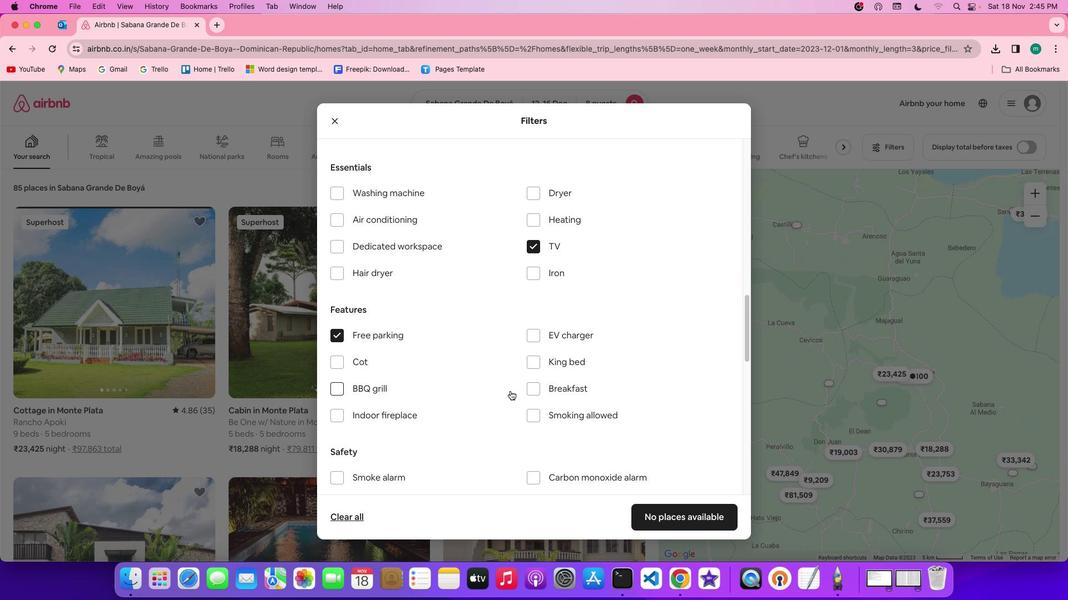 
Action: Mouse scrolled (510, 391) with delta (0, 0)
Screenshot: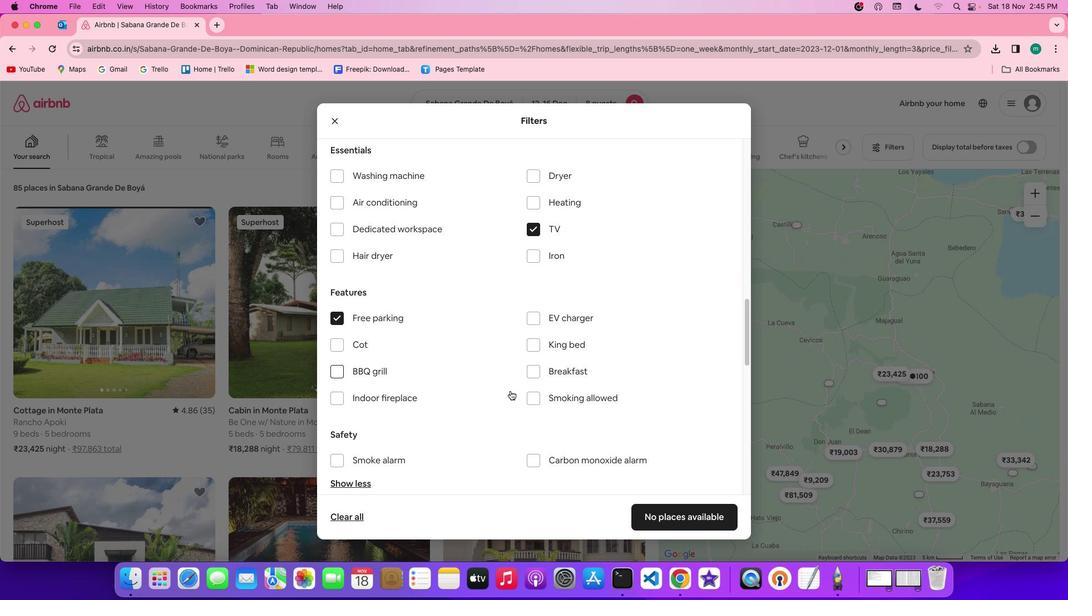 
Action: Mouse moved to (510, 391)
Screenshot: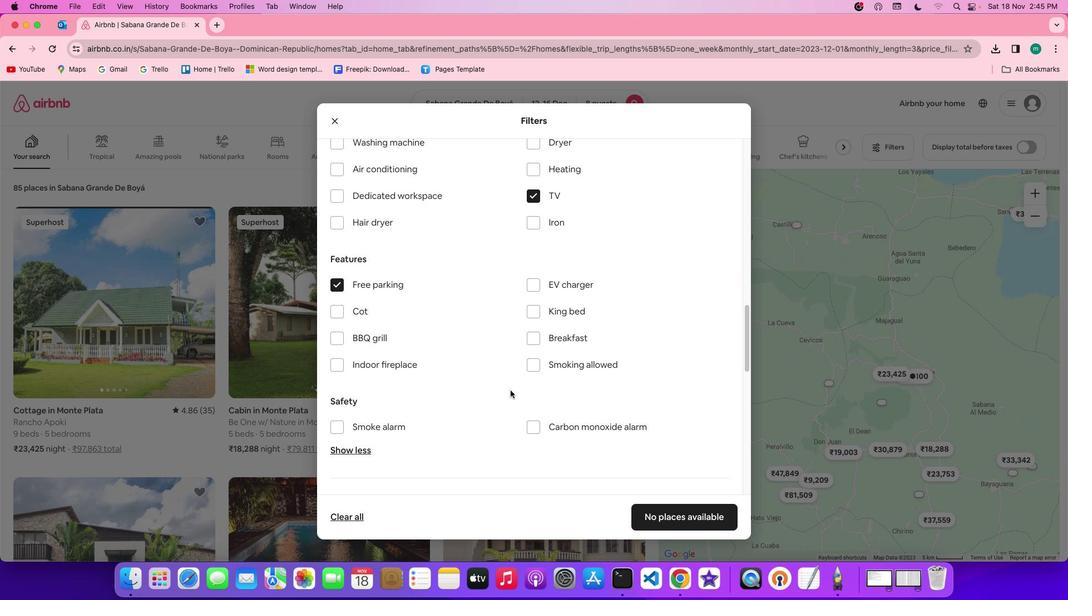 
Action: Mouse scrolled (510, 391) with delta (0, 0)
Screenshot: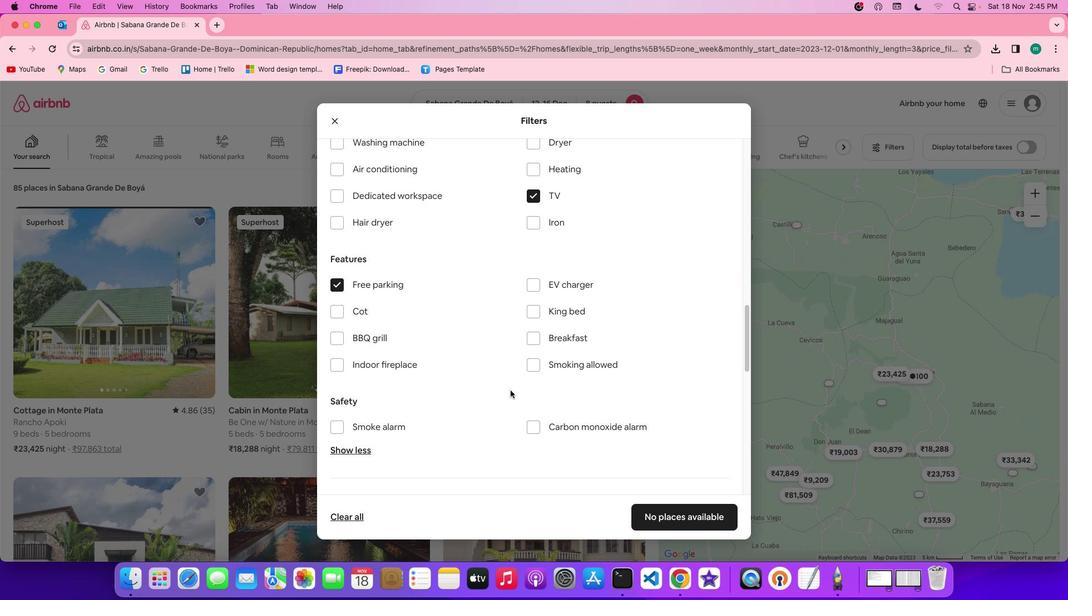 
Action: Mouse scrolled (510, 391) with delta (0, 0)
Screenshot: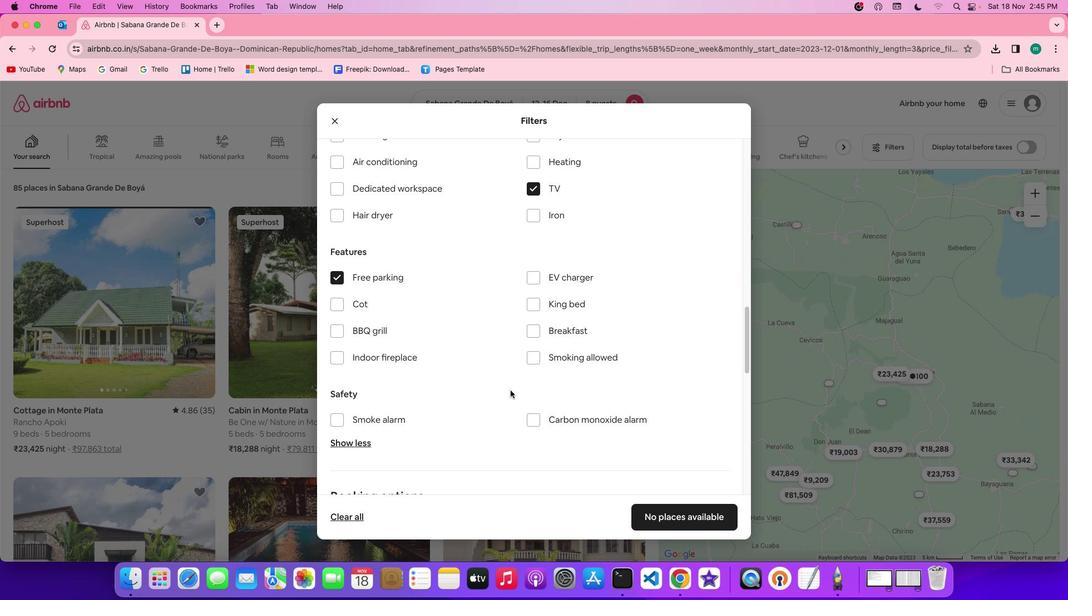 
Action: Mouse scrolled (510, 391) with delta (0, 0)
Screenshot: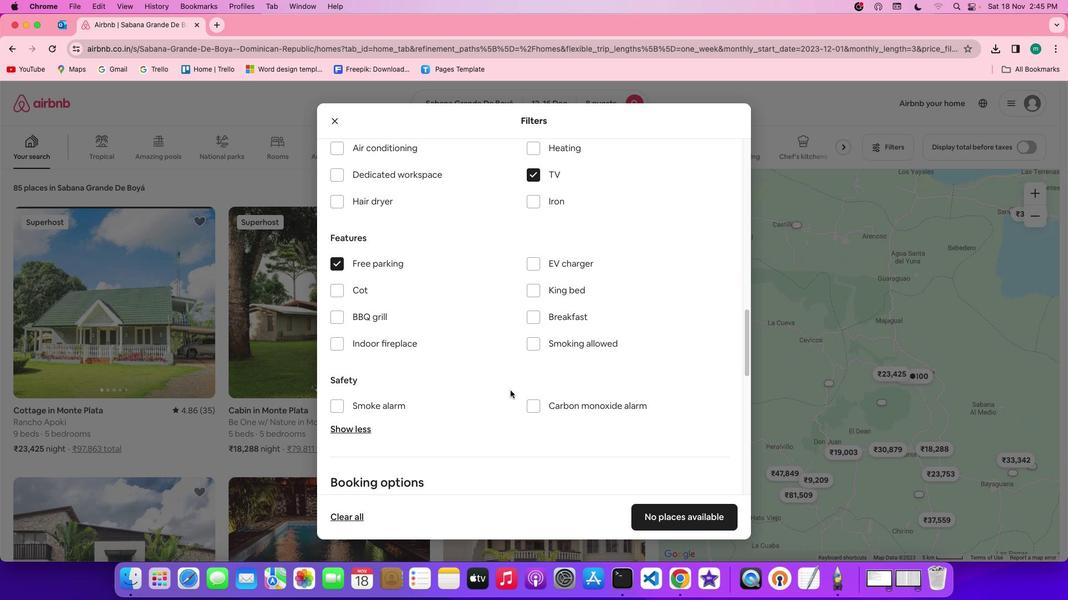 
Action: Mouse scrolled (510, 391) with delta (0, 0)
Screenshot: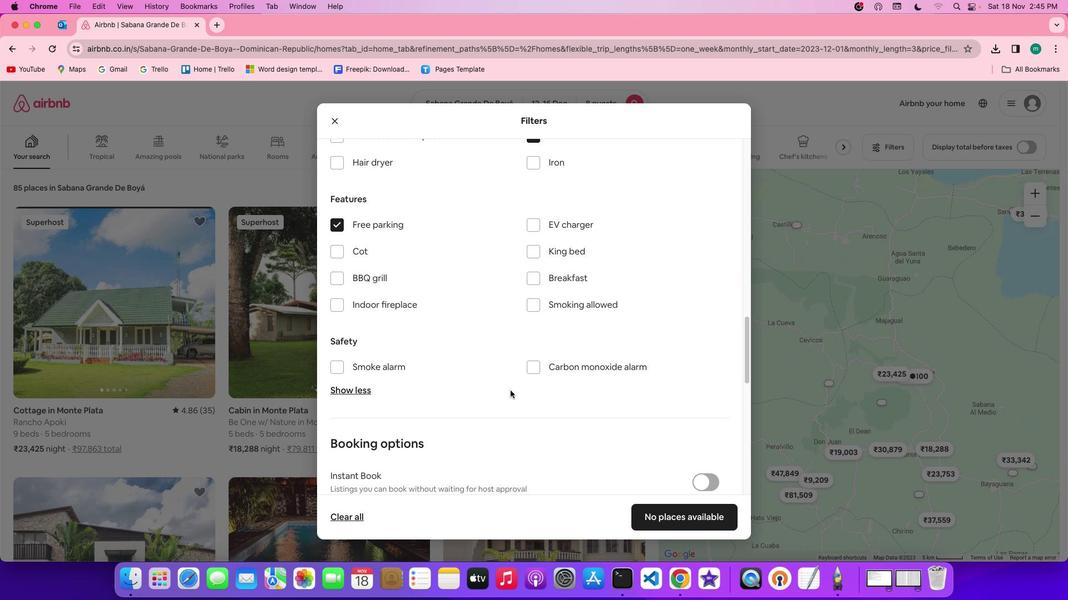 
Action: Mouse moved to (551, 295)
Screenshot: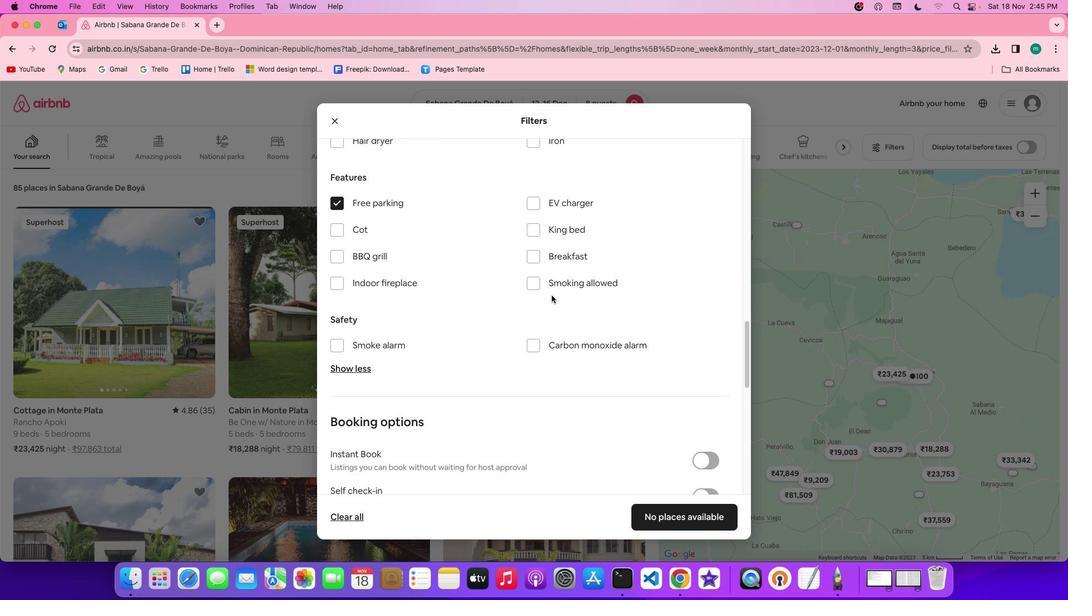 
Action: Mouse scrolled (551, 295) with delta (0, 0)
Screenshot: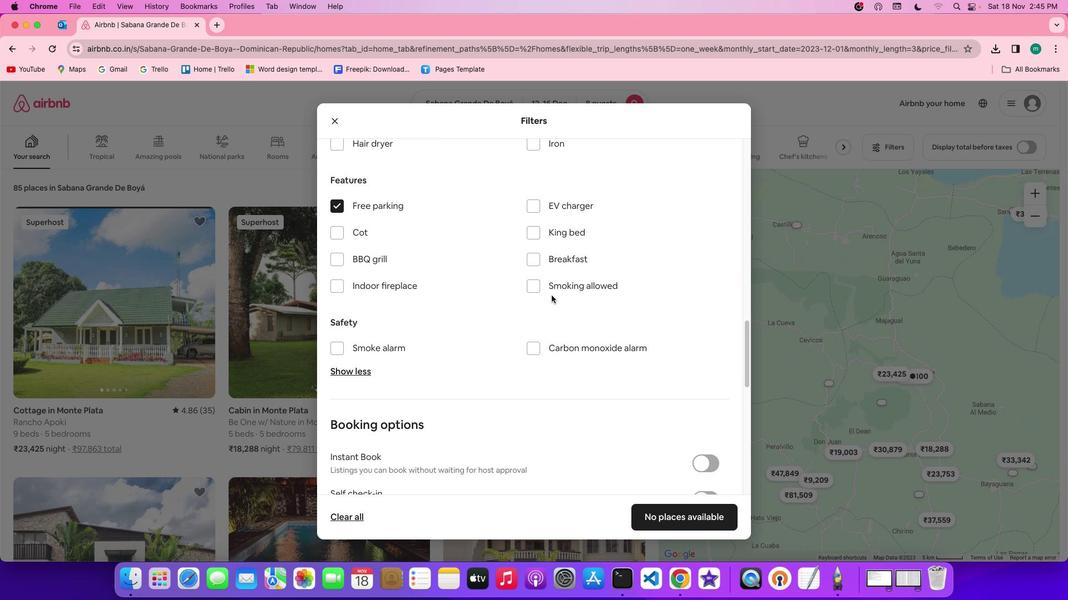 
Action: Mouse scrolled (551, 295) with delta (0, 0)
Screenshot: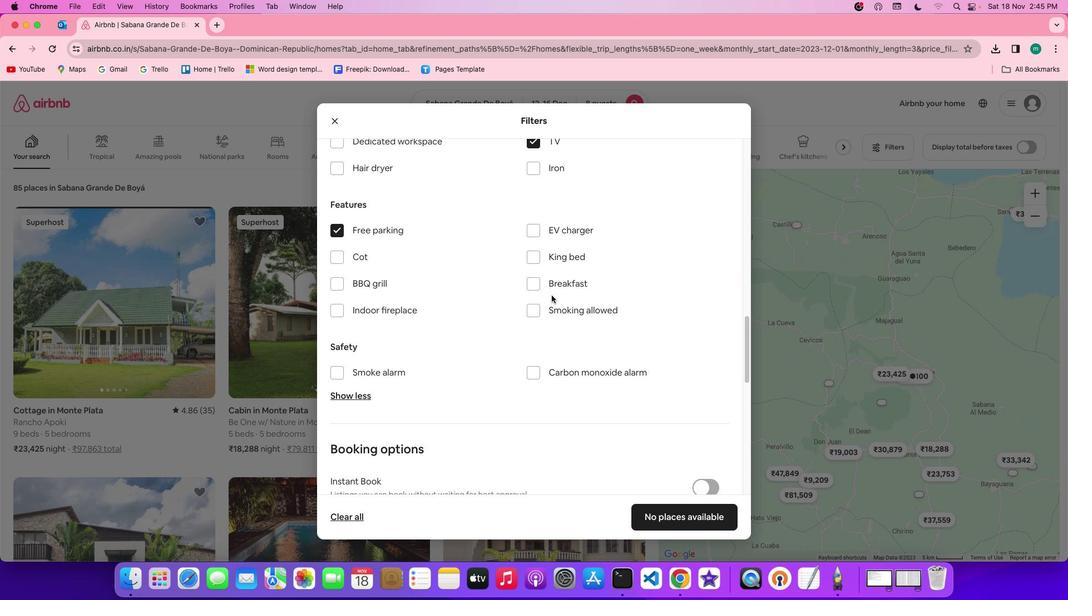 
Action: Mouse scrolled (551, 295) with delta (0, 1)
Screenshot: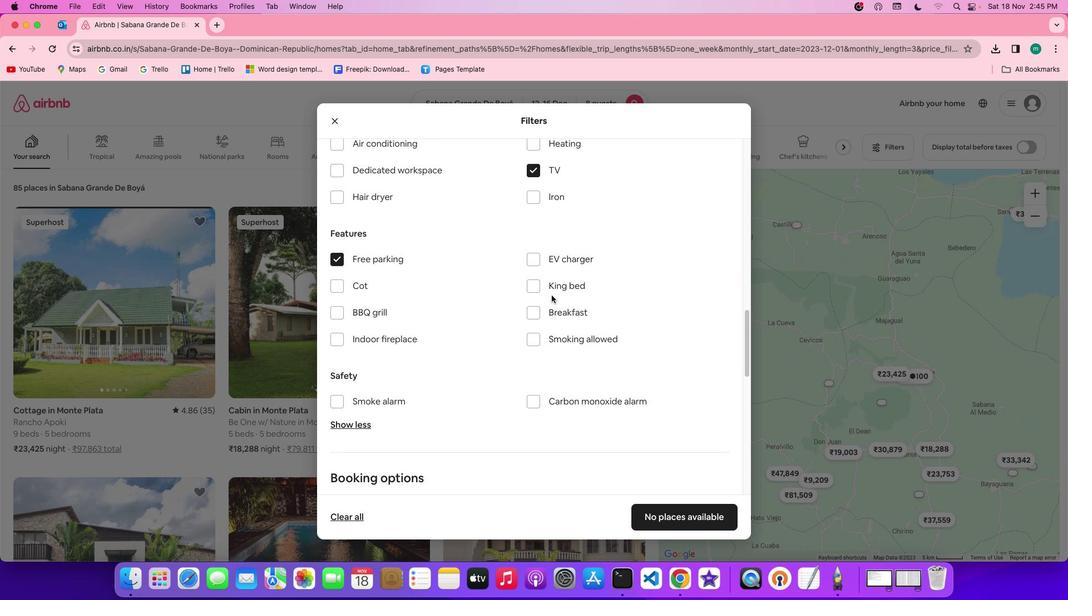 
Action: Mouse scrolled (551, 295) with delta (0, 1)
Screenshot: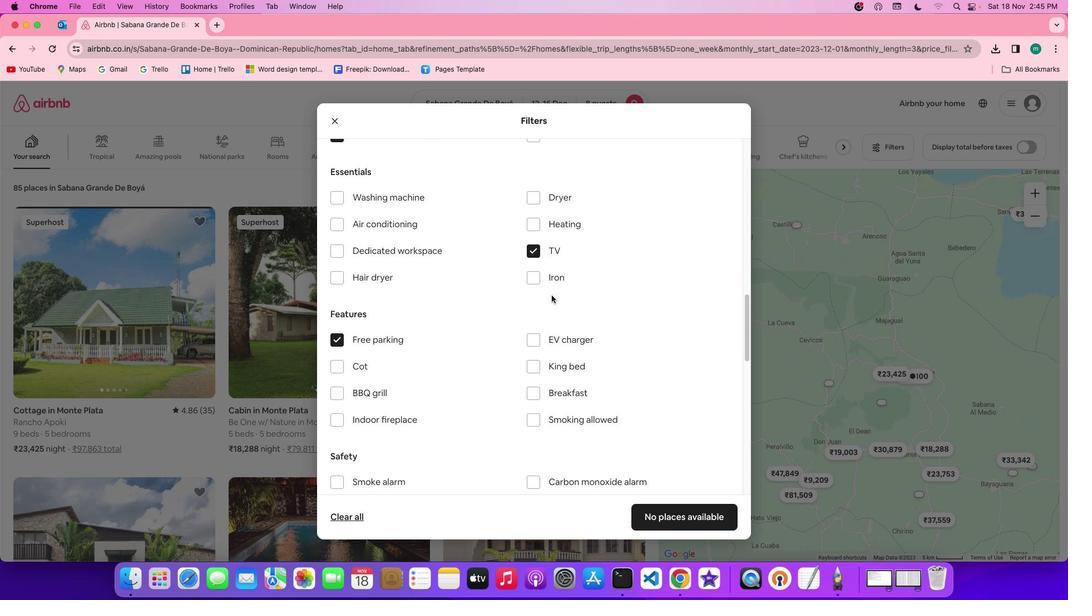 
Action: Mouse moved to (547, 363)
Screenshot: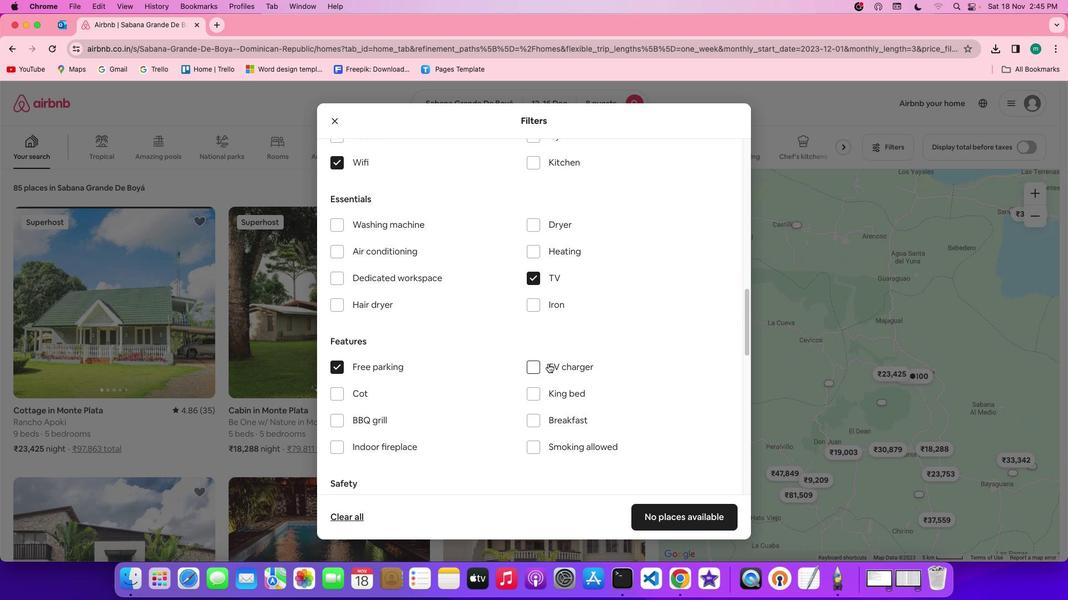 
Action: Mouse scrolled (547, 363) with delta (0, 0)
Screenshot: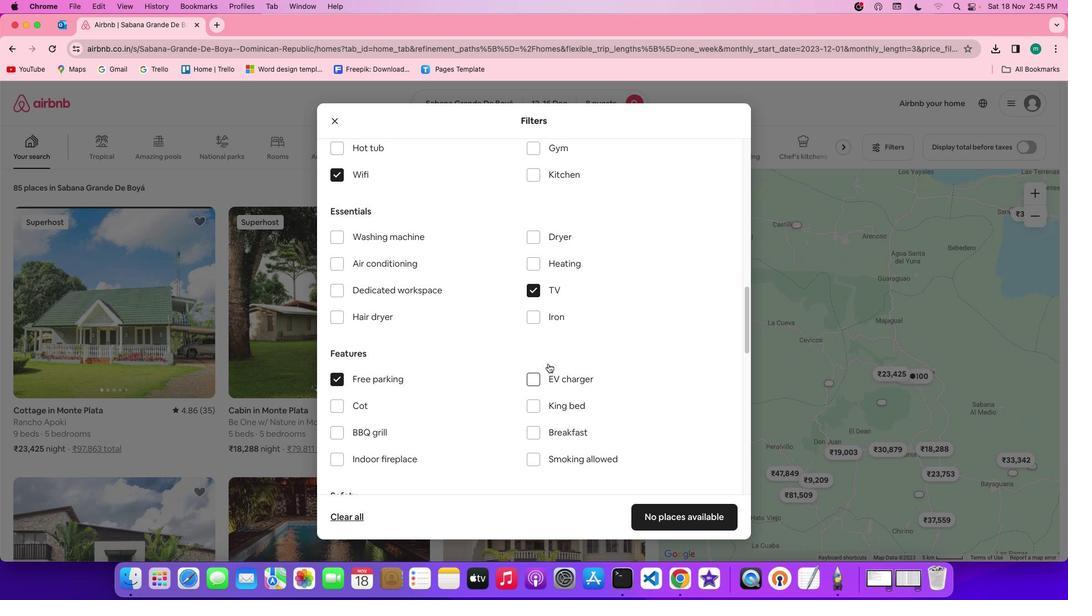 
Action: Mouse scrolled (547, 363) with delta (0, 0)
Screenshot: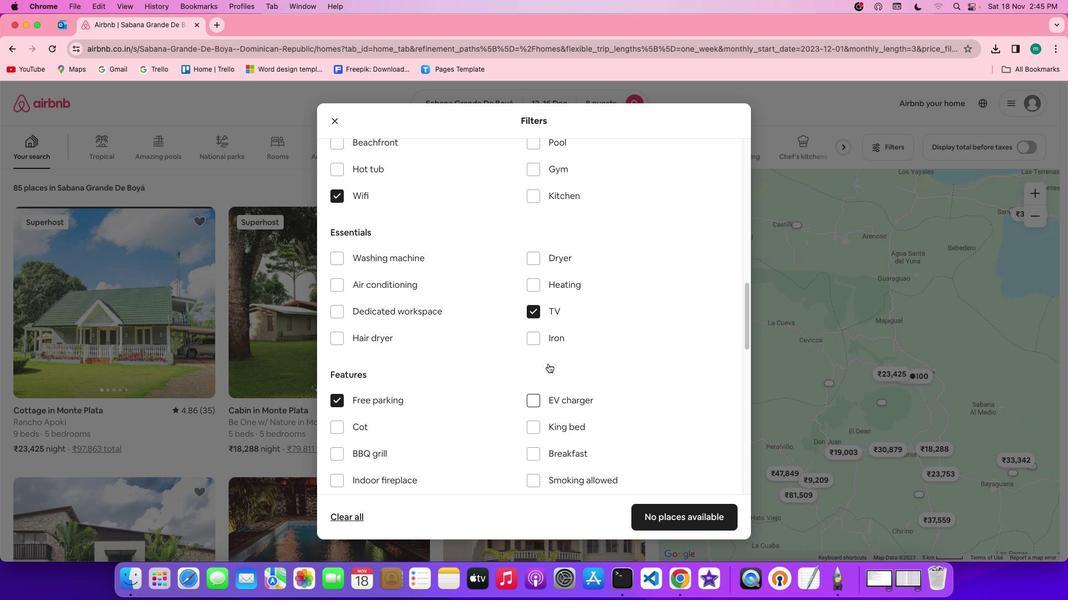 
Action: Mouse scrolled (547, 363) with delta (0, 1)
Screenshot: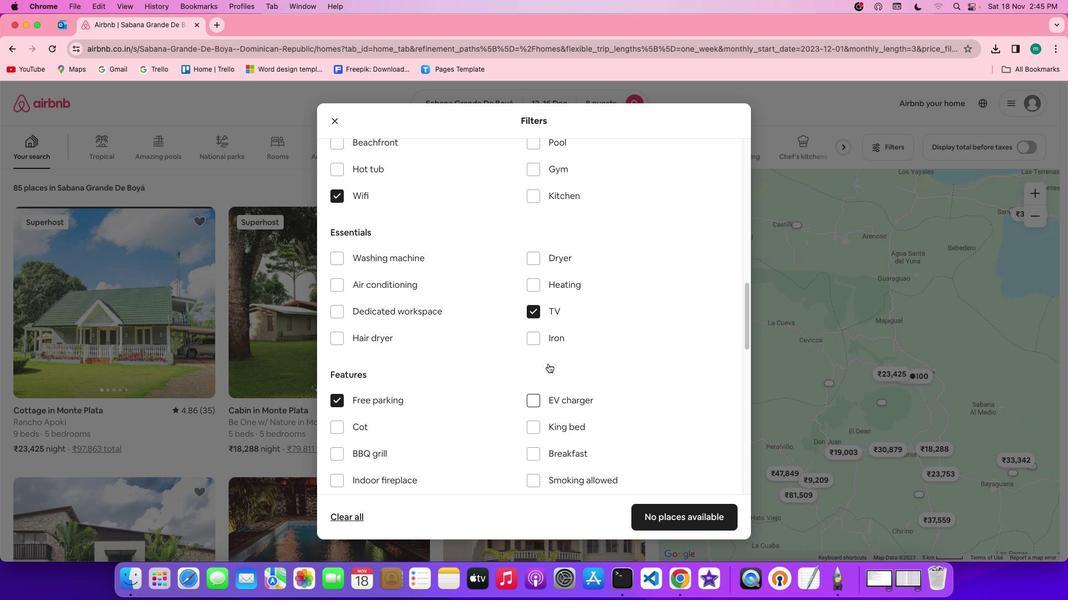 
Action: Mouse scrolled (547, 363) with delta (0, 1)
Screenshot: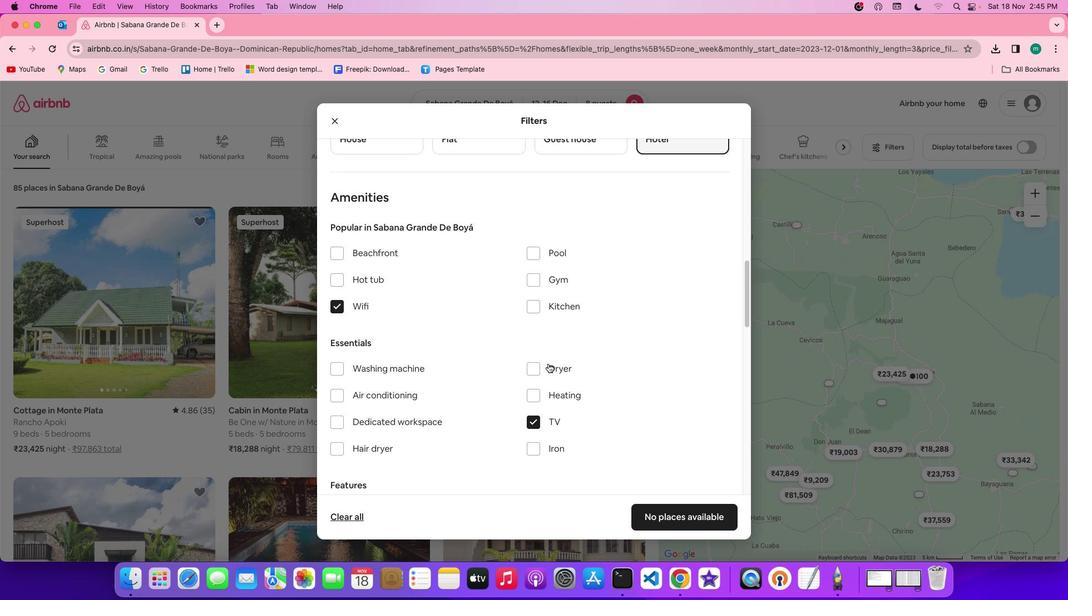 
Action: Mouse moved to (532, 288)
Screenshot: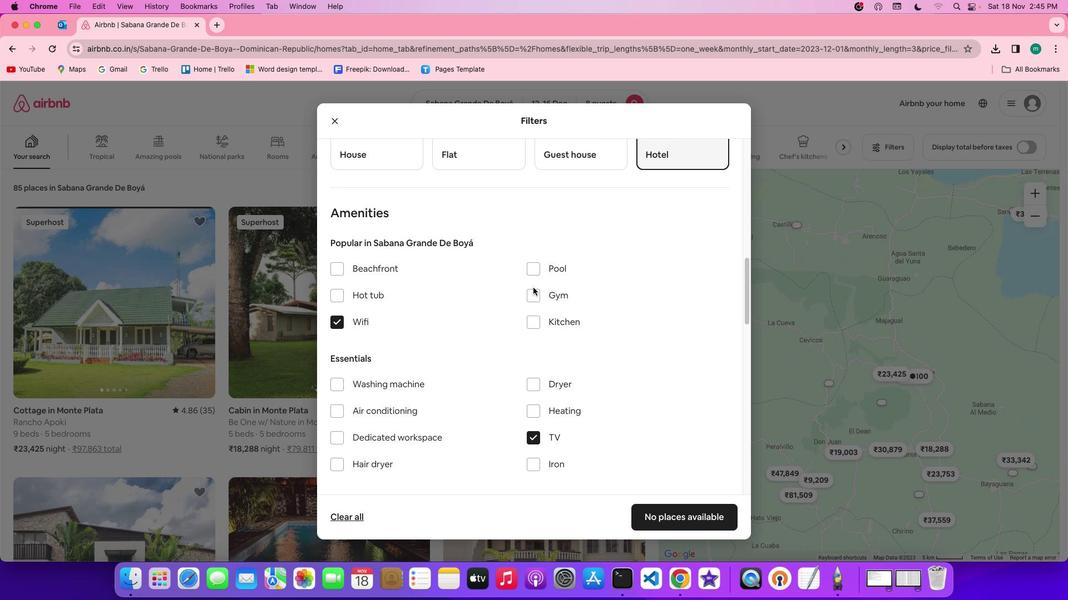 
Action: Mouse pressed left at (532, 288)
Screenshot: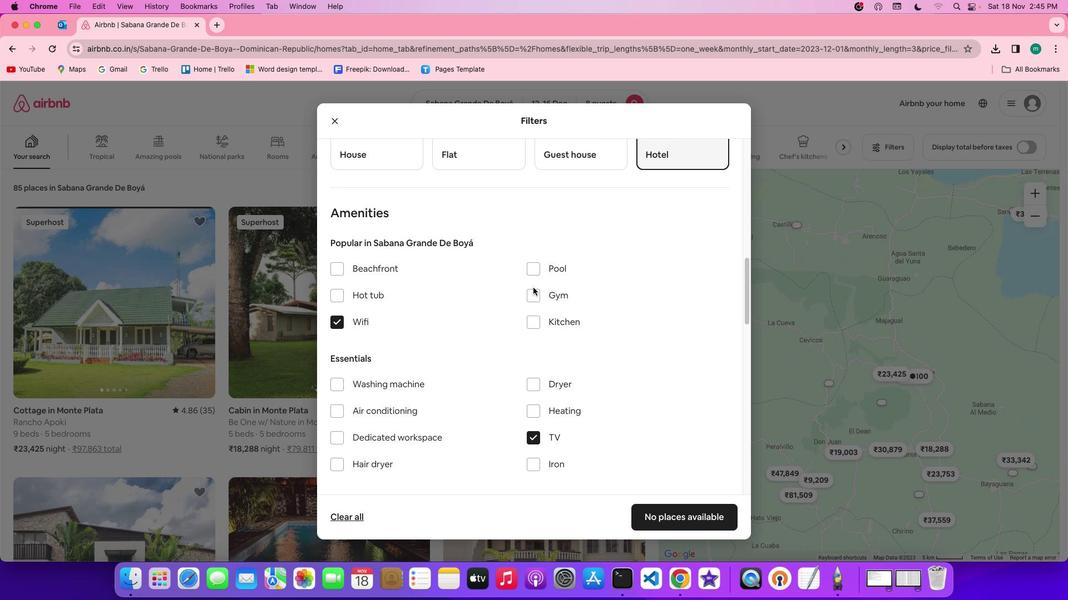
Action: Mouse moved to (540, 296)
Screenshot: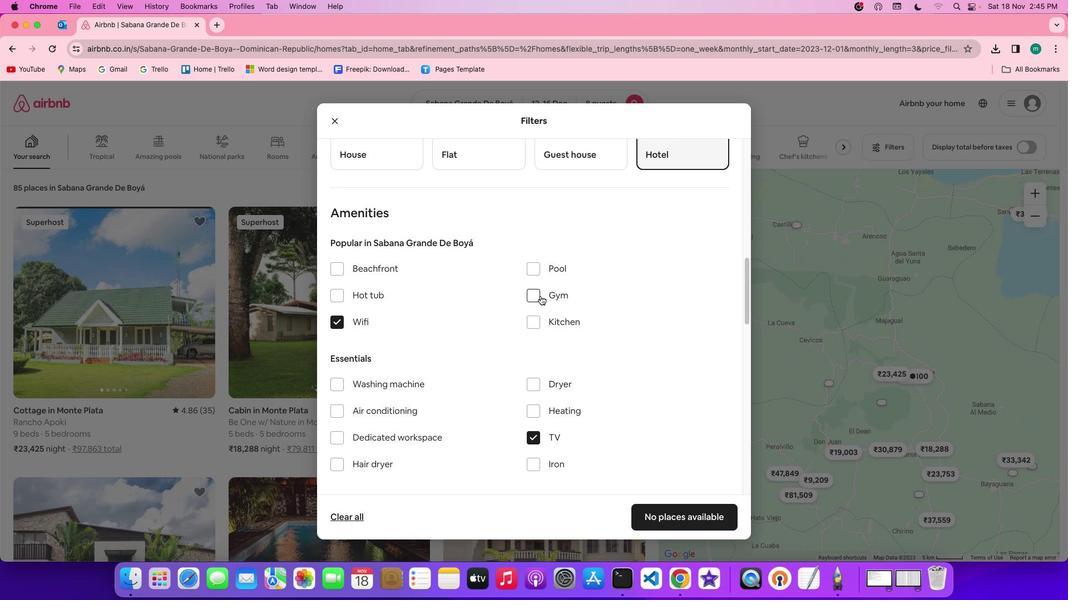 
Action: Mouse pressed left at (540, 296)
Screenshot: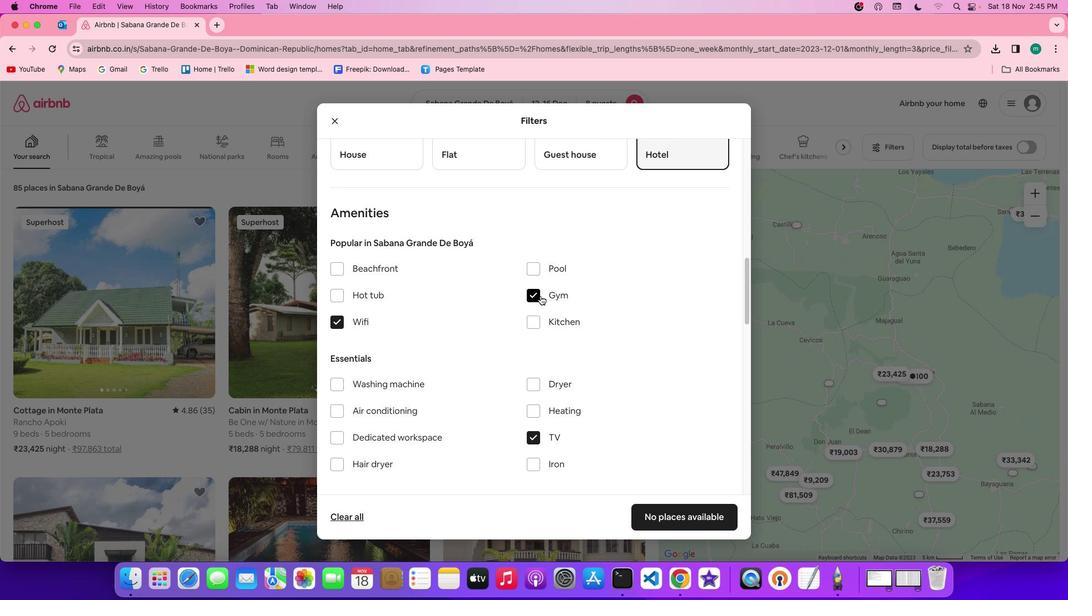 
Action: Mouse moved to (596, 383)
Screenshot: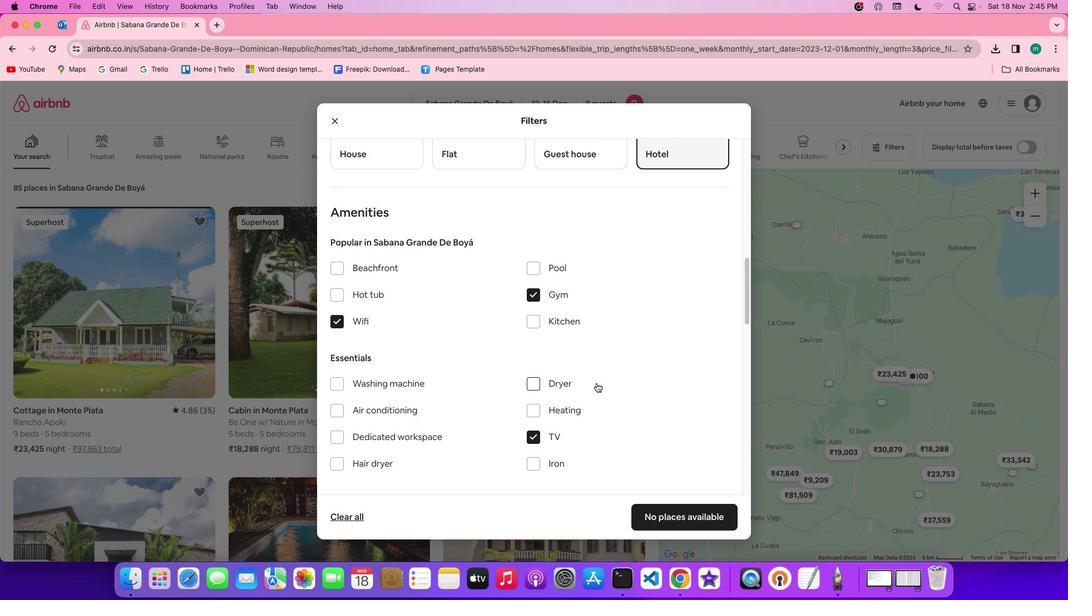 
Action: Mouse scrolled (596, 383) with delta (0, 0)
Screenshot: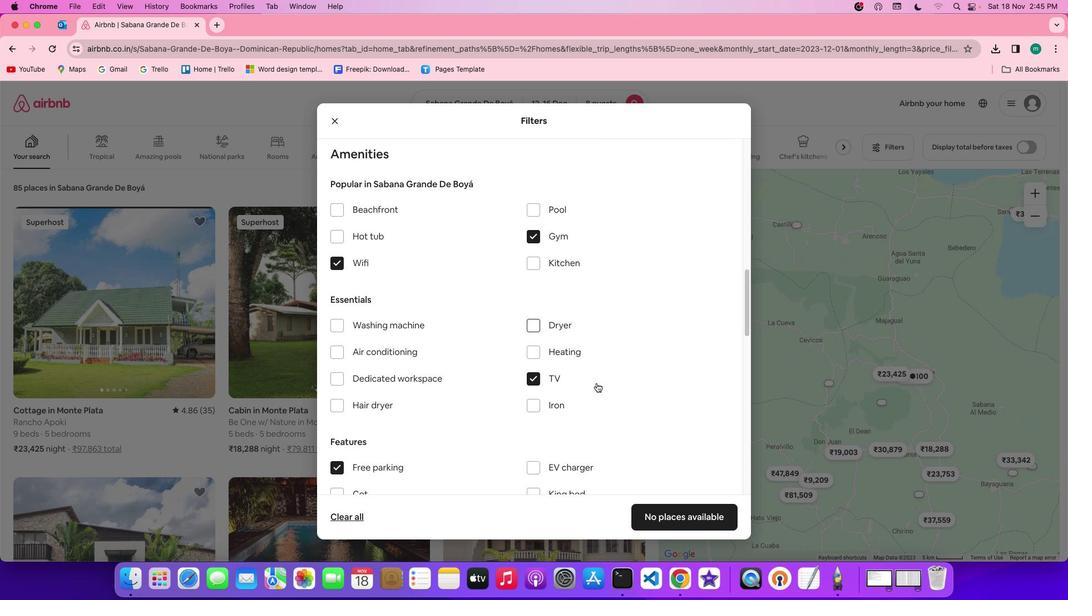 
Action: Mouse scrolled (596, 383) with delta (0, 0)
Screenshot: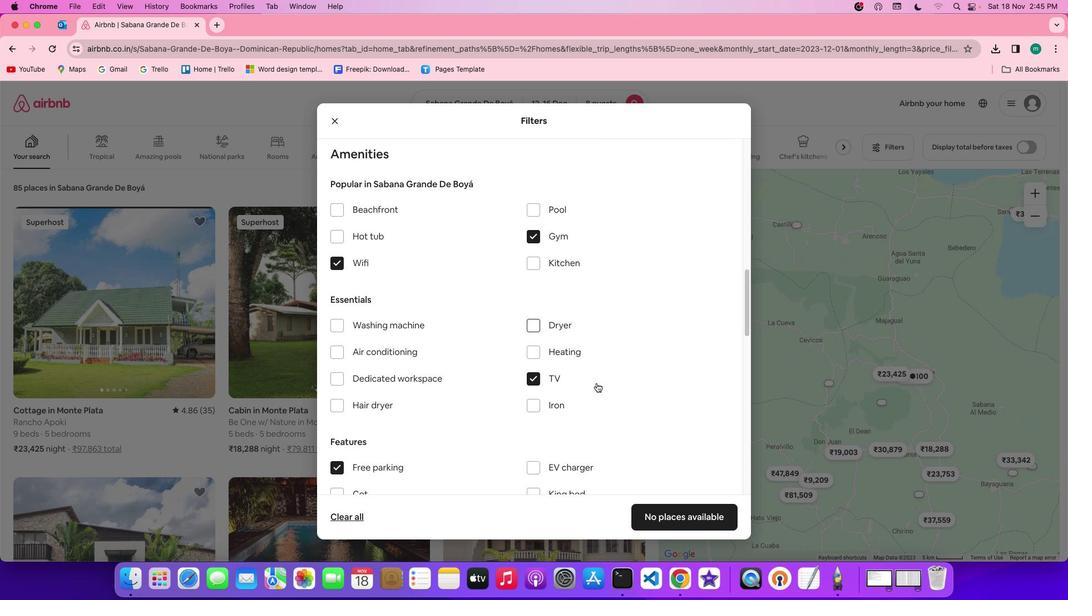 
Action: Mouse scrolled (596, 383) with delta (0, -1)
Screenshot: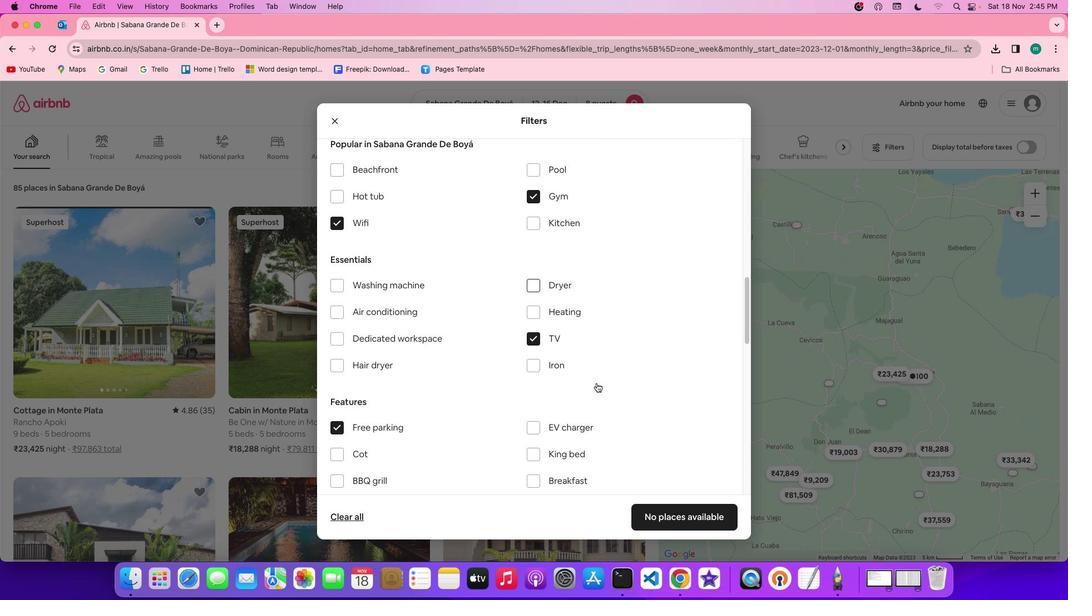 
Action: Mouse scrolled (596, 383) with delta (0, -2)
Screenshot: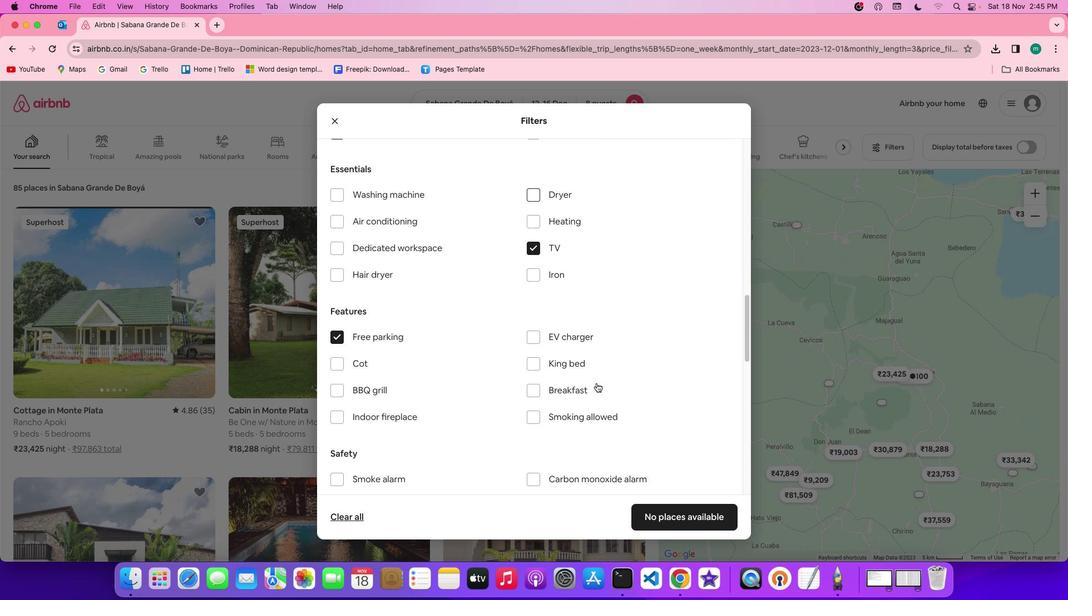 
Action: Mouse scrolled (596, 383) with delta (0, -2)
Screenshot: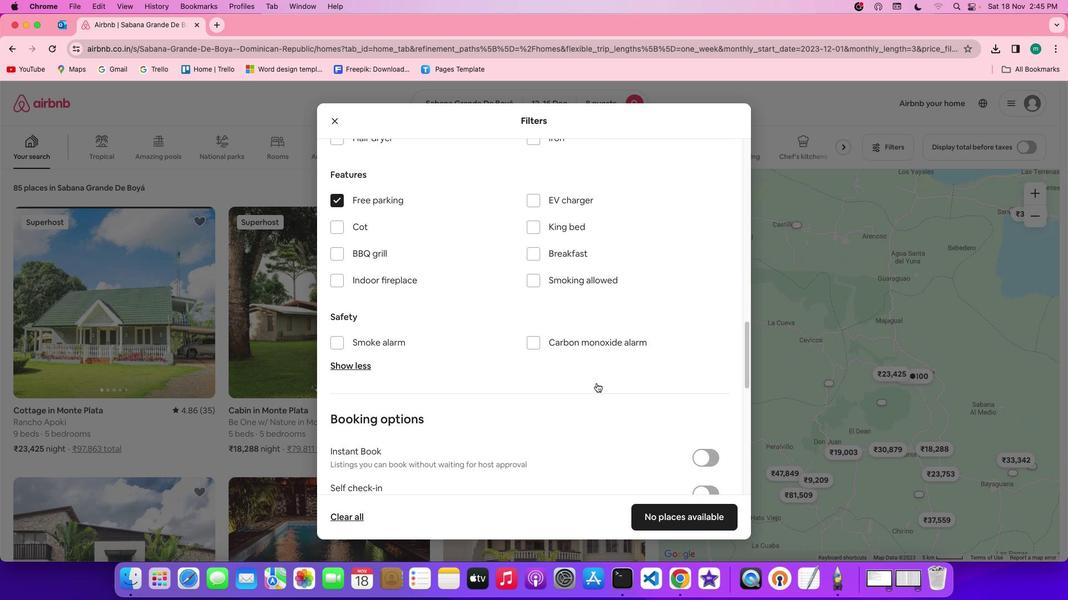 
Action: Mouse moved to (565, 247)
Screenshot: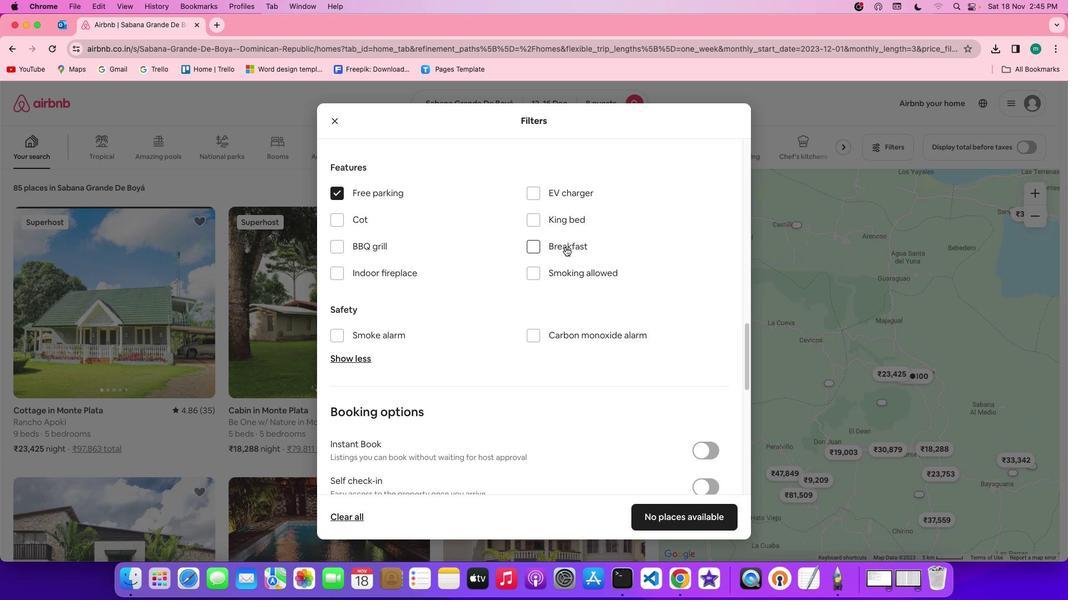 
Action: Mouse pressed left at (565, 247)
Screenshot: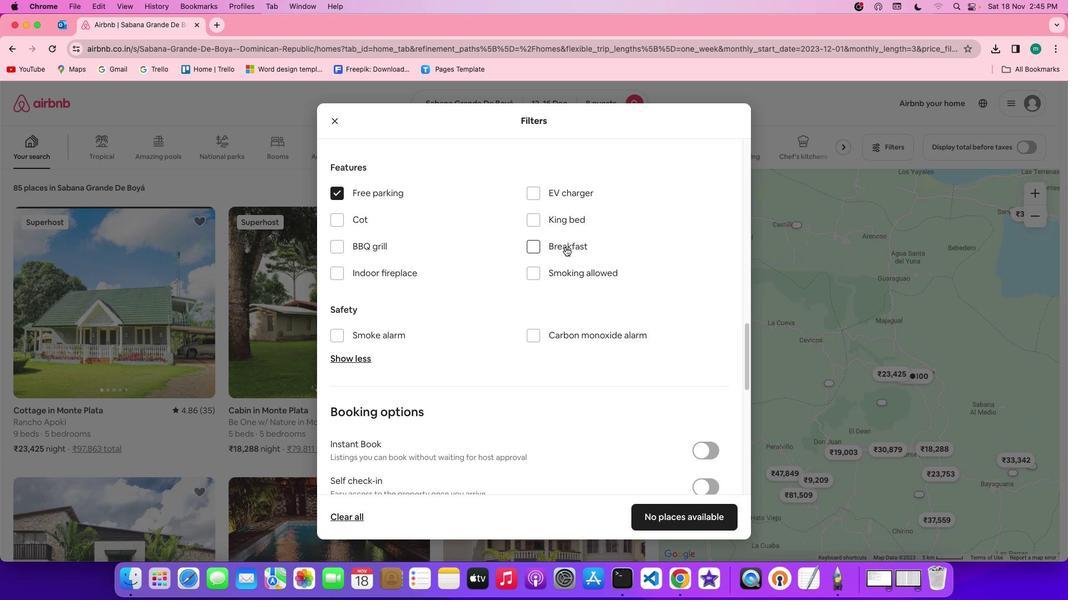 
Action: Mouse moved to (624, 366)
Screenshot: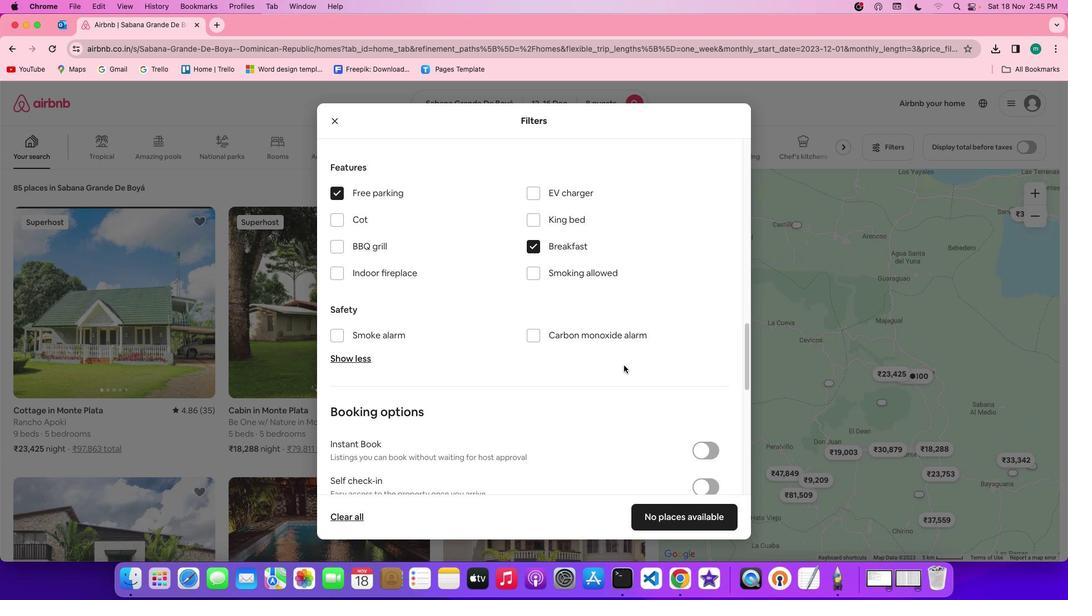 
Action: Mouse scrolled (624, 366) with delta (0, 0)
Screenshot: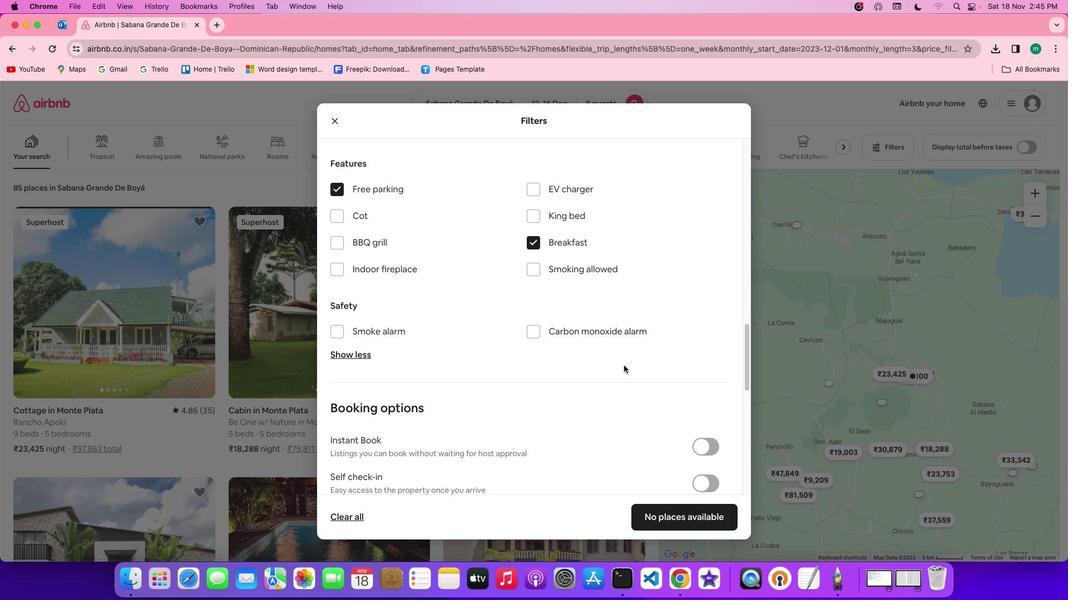 
Action: Mouse scrolled (624, 366) with delta (0, 0)
Screenshot: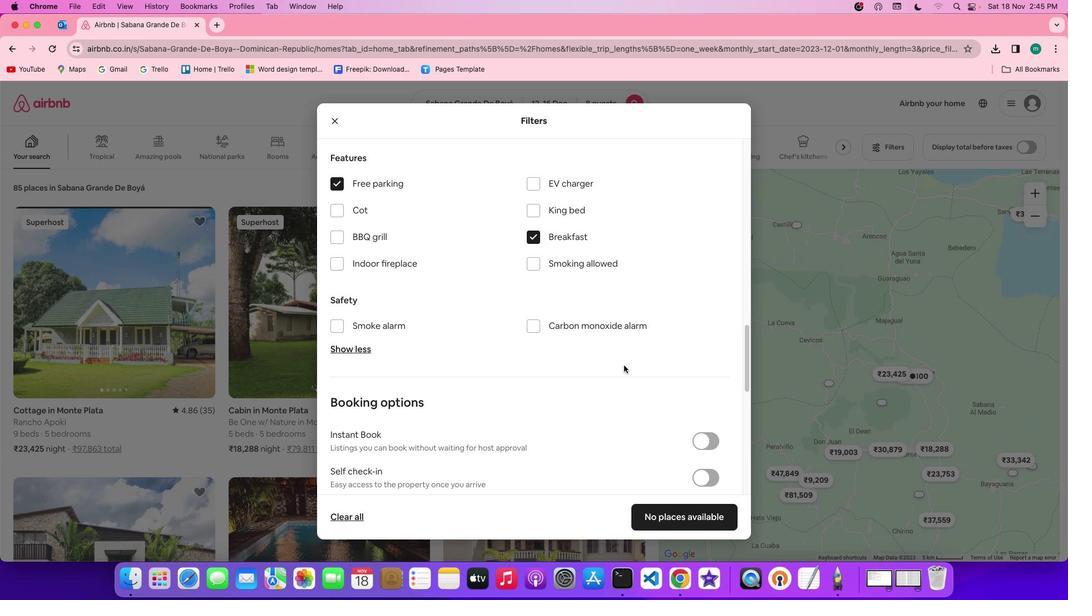
Action: Mouse scrolled (624, 366) with delta (0, 0)
Screenshot: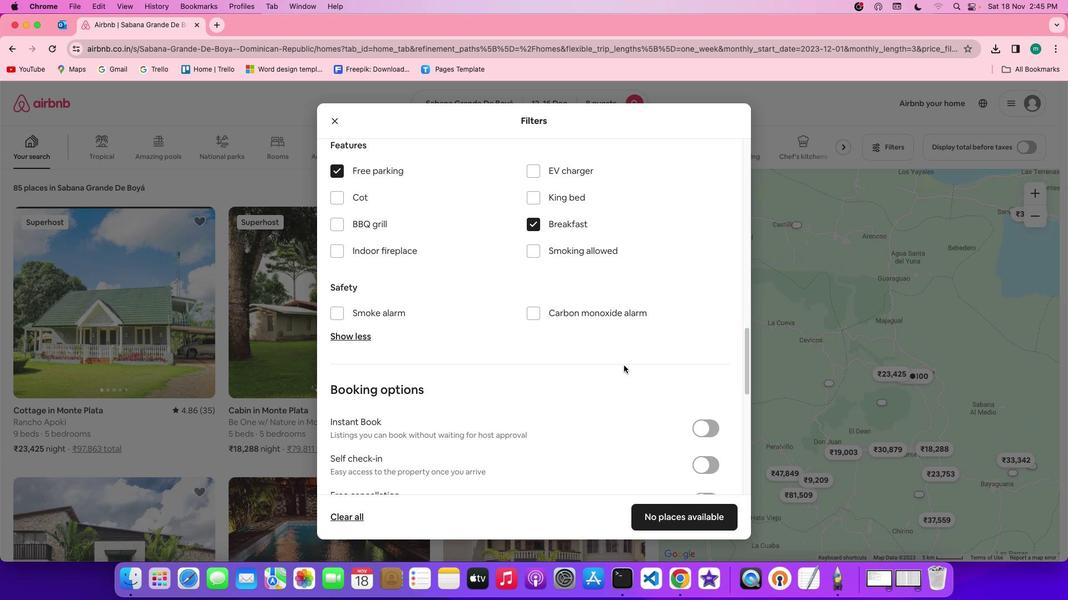 
Action: Mouse scrolled (624, 366) with delta (0, 0)
Screenshot: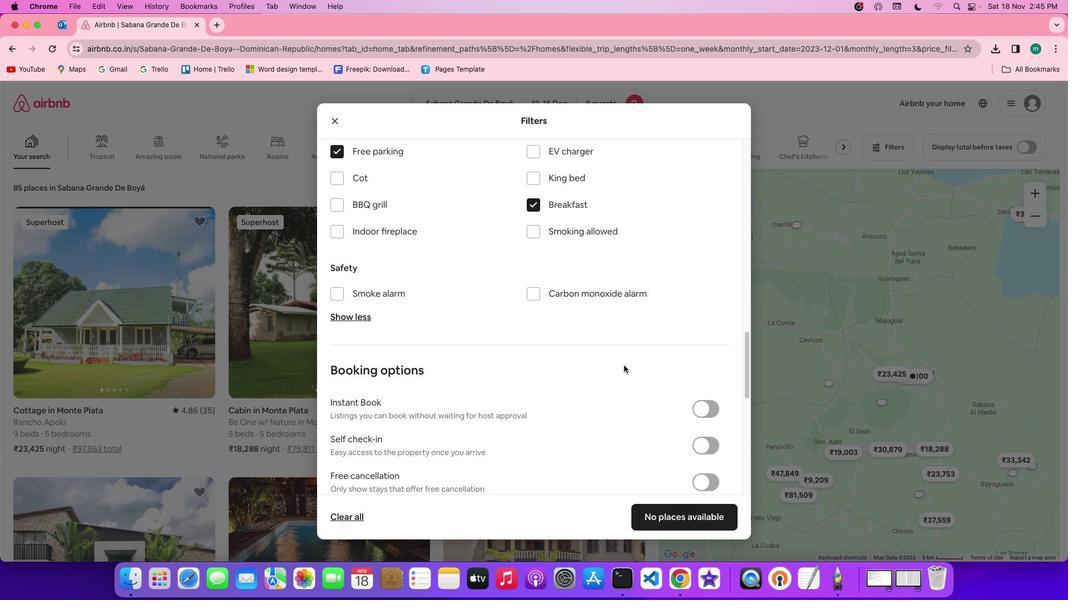 
Action: Mouse scrolled (624, 366) with delta (0, 0)
Screenshot: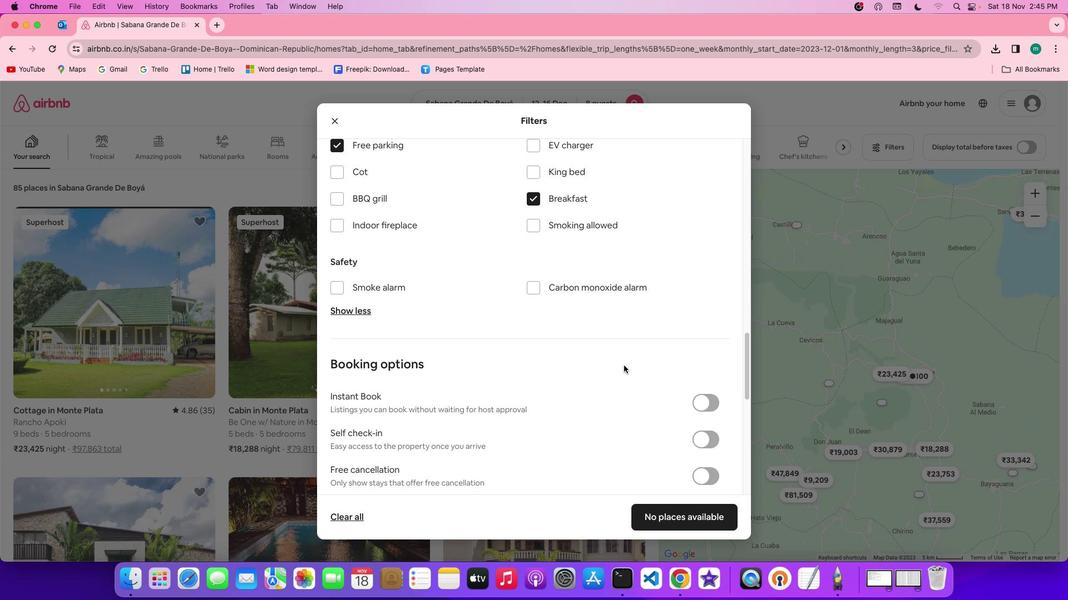 
Action: Mouse scrolled (624, 366) with delta (0, 0)
Screenshot: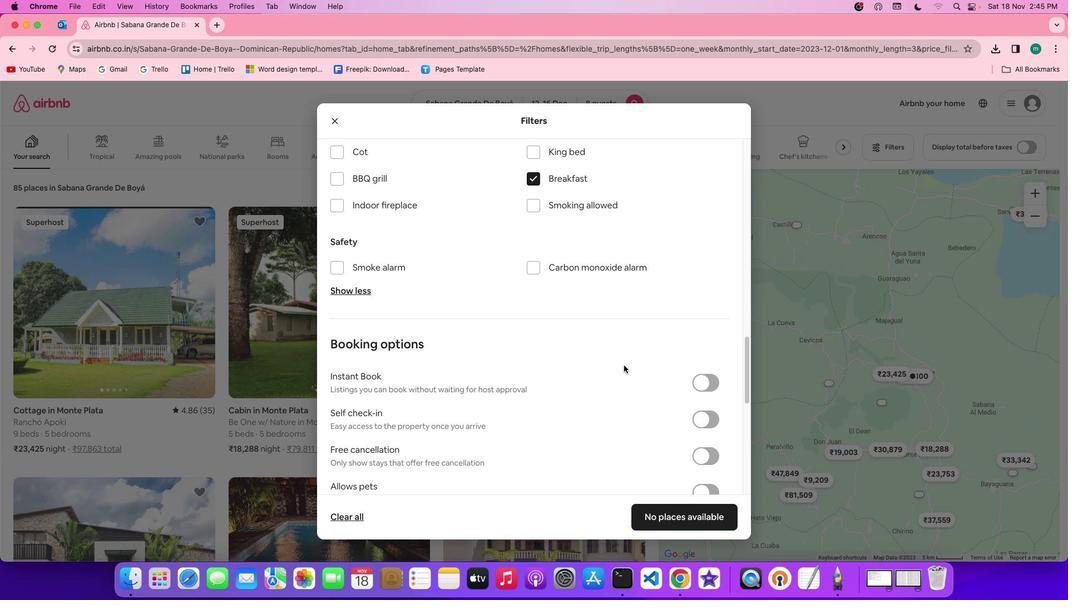 
Action: Mouse scrolled (624, 366) with delta (0, 0)
Screenshot: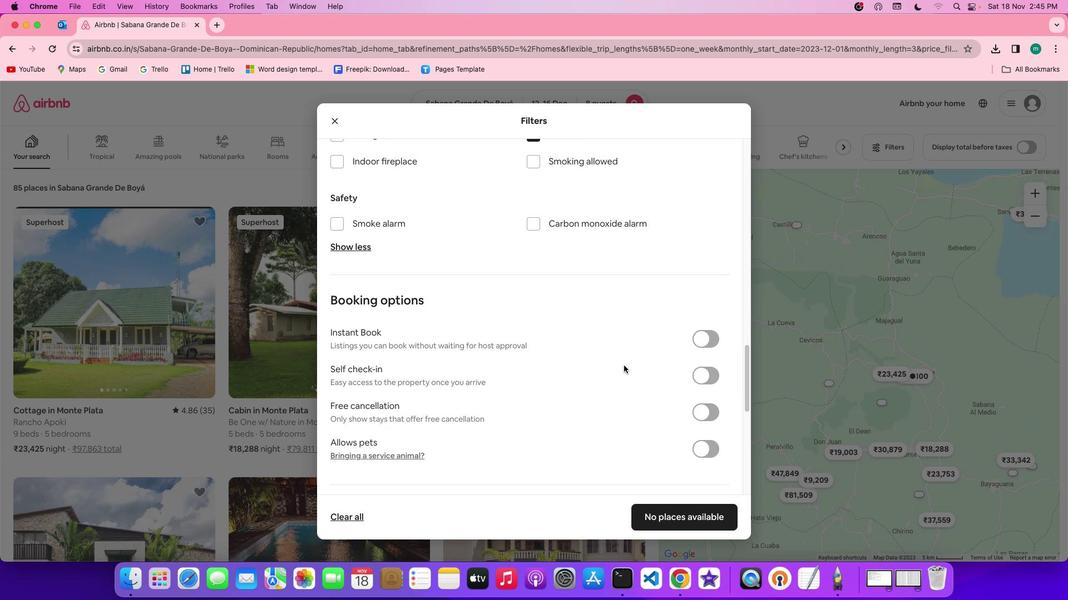 
Action: Mouse scrolled (624, 366) with delta (0, 0)
Screenshot: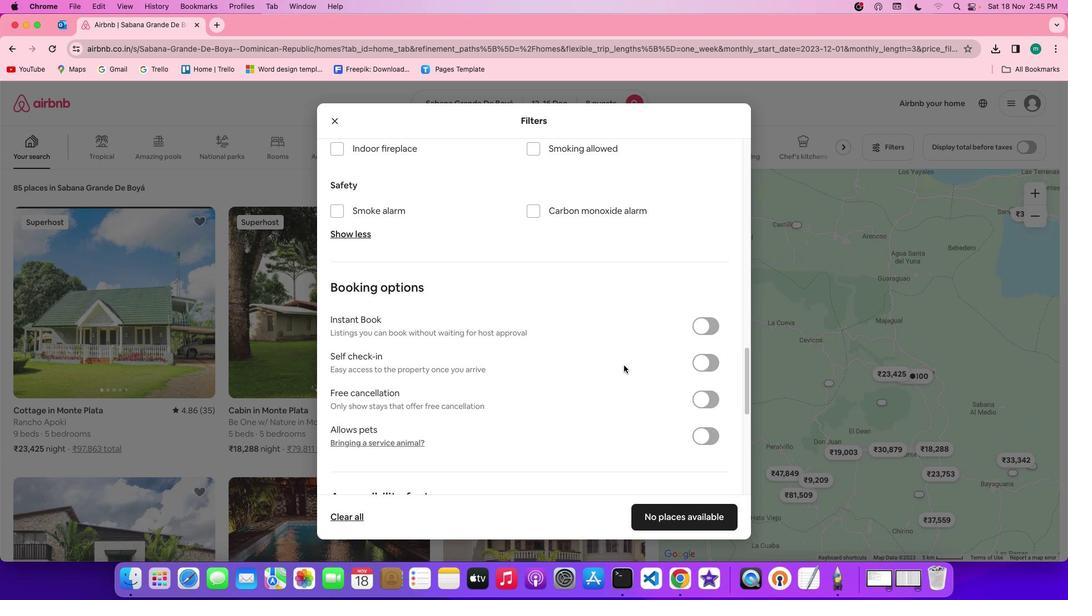 
Action: Mouse scrolled (624, 366) with delta (0, 0)
Screenshot: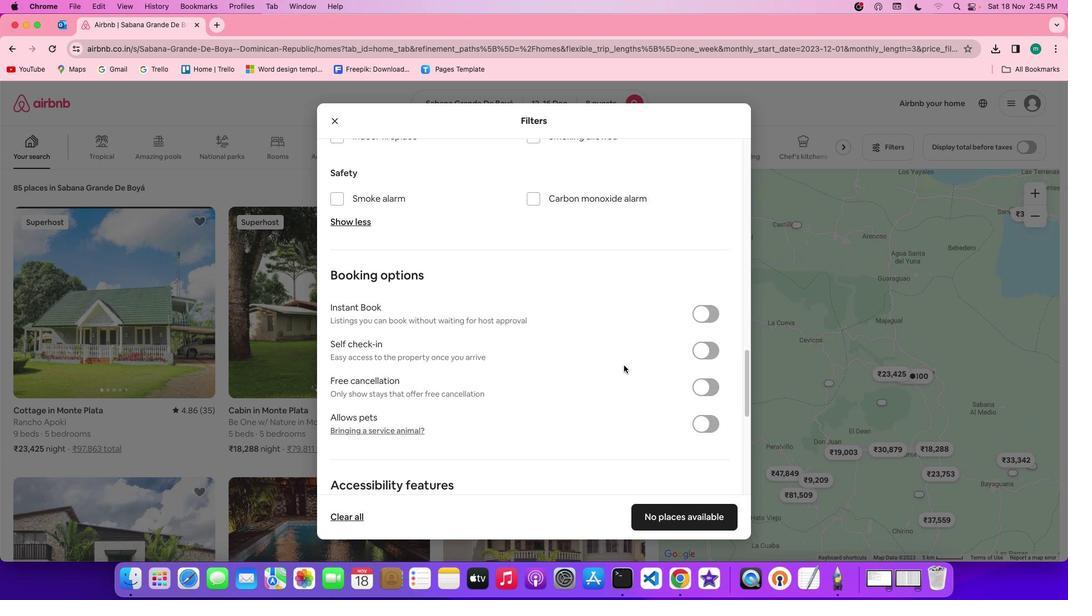 
Action: Mouse scrolled (624, 366) with delta (0, 0)
Screenshot: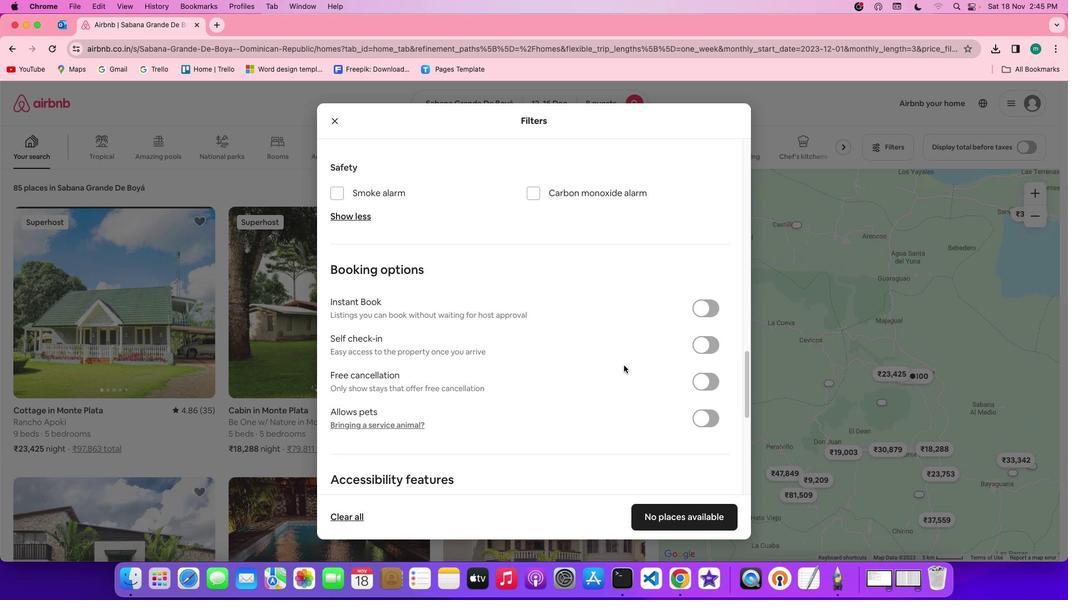 
Action: Mouse scrolled (624, 366) with delta (0, 0)
Screenshot: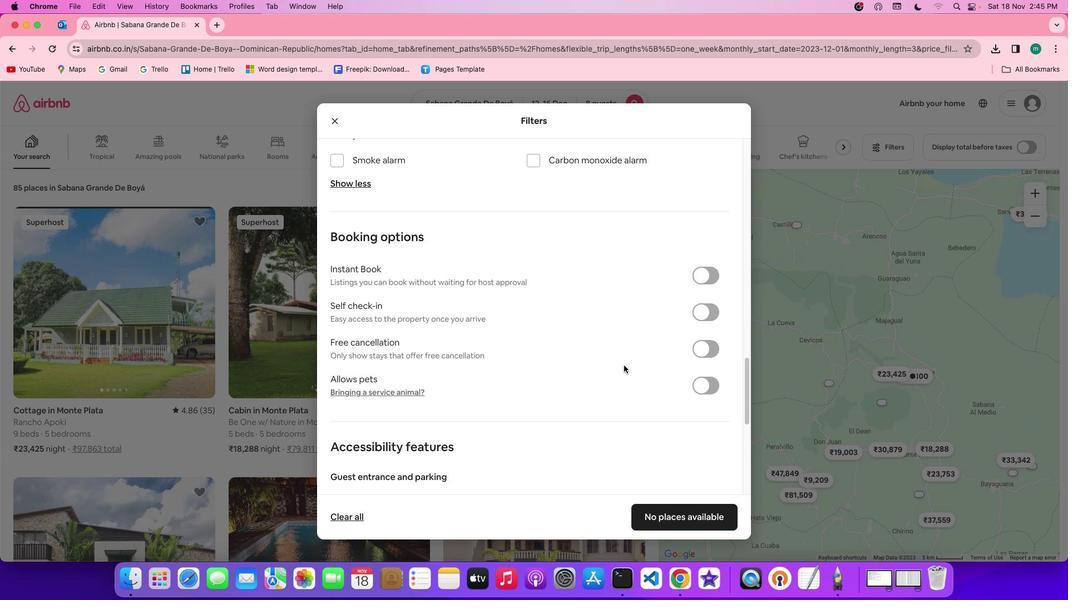 
Action: Mouse scrolled (624, 366) with delta (0, 0)
Screenshot: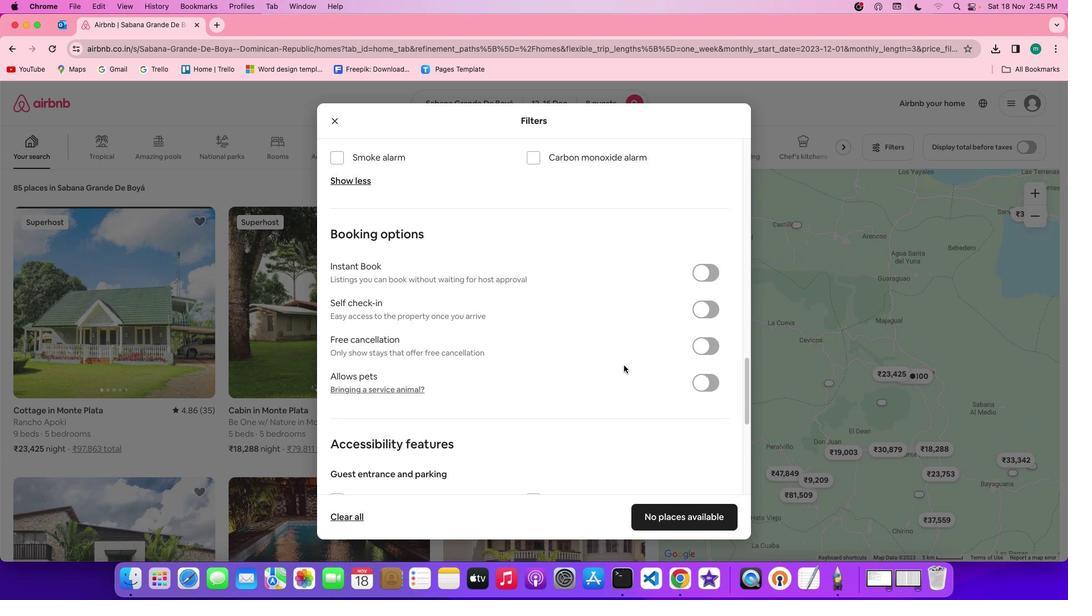 
Action: Mouse scrolled (624, 366) with delta (0, 0)
Screenshot: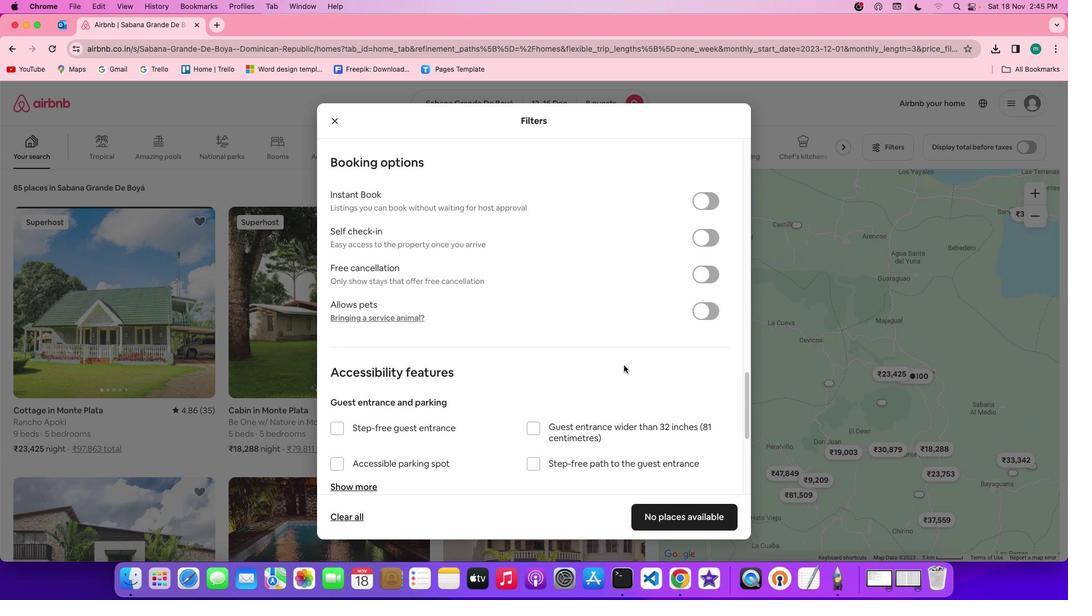 
Action: Mouse scrolled (624, 366) with delta (0, -1)
Screenshot: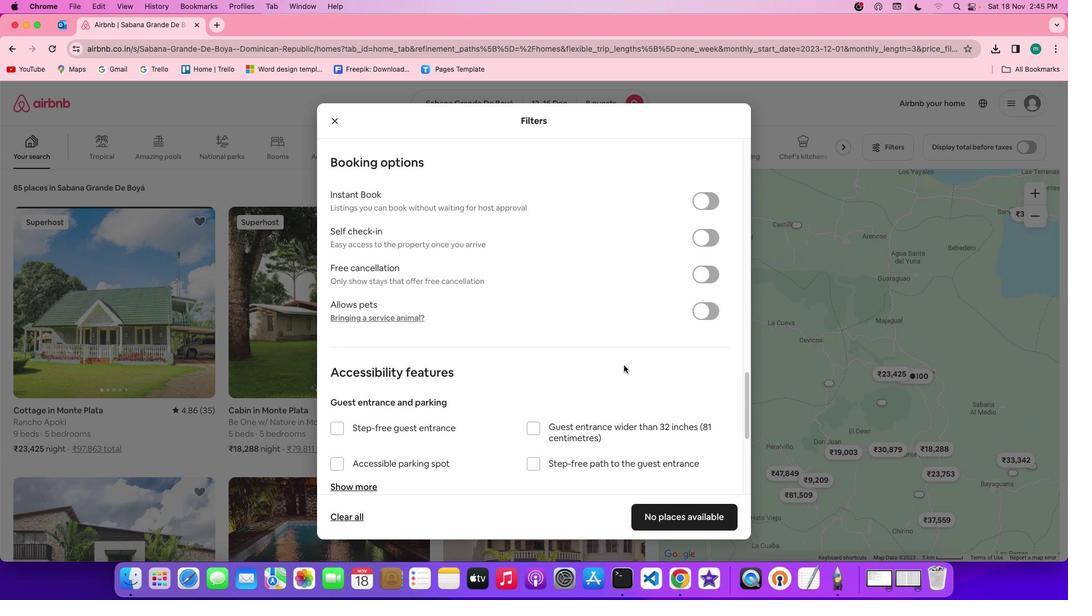 
Action: Mouse scrolled (624, 366) with delta (0, -2)
Screenshot: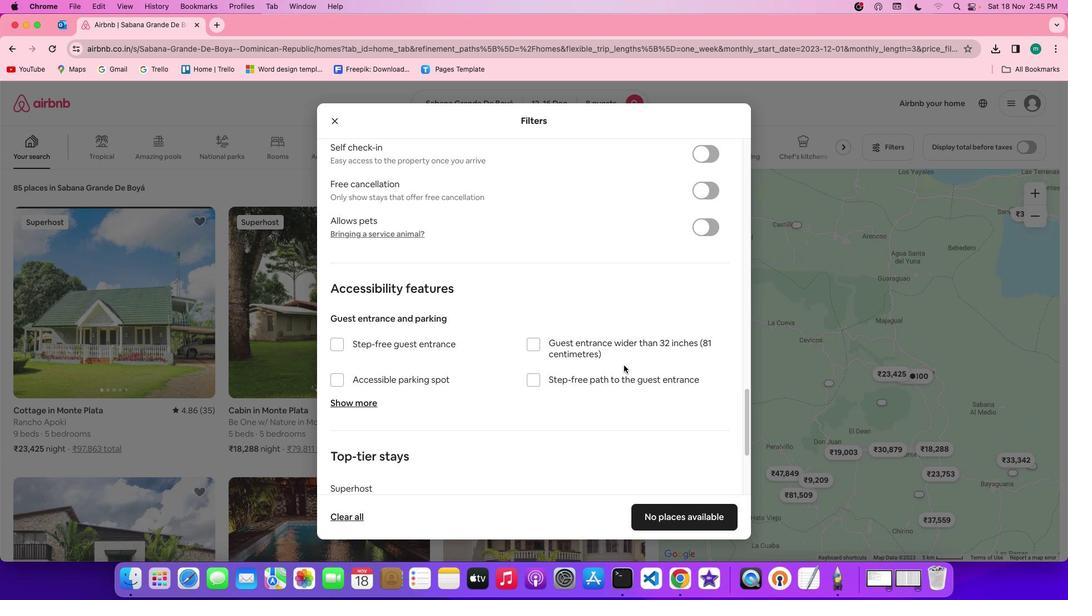 
Action: Mouse scrolled (624, 366) with delta (0, 0)
Screenshot: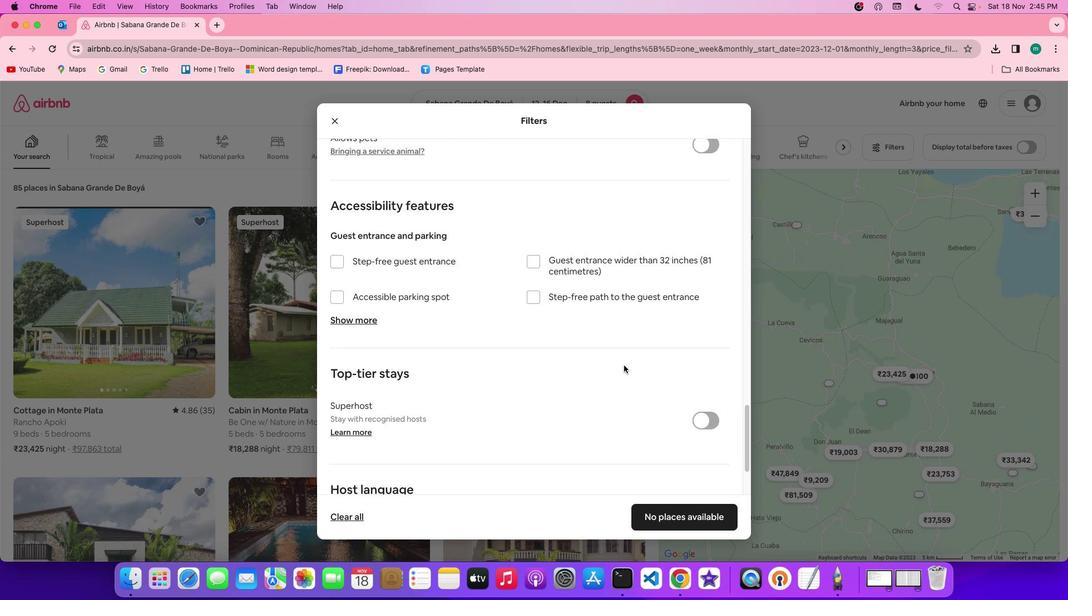 
Action: Mouse scrolled (624, 366) with delta (0, 0)
Screenshot: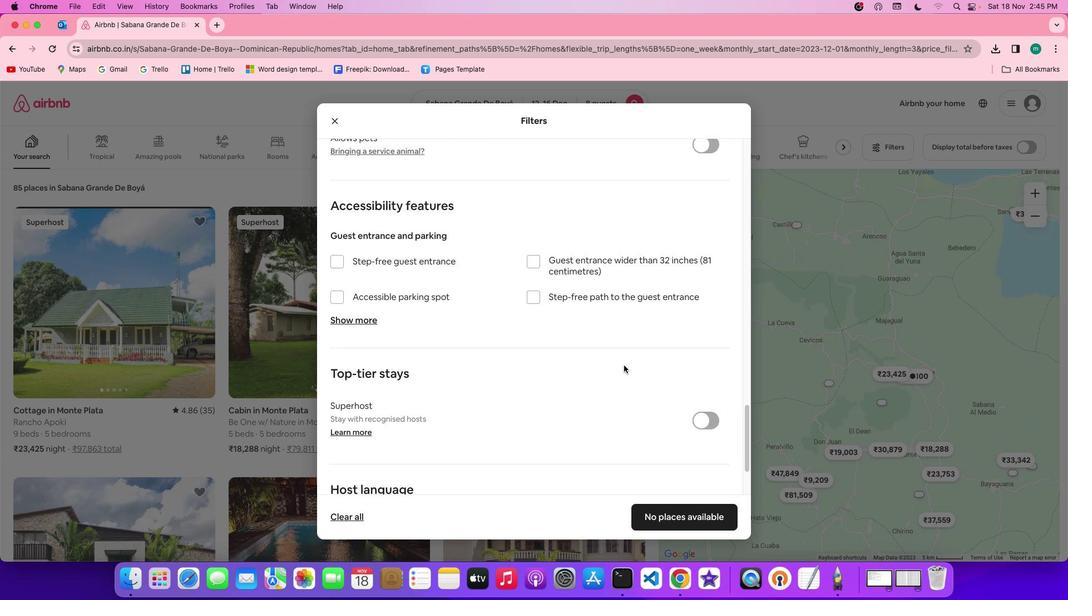 
Action: Mouse scrolled (624, 366) with delta (0, -1)
Screenshot: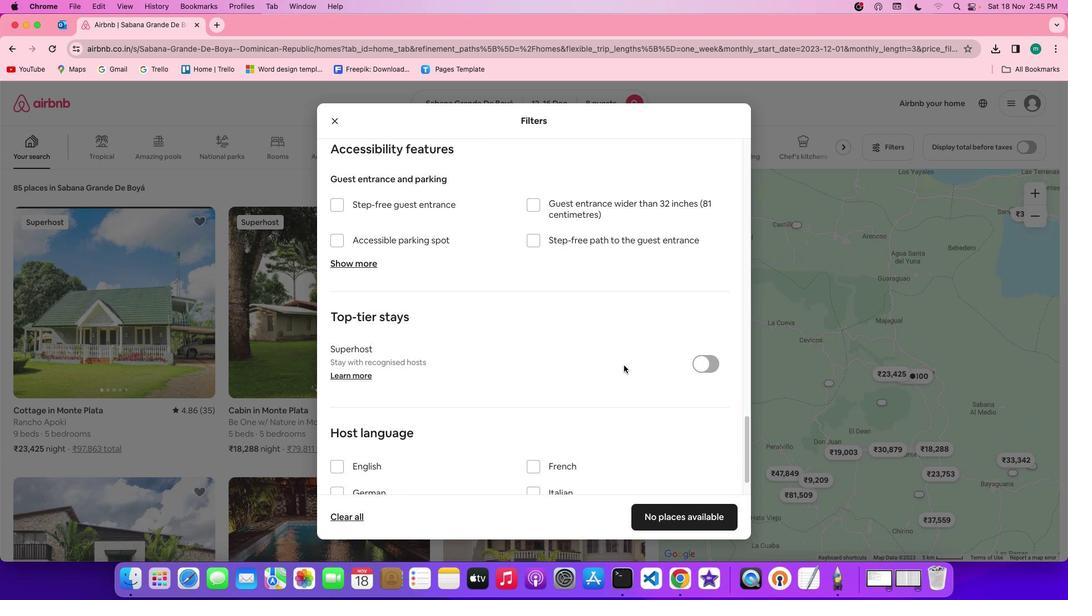 
Action: Mouse scrolled (624, 366) with delta (0, -2)
Screenshot: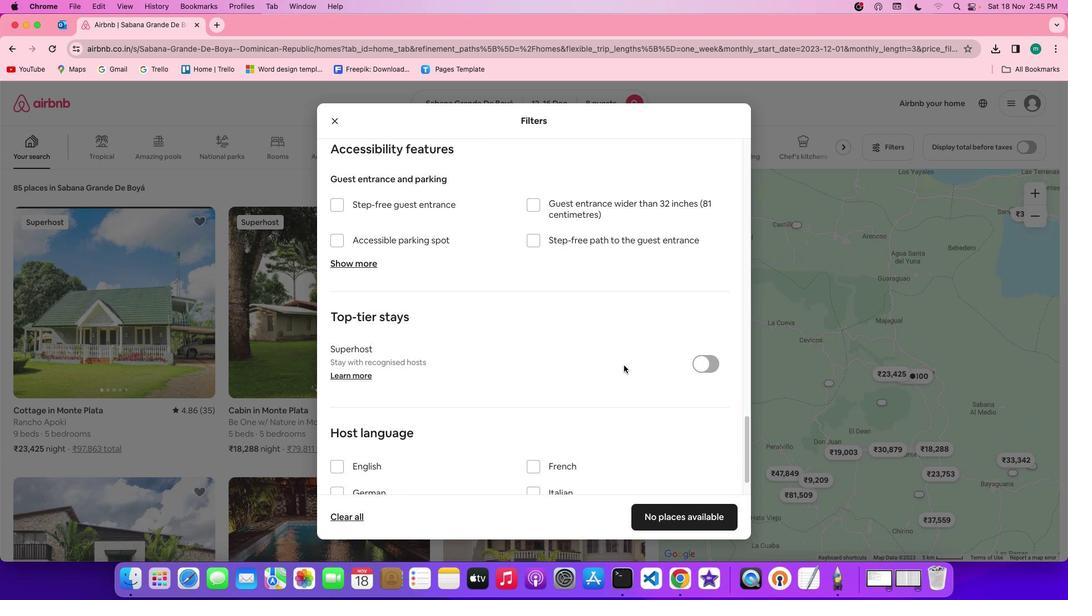 
Action: Mouse scrolled (624, 366) with delta (0, -3)
Screenshot: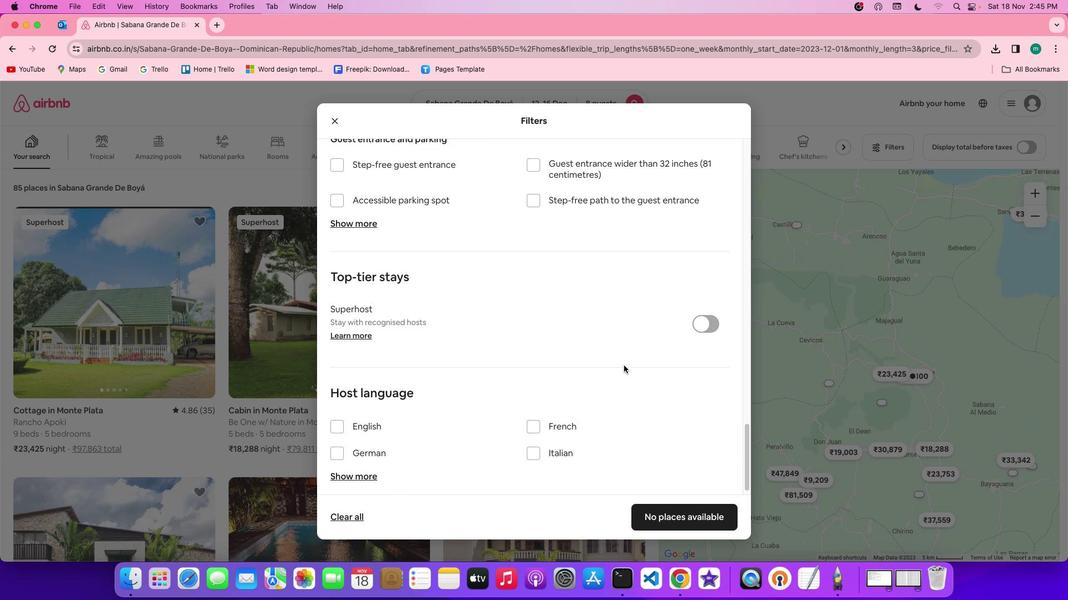 
Action: Mouse scrolled (624, 366) with delta (0, -3)
Screenshot: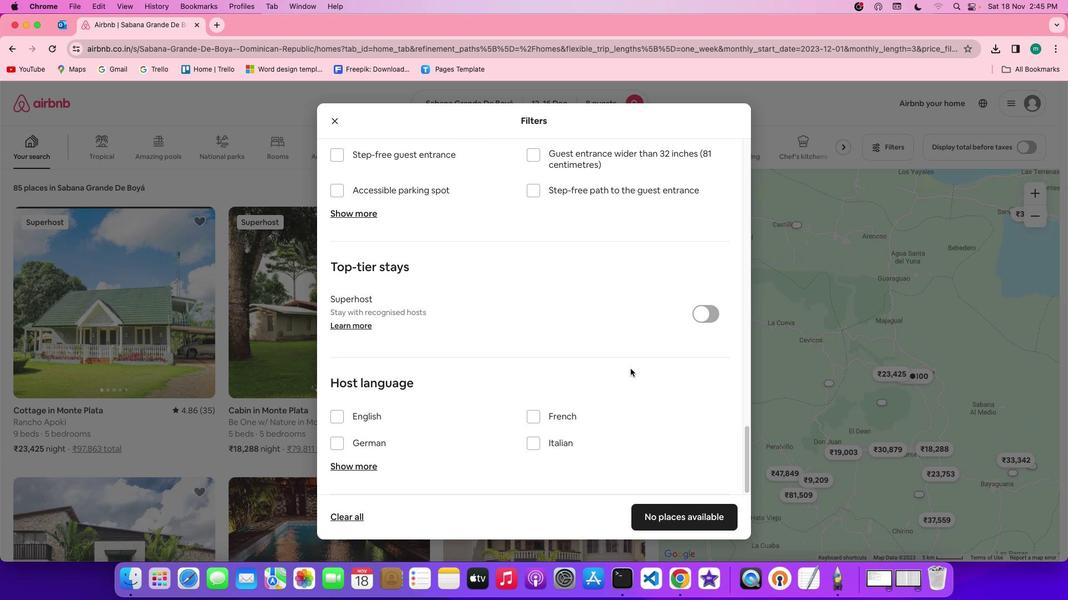 
Action: Mouse moved to (714, 447)
Screenshot: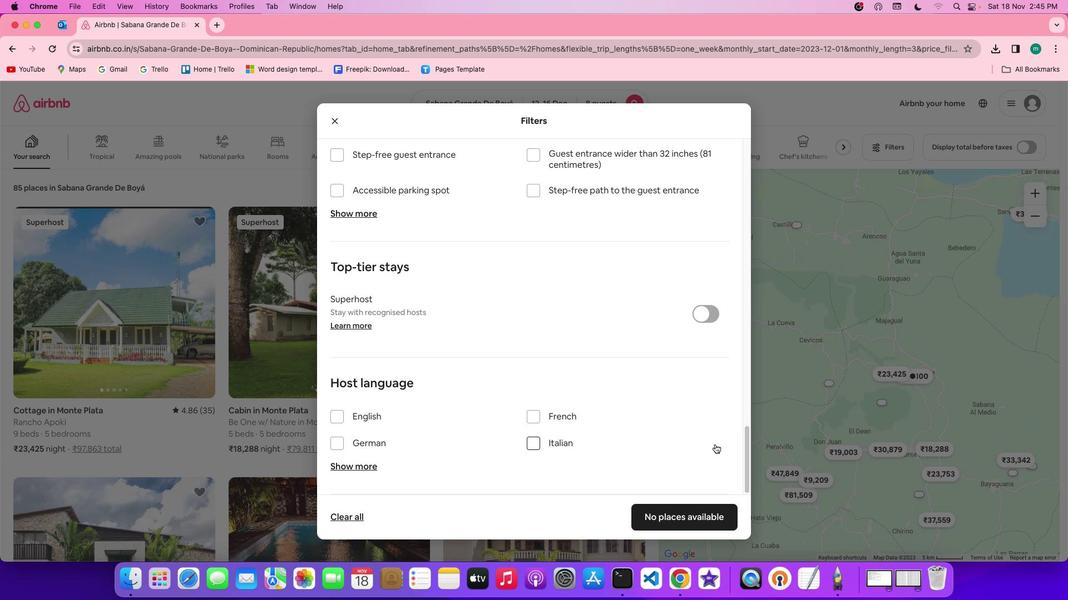 
Action: Mouse scrolled (714, 447) with delta (0, 0)
Screenshot: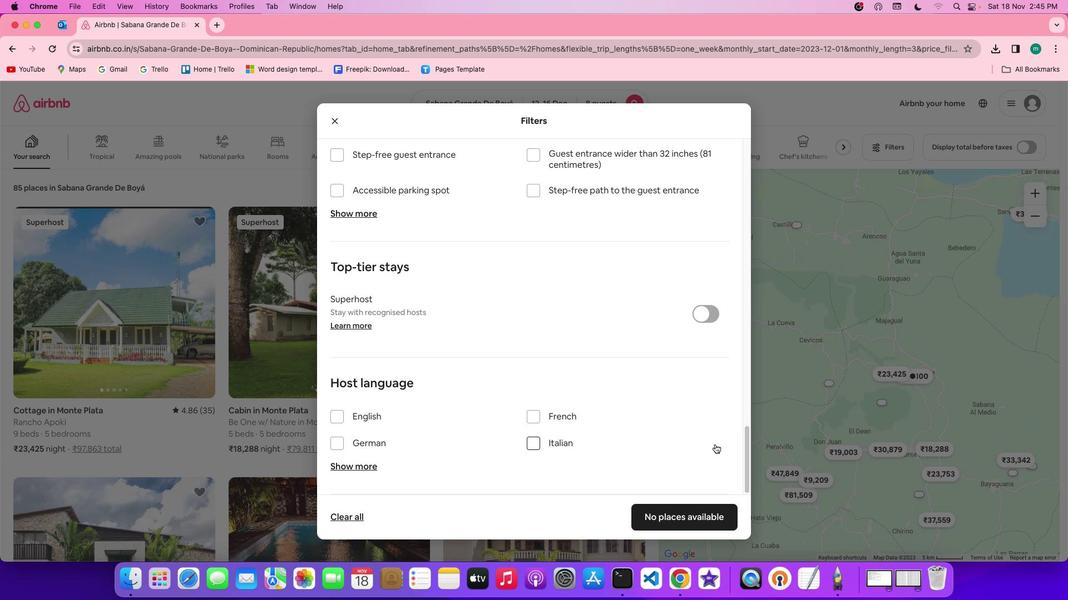
Action: Mouse scrolled (714, 447) with delta (0, 0)
Screenshot: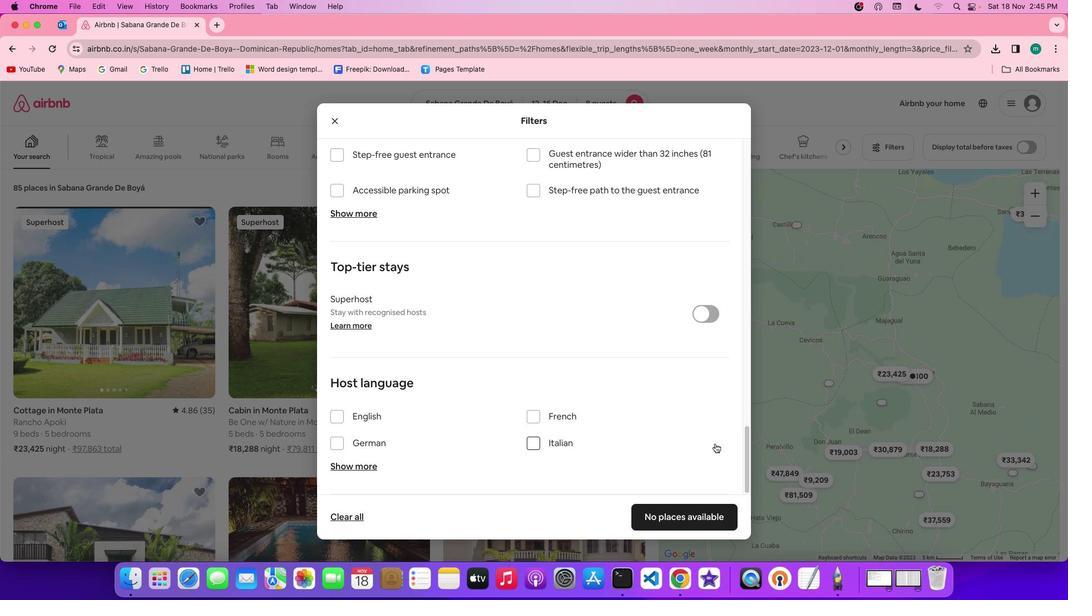 
Action: Mouse scrolled (714, 447) with delta (0, -1)
Screenshot: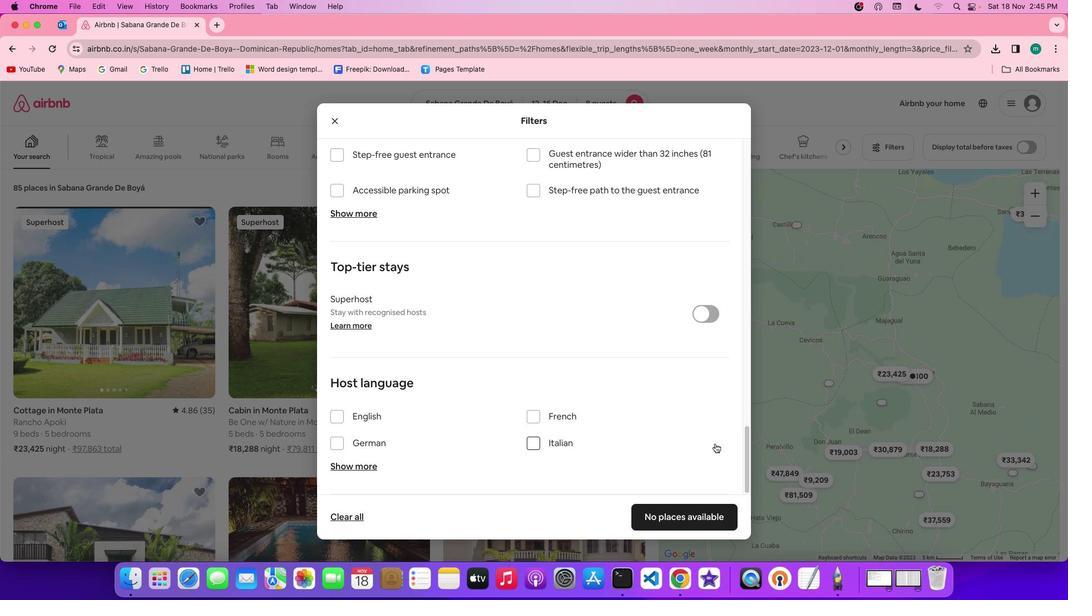 
Action: Mouse scrolled (714, 447) with delta (0, -2)
Screenshot: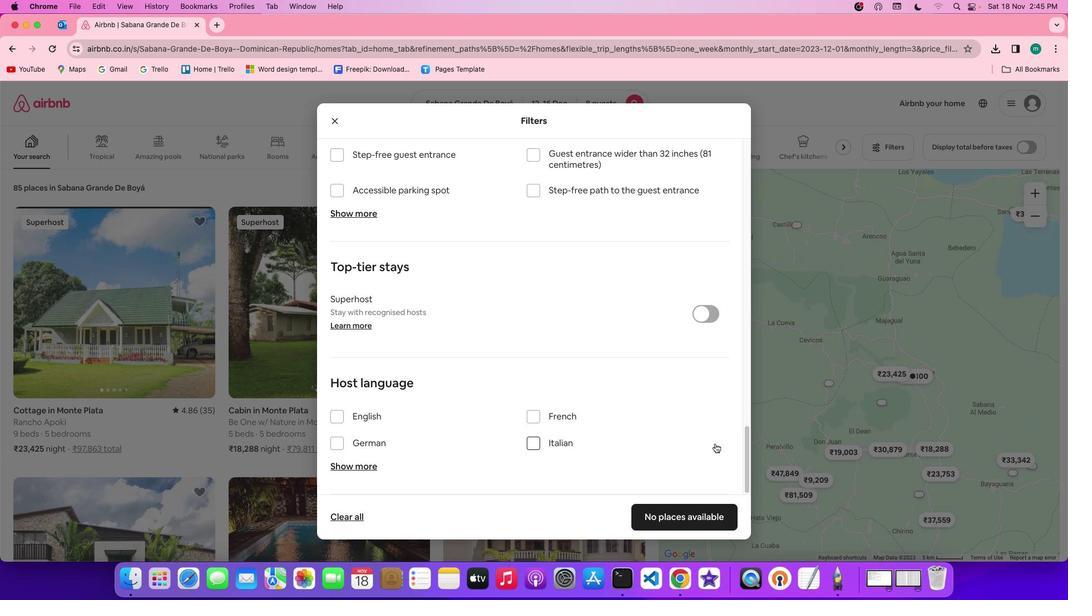 
Action: Mouse scrolled (714, 447) with delta (0, -3)
Screenshot: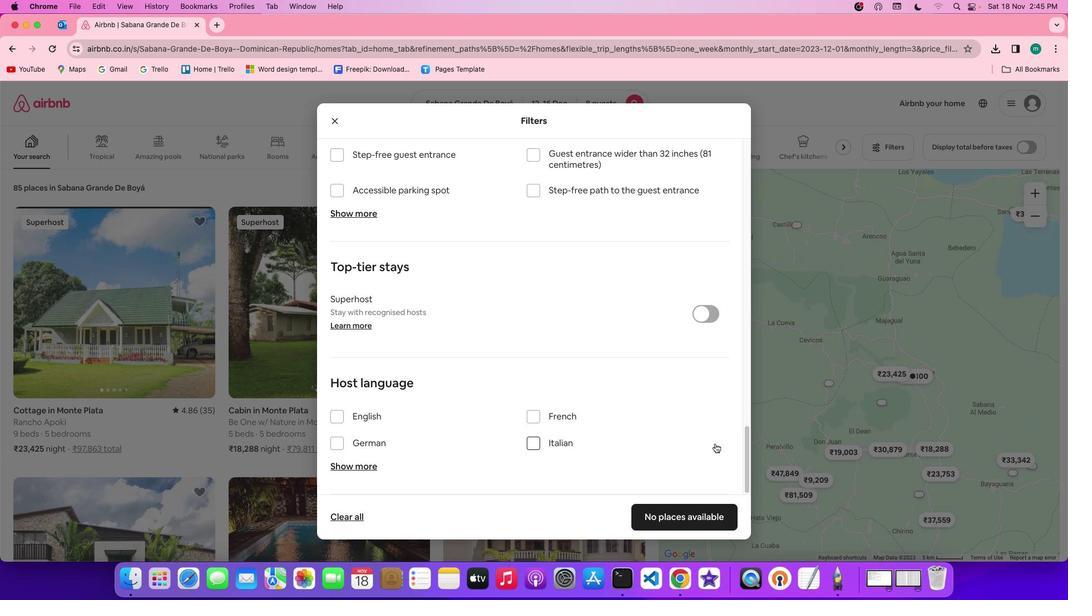 
Action: Mouse scrolled (714, 447) with delta (0, -3)
Screenshot: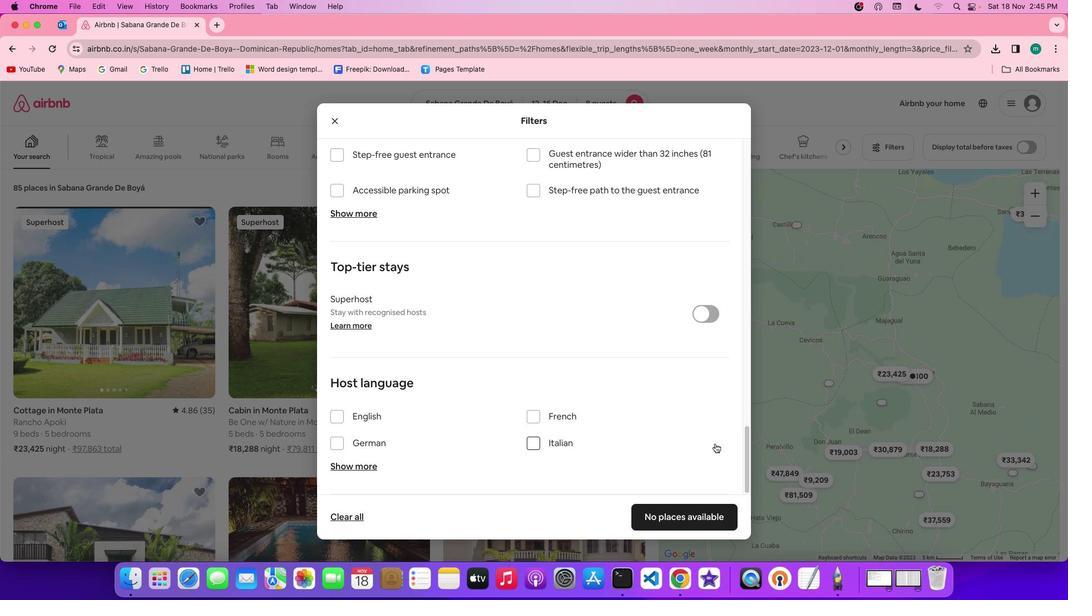 
Action: Mouse moved to (693, 515)
Screenshot: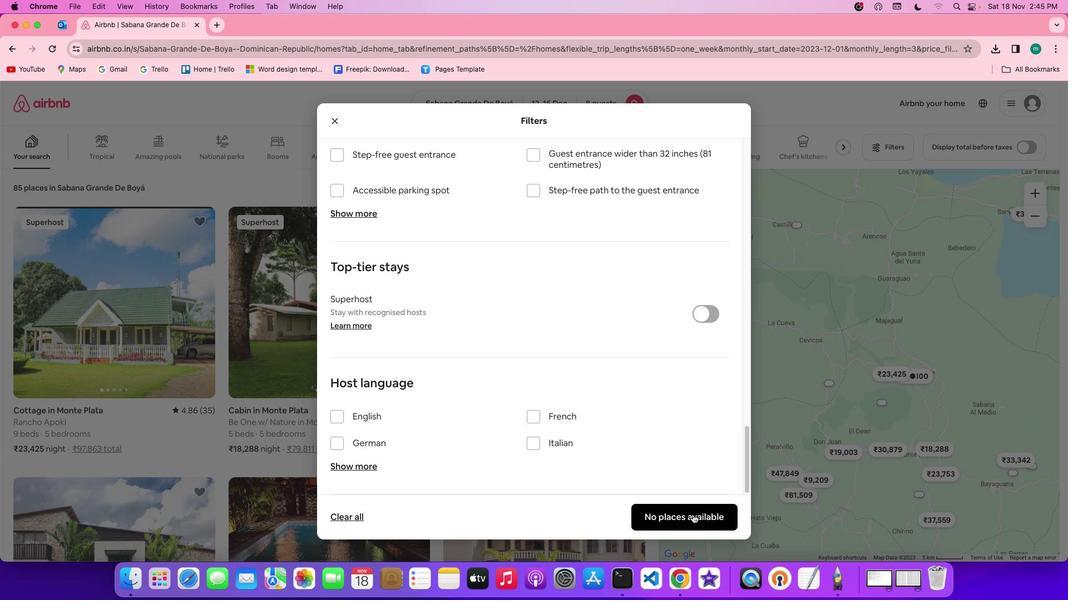 
Action: Mouse pressed left at (693, 515)
Screenshot: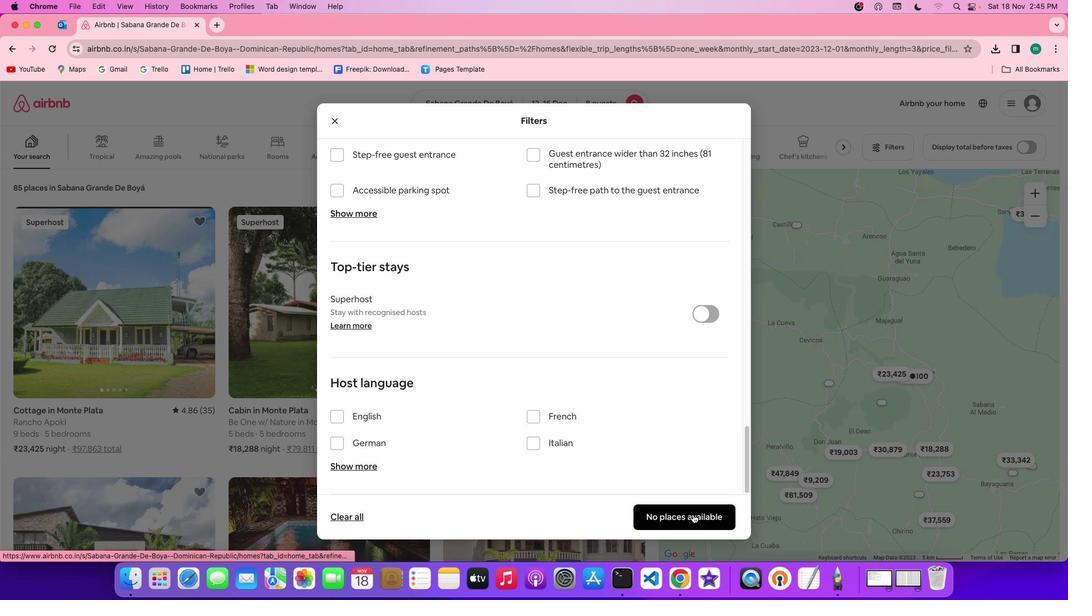 
Action: Mouse moved to (441, 428)
Screenshot: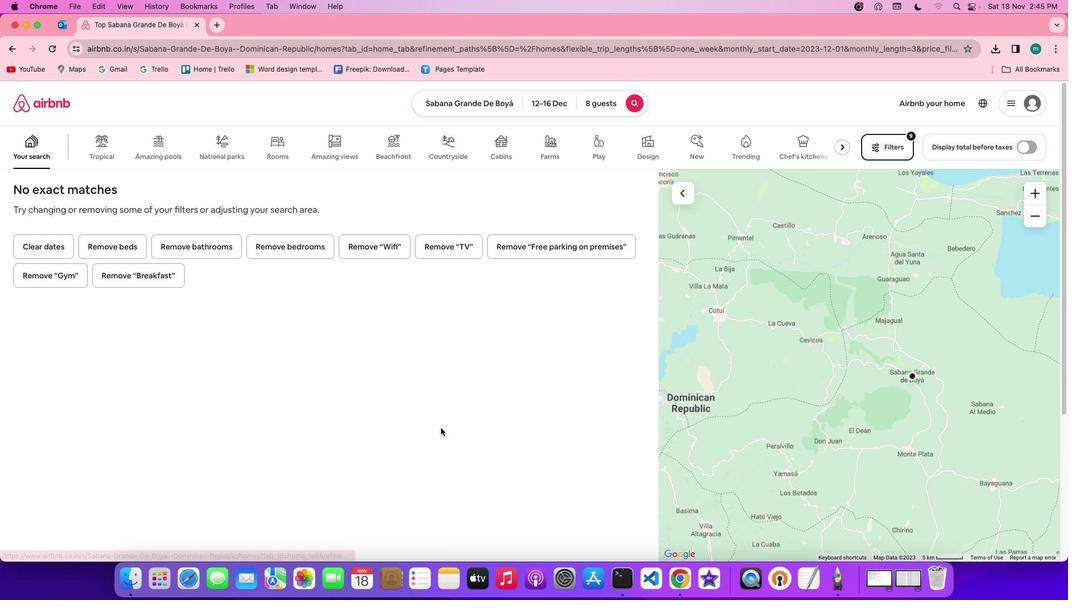 
